 Task: Search one way flight ticket for 5 adults, 1 child, 2 infants in seat and 1 infant on lap in business from Fayetteville: Northwest Arkansas National Airport to Evansville: Evansville Regional Airport on 5-3-2023. Choice of flights is Sun country airlines. Number of bags: 2 checked bags. Price is upto 105000. Outbound departure time preference is 9:15.
Action: Mouse moved to (396, 343)
Screenshot: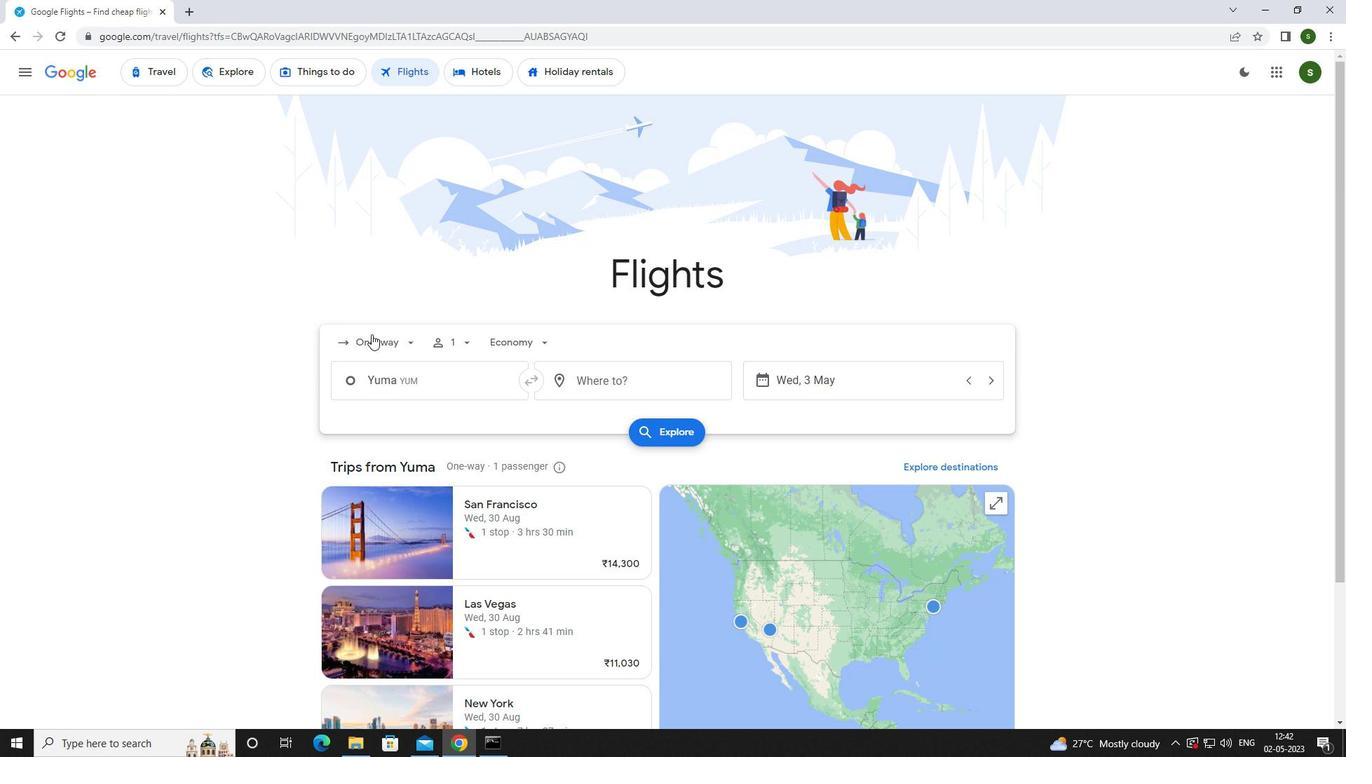 
Action: Mouse pressed left at (396, 343)
Screenshot: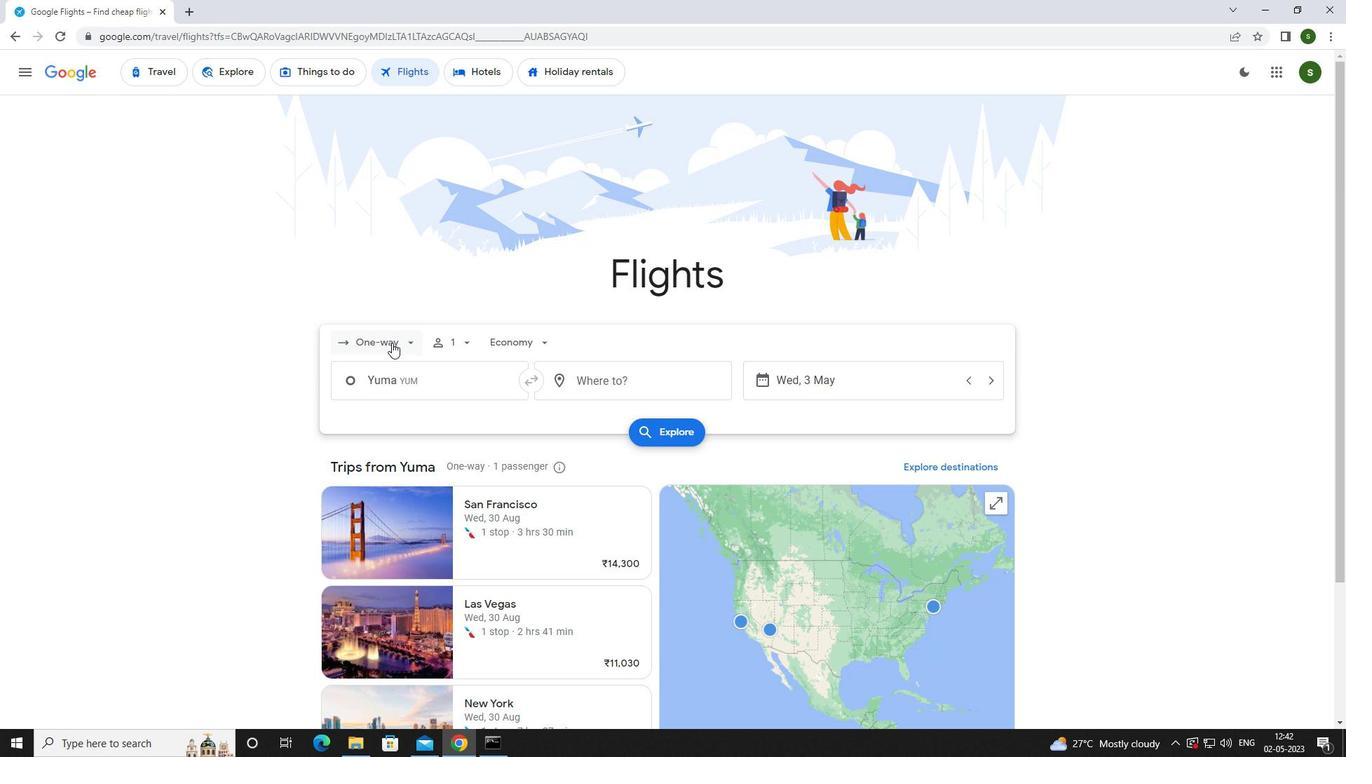 
Action: Mouse moved to (406, 406)
Screenshot: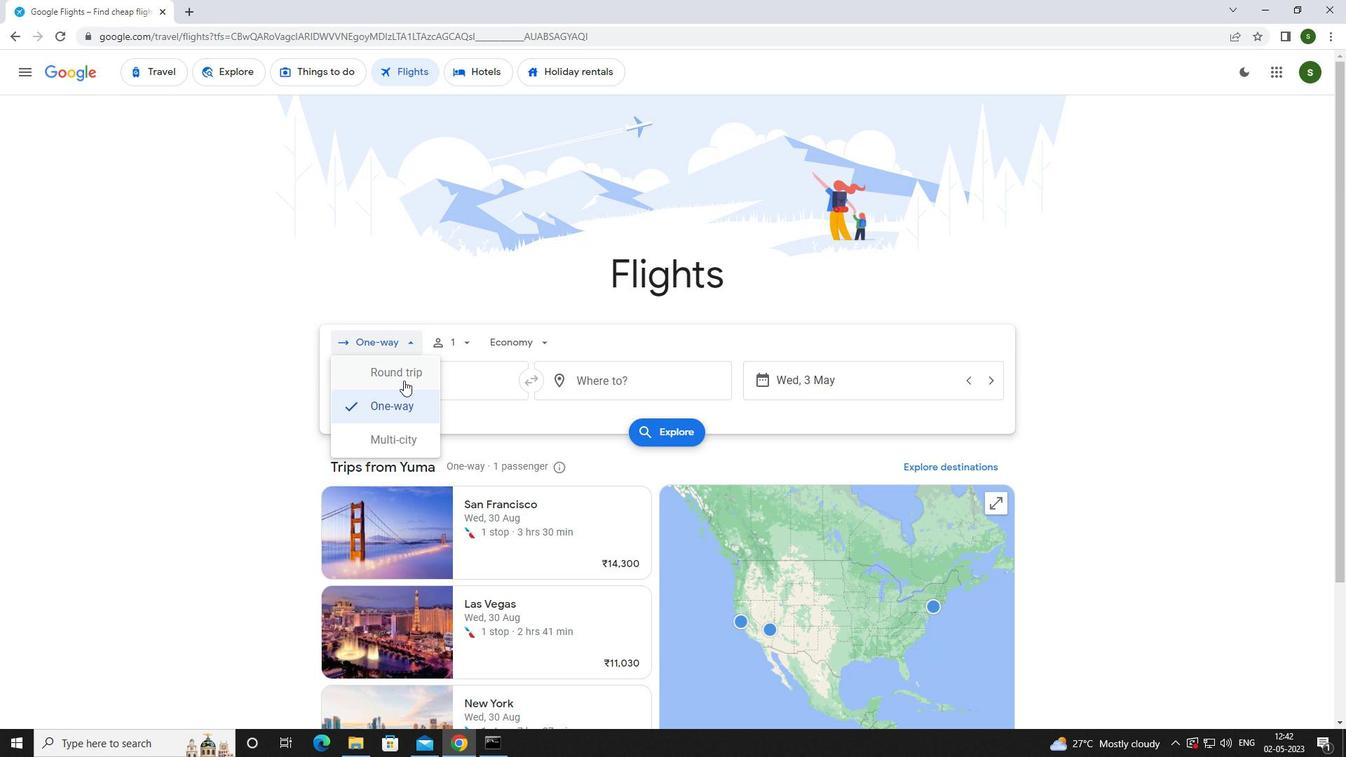 
Action: Mouse pressed left at (406, 406)
Screenshot: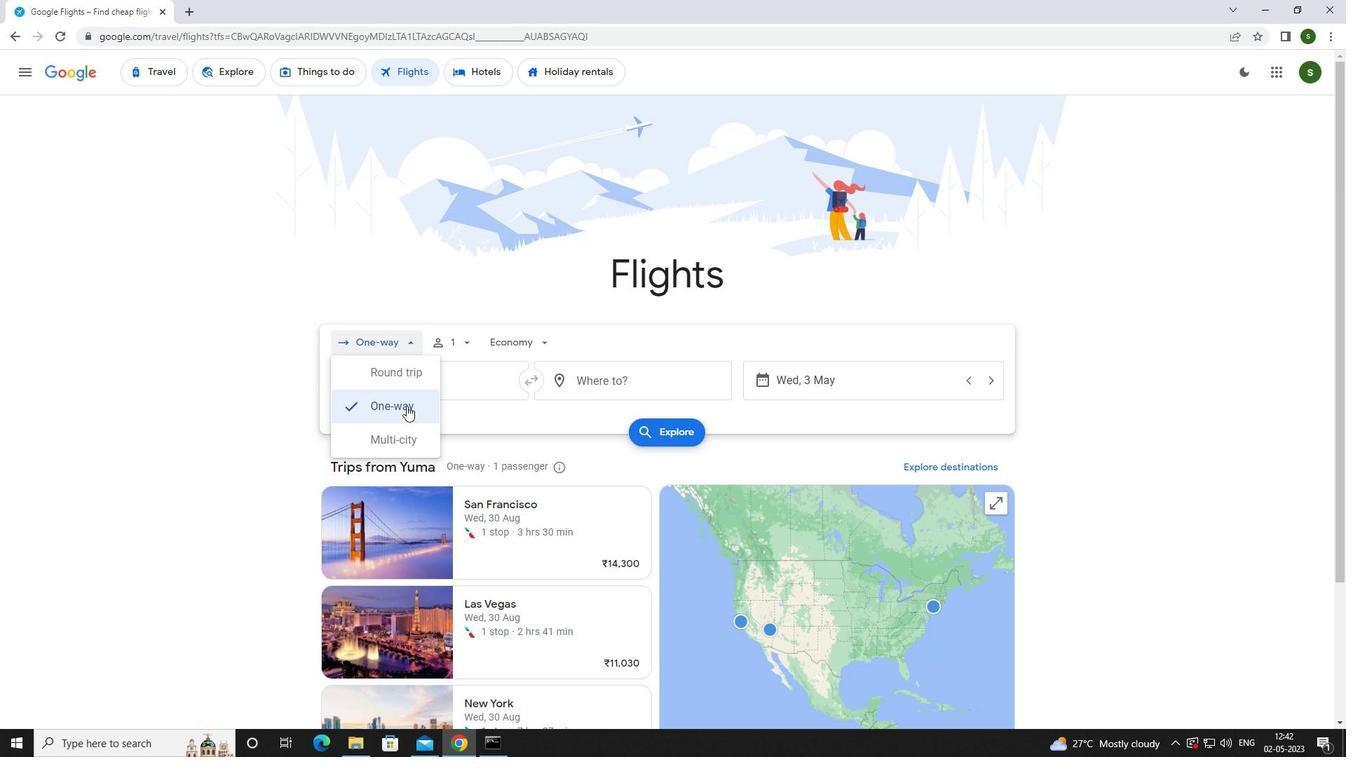 
Action: Mouse moved to (460, 347)
Screenshot: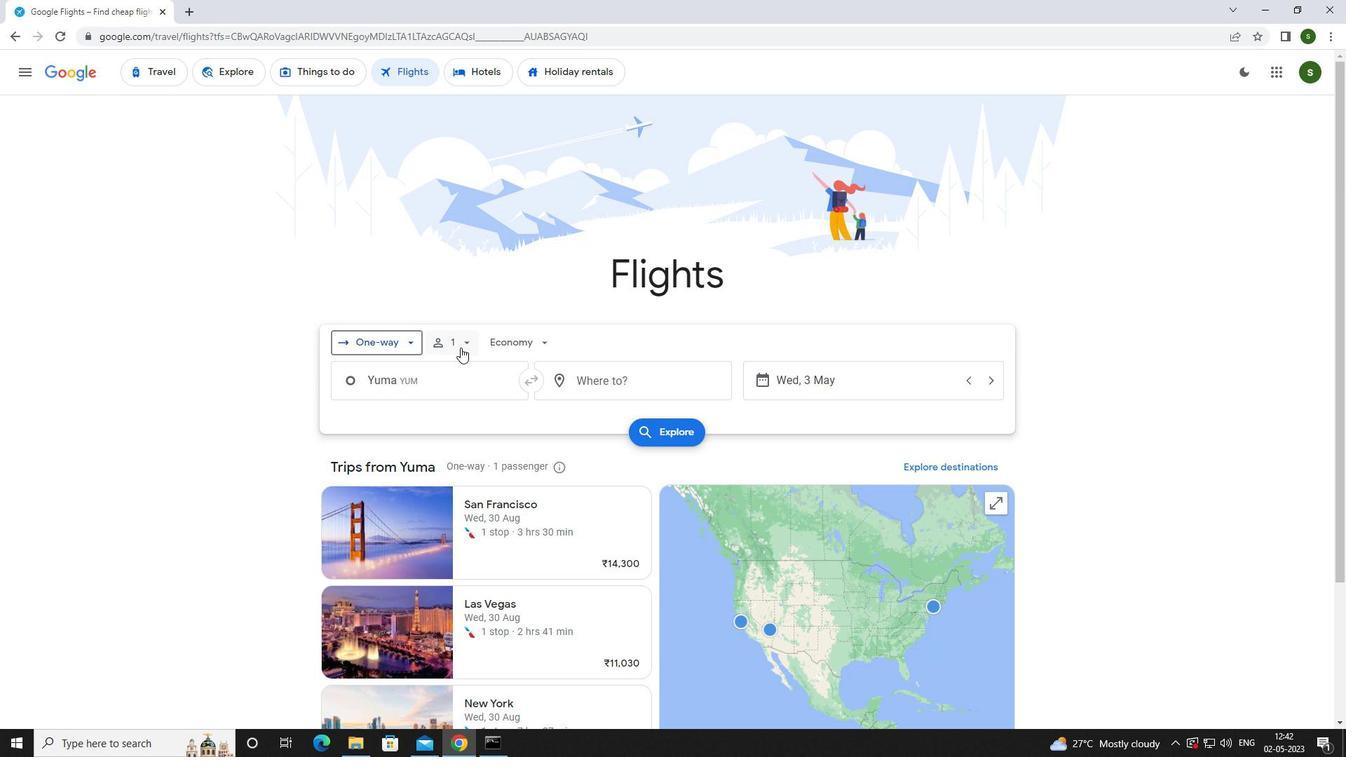 
Action: Mouse pressed left at (460, 347)
Screenshot: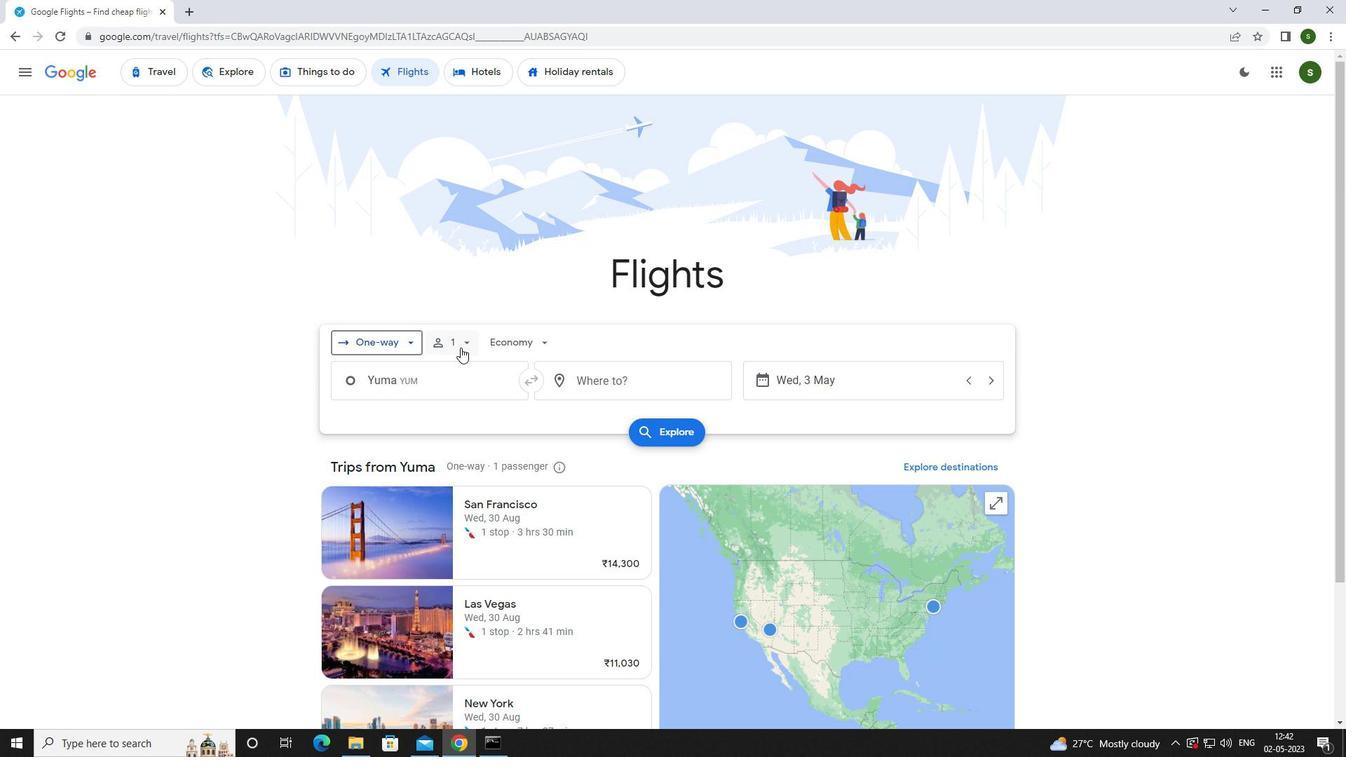 
Action: Mouse moved to (578, 383)
Screenshot: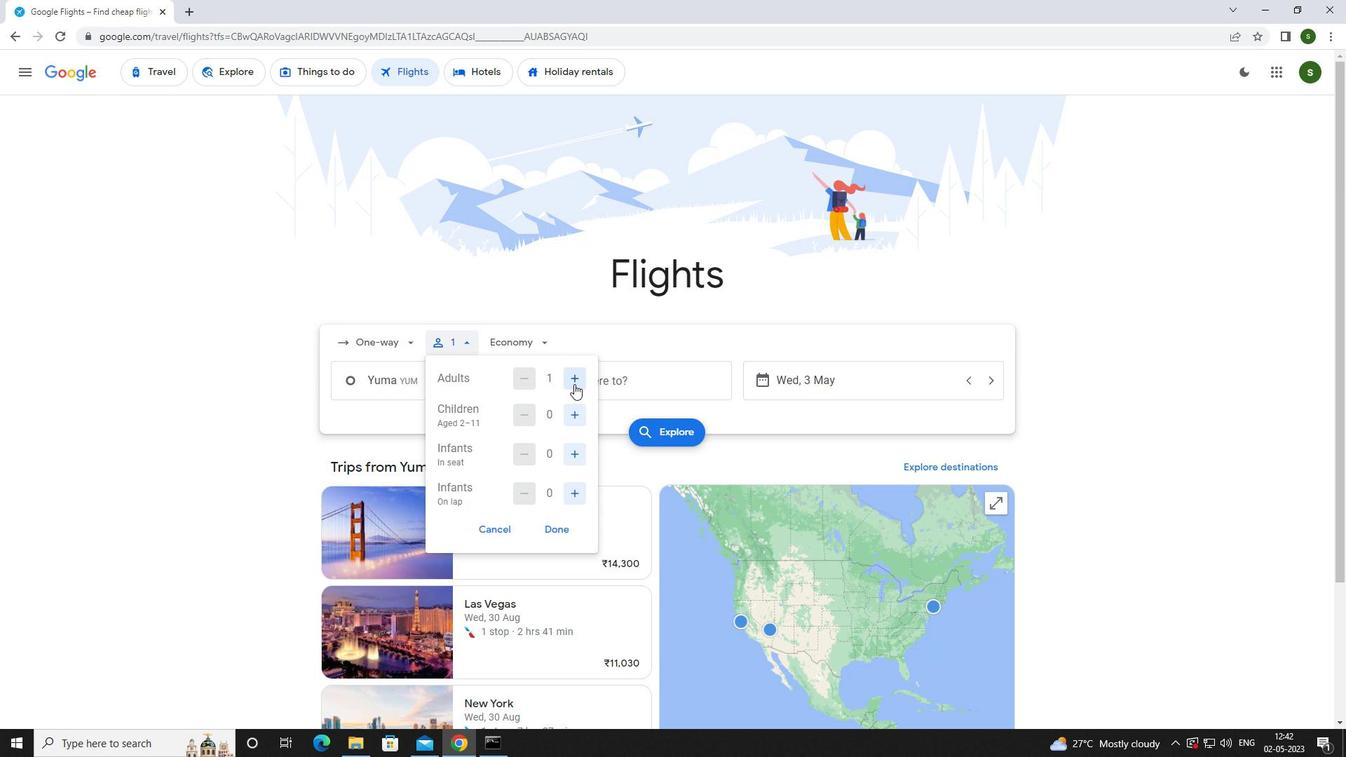 
Action: Mouse pressed left at (578, 383)
Screenshot: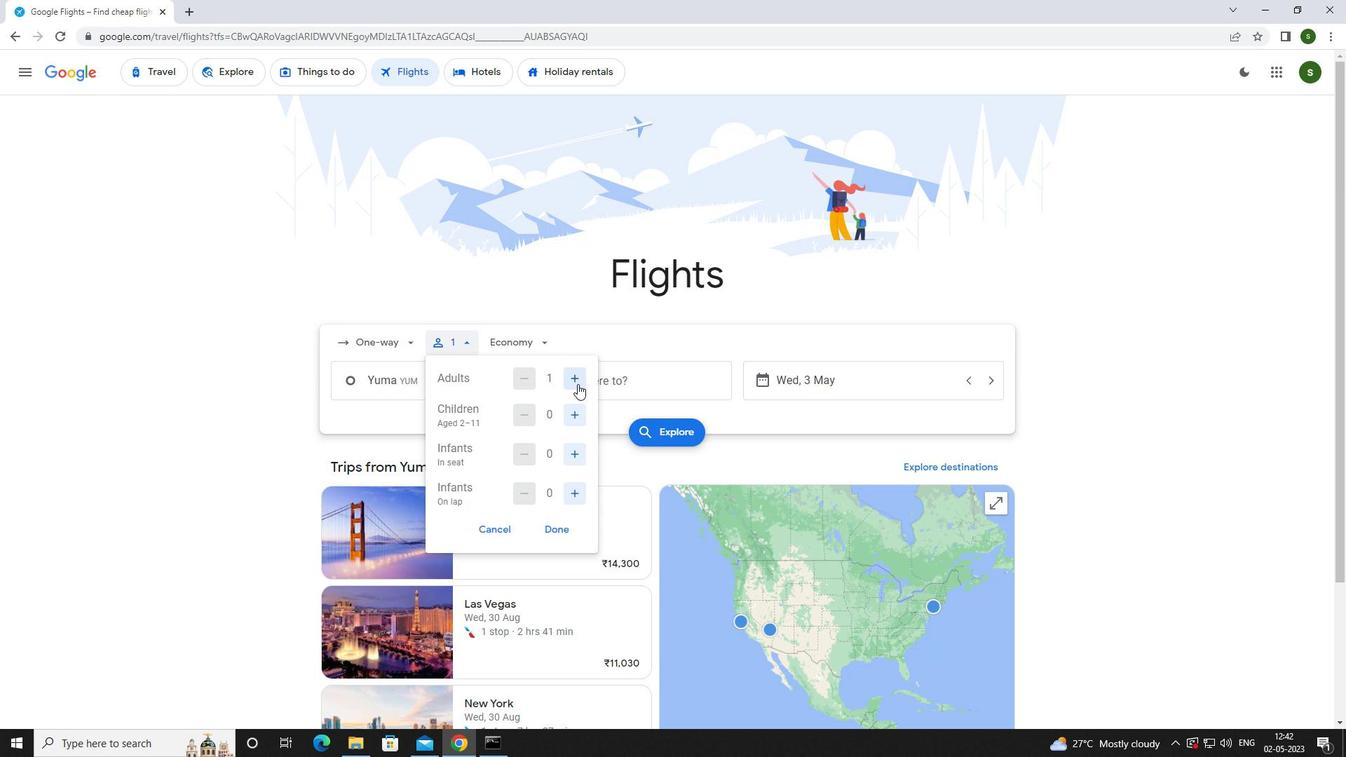 
Action: Mouse pressed left at (578, 383)
Screenshot: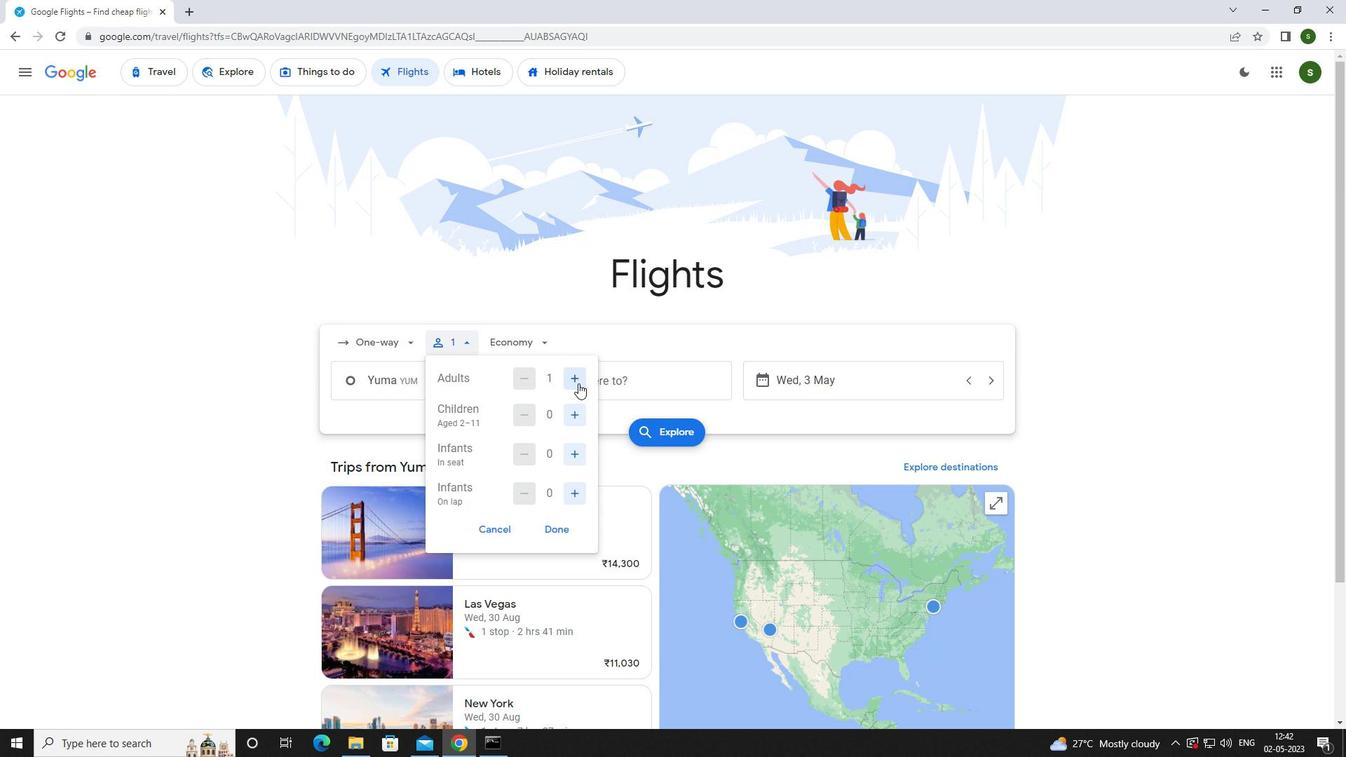 
Action: Mouse moved to (578, 381)
Screenshot: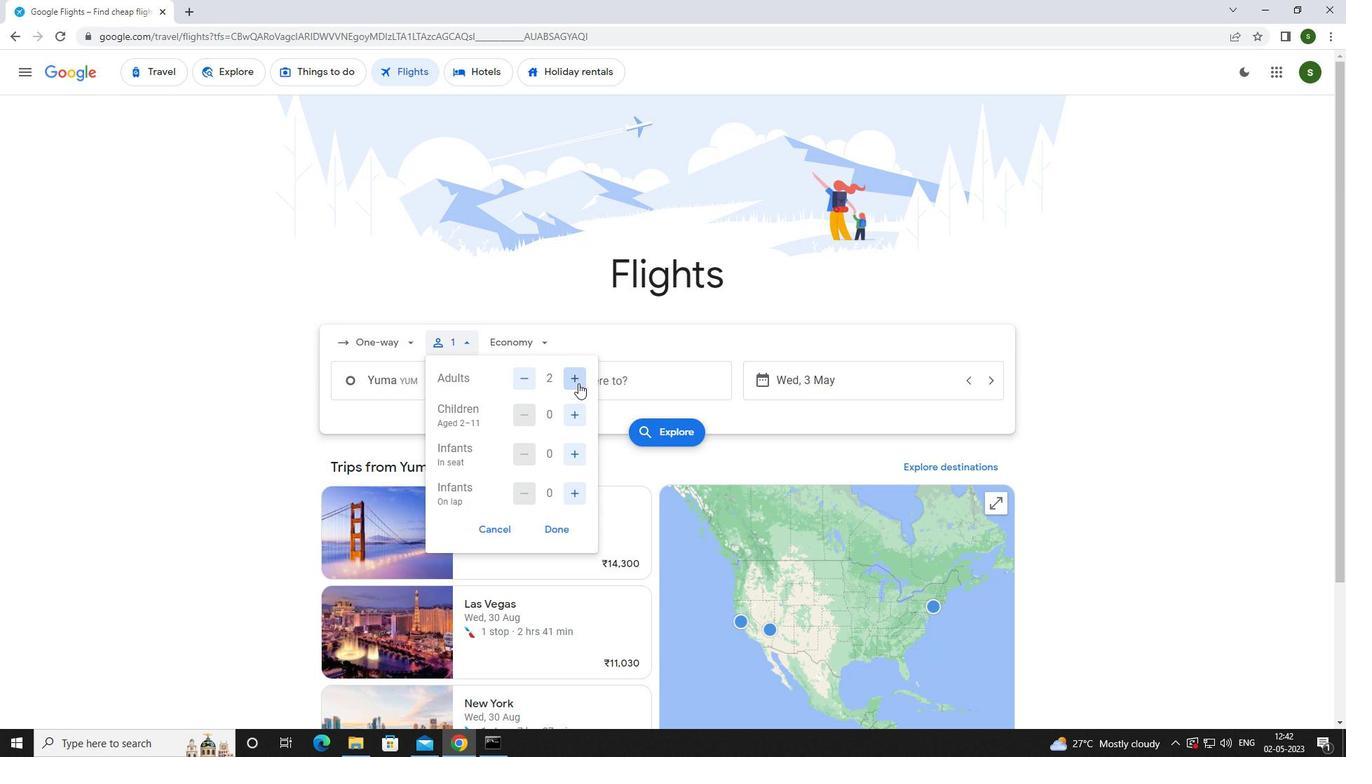 
Action: Mouse pressed left at (578, 381)
Screenshot: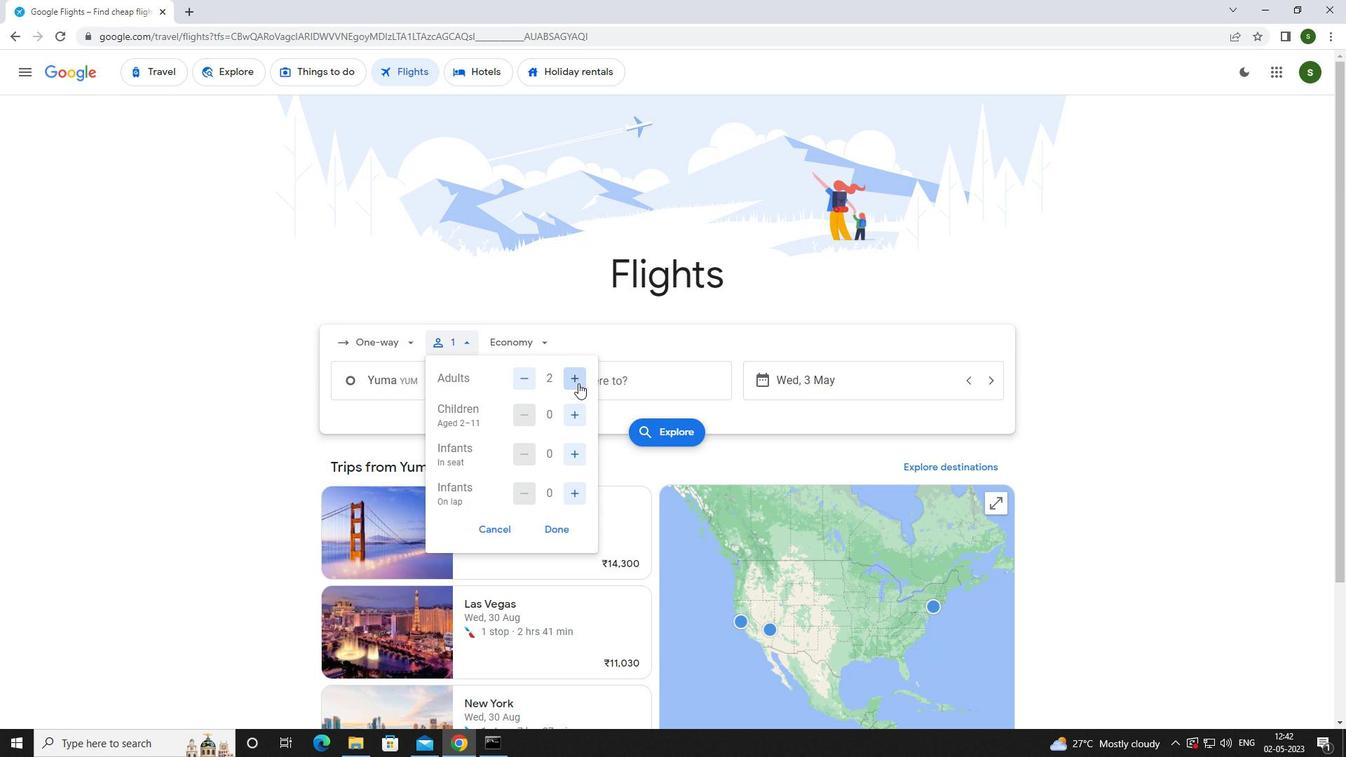 
Action: Mouse pressed left at (578, 381)
Screenshot: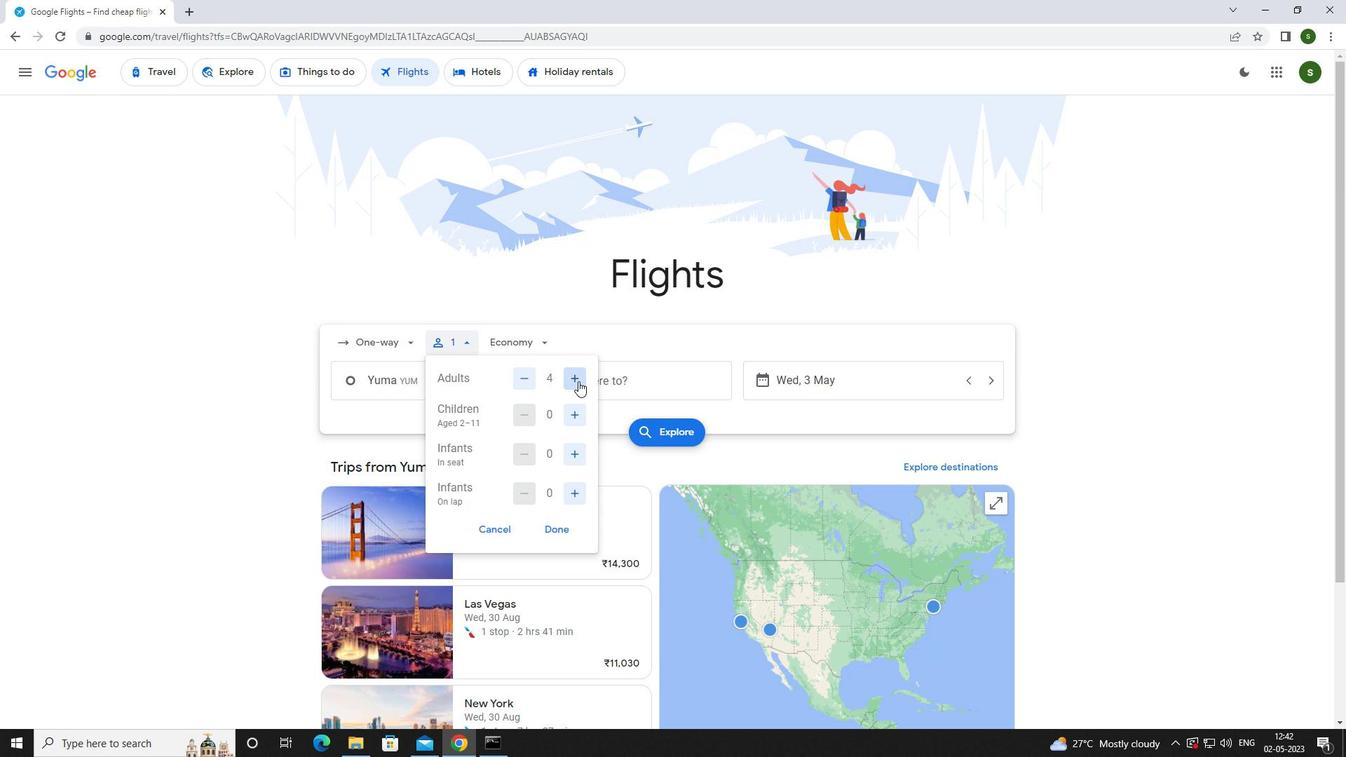 
Action: Mouse moved to (583, 412)
Screenshot: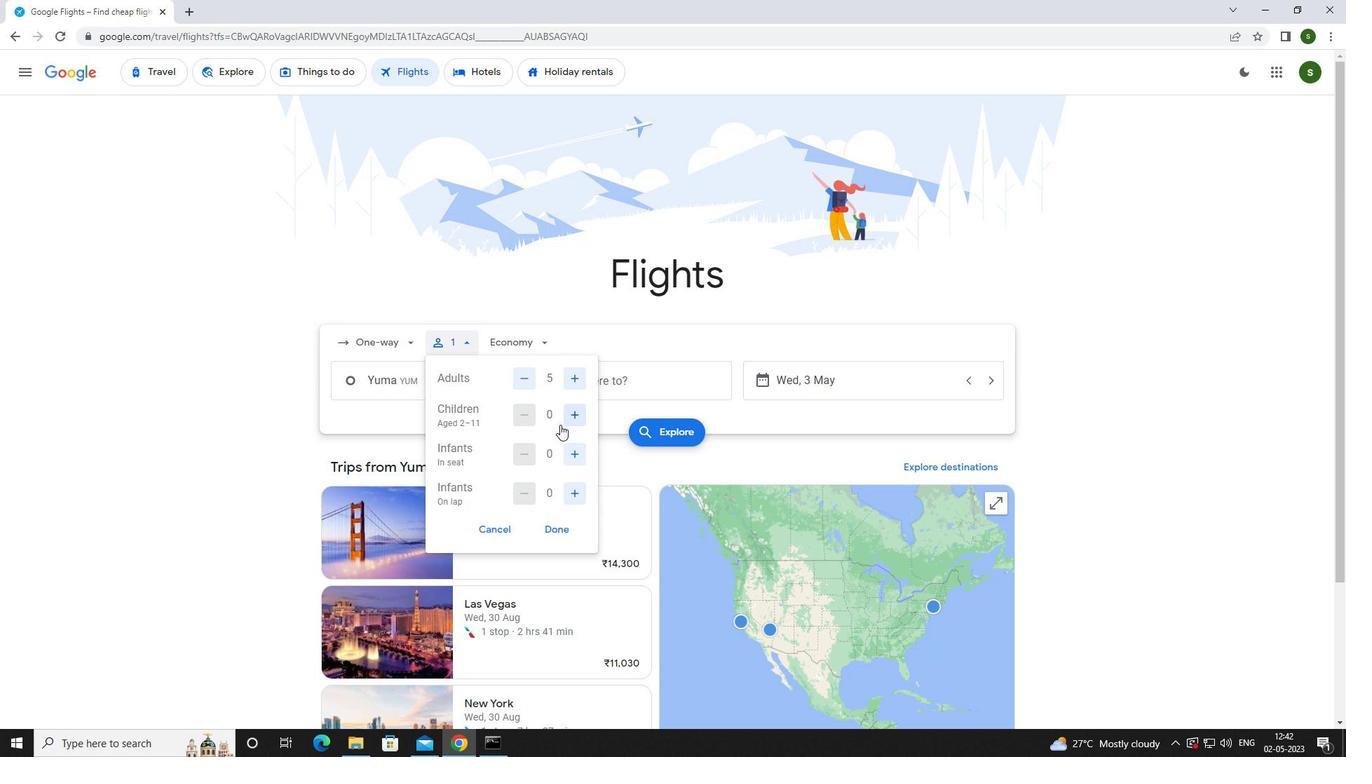 
Action: Mouse pressed left at (583, 412)
Screenshot: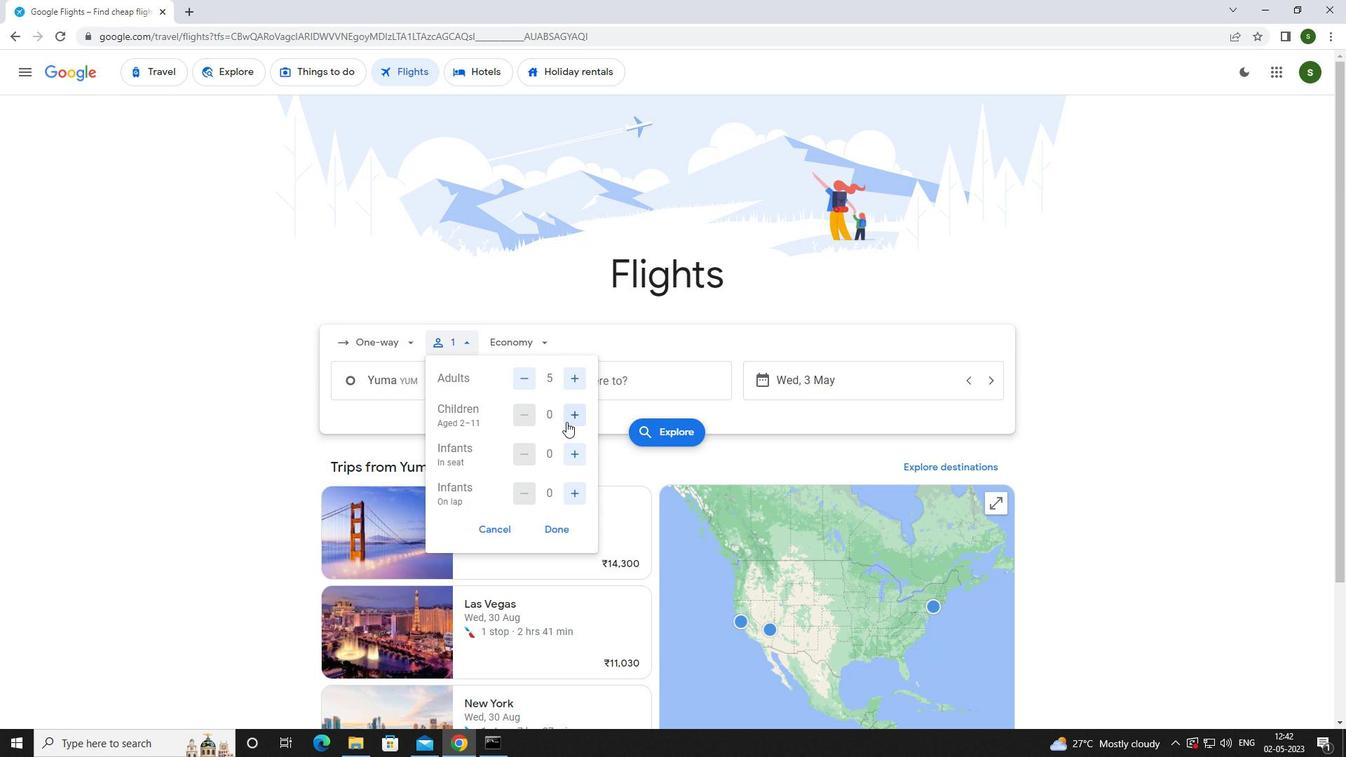 
Action: Mouse moved to (577, 451)
Screenshot: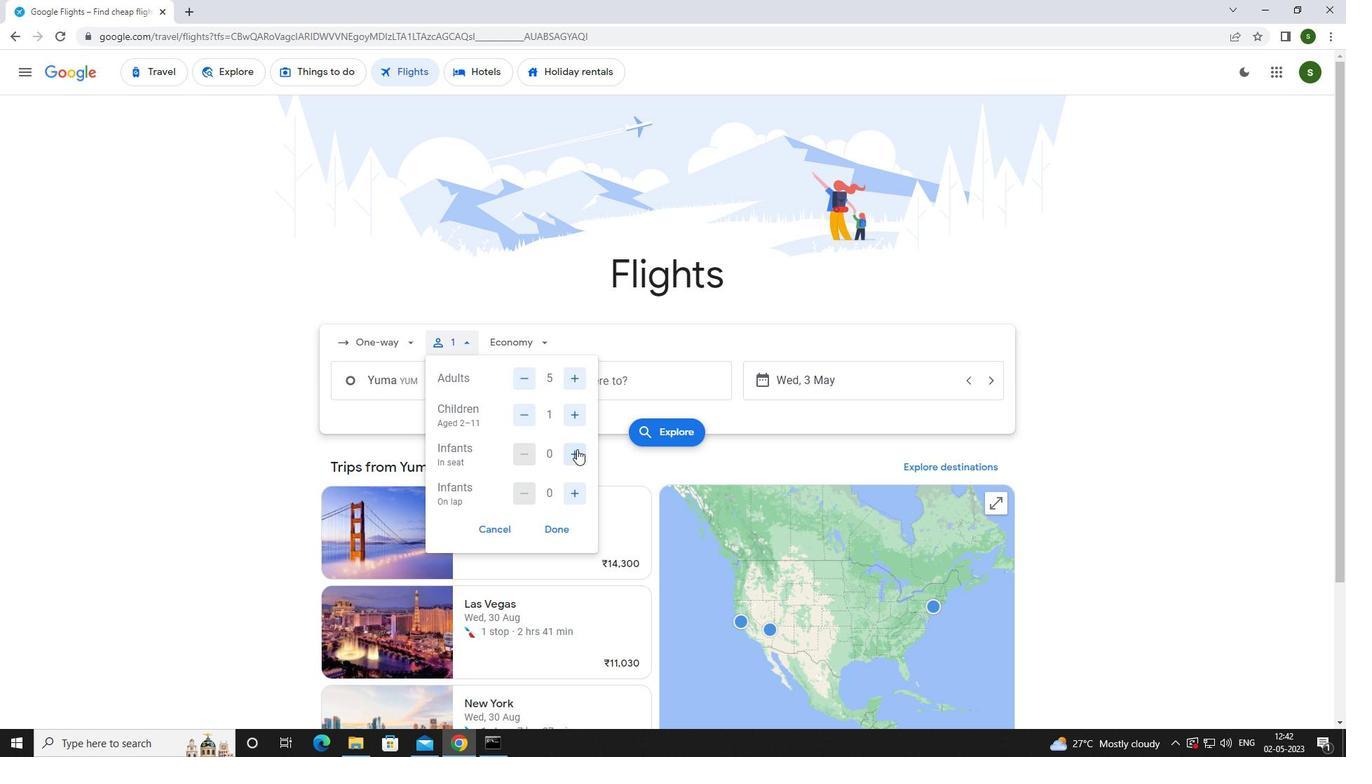 
Action: Mouse pressed left at (577, 451)
Screenshot: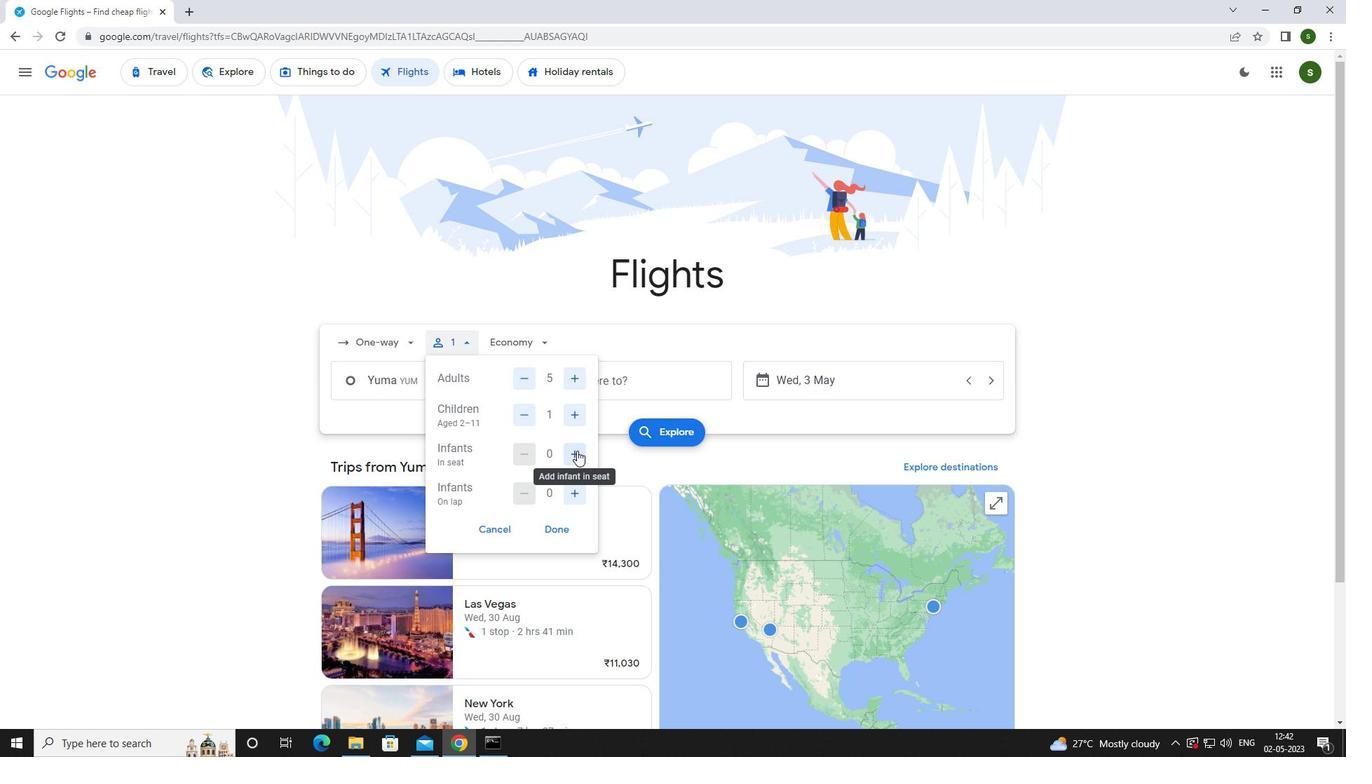 
Action: Mouse pressed left at (577, 451)
Screenshot: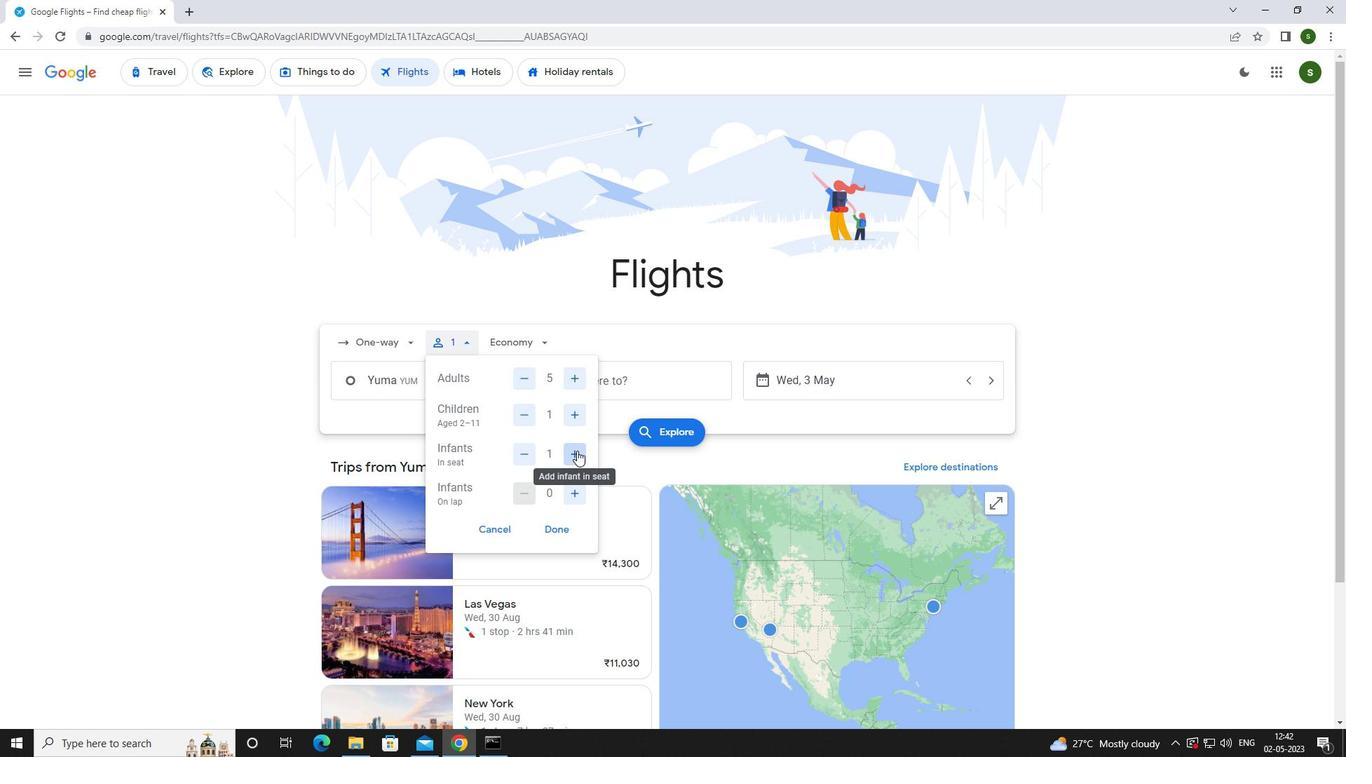 
Action: Mouse moved to (580, 493)
Screenshot: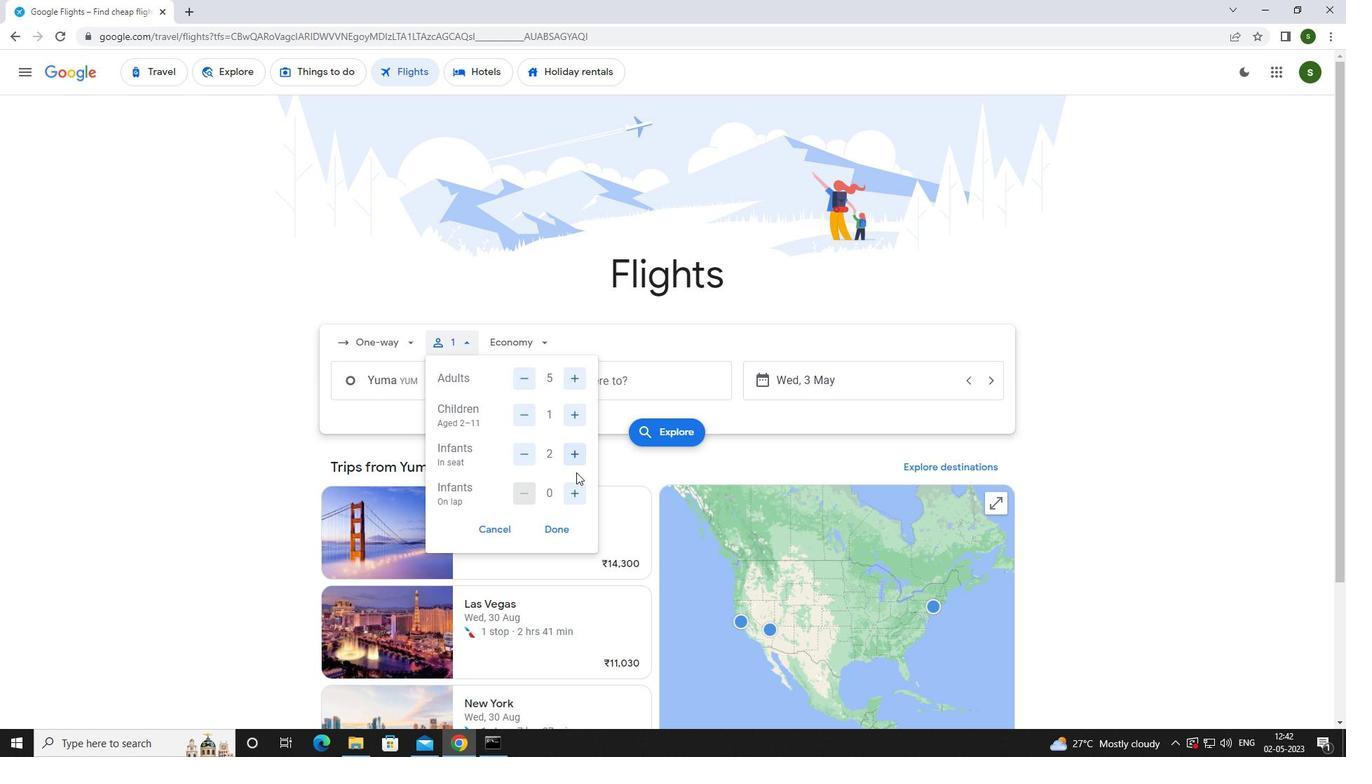 
Action: Mouse pressed left at (580, 493)
Screenshot: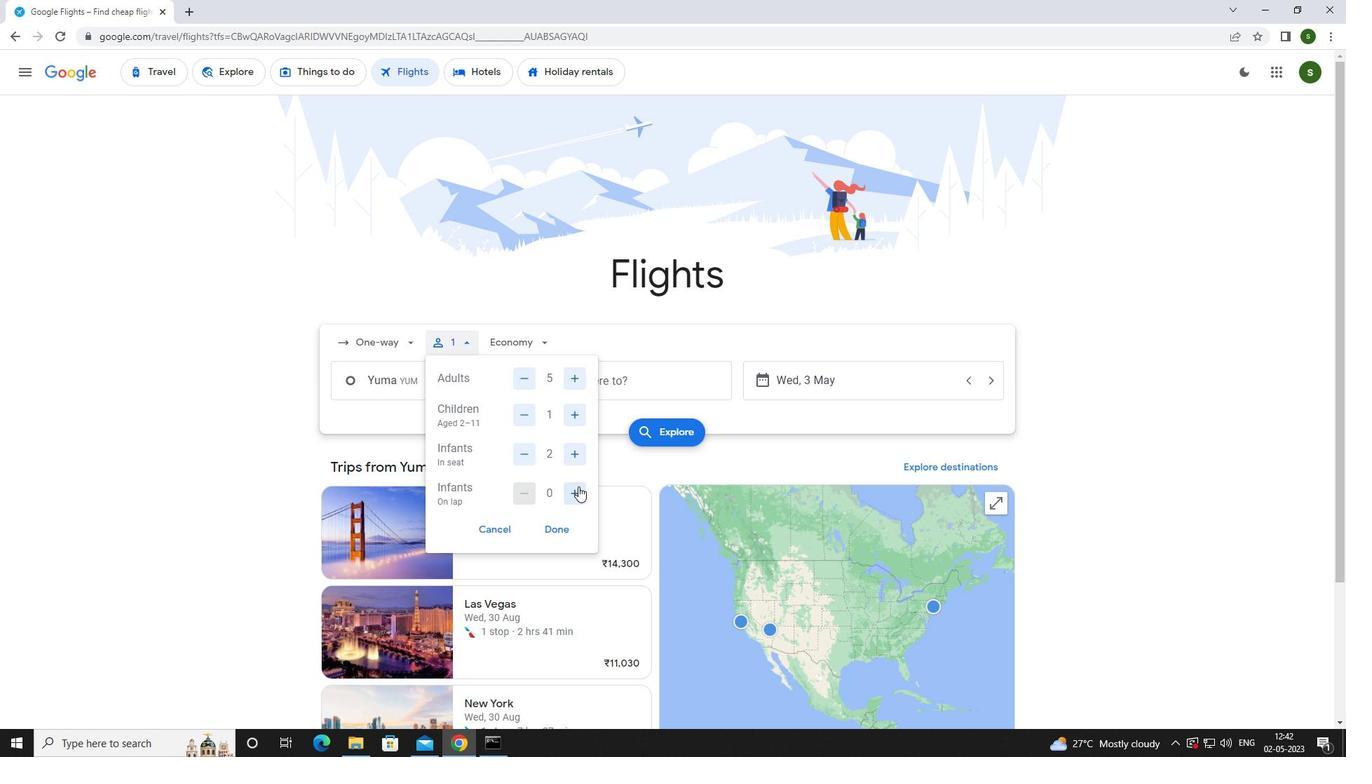 
Action: Mouse moved to (536, 340)
Screenshot: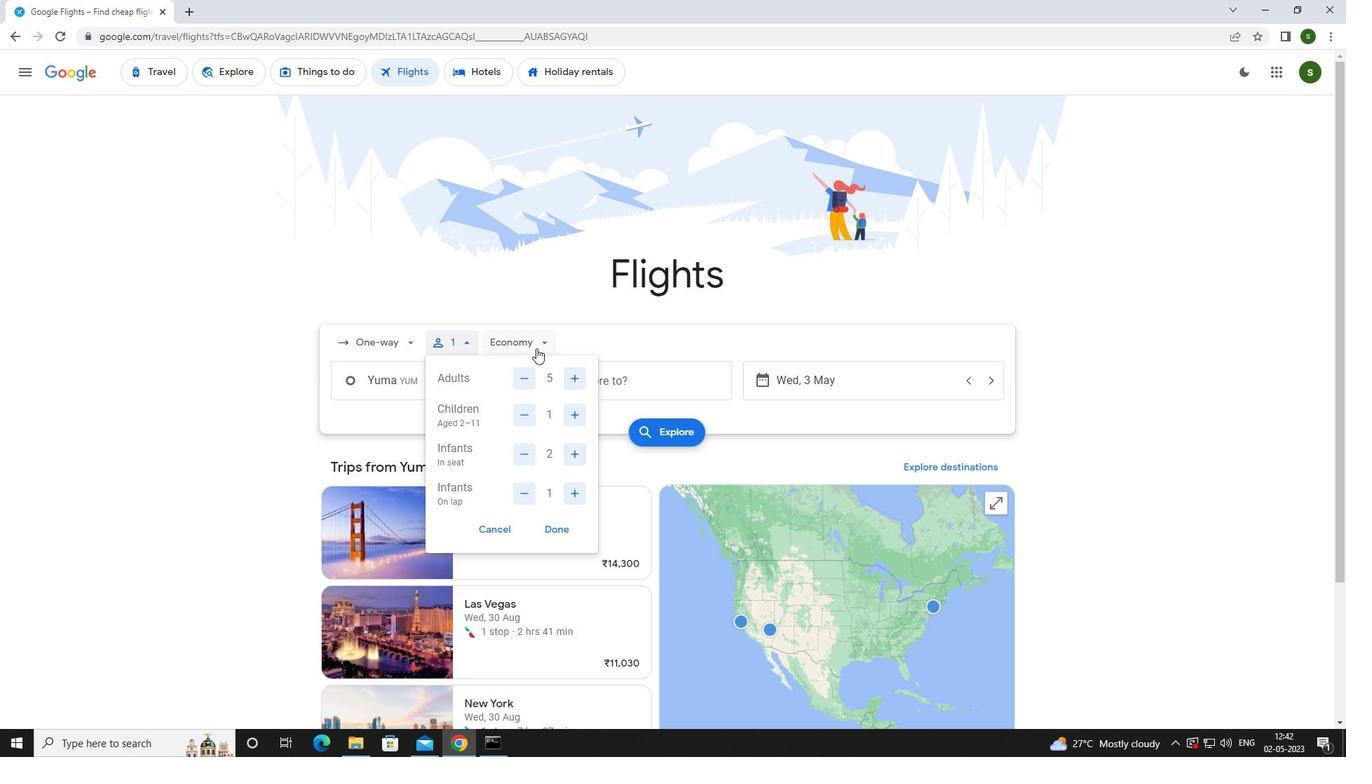 
Action: Mouse pressed left at (536, 340)
Screenshot: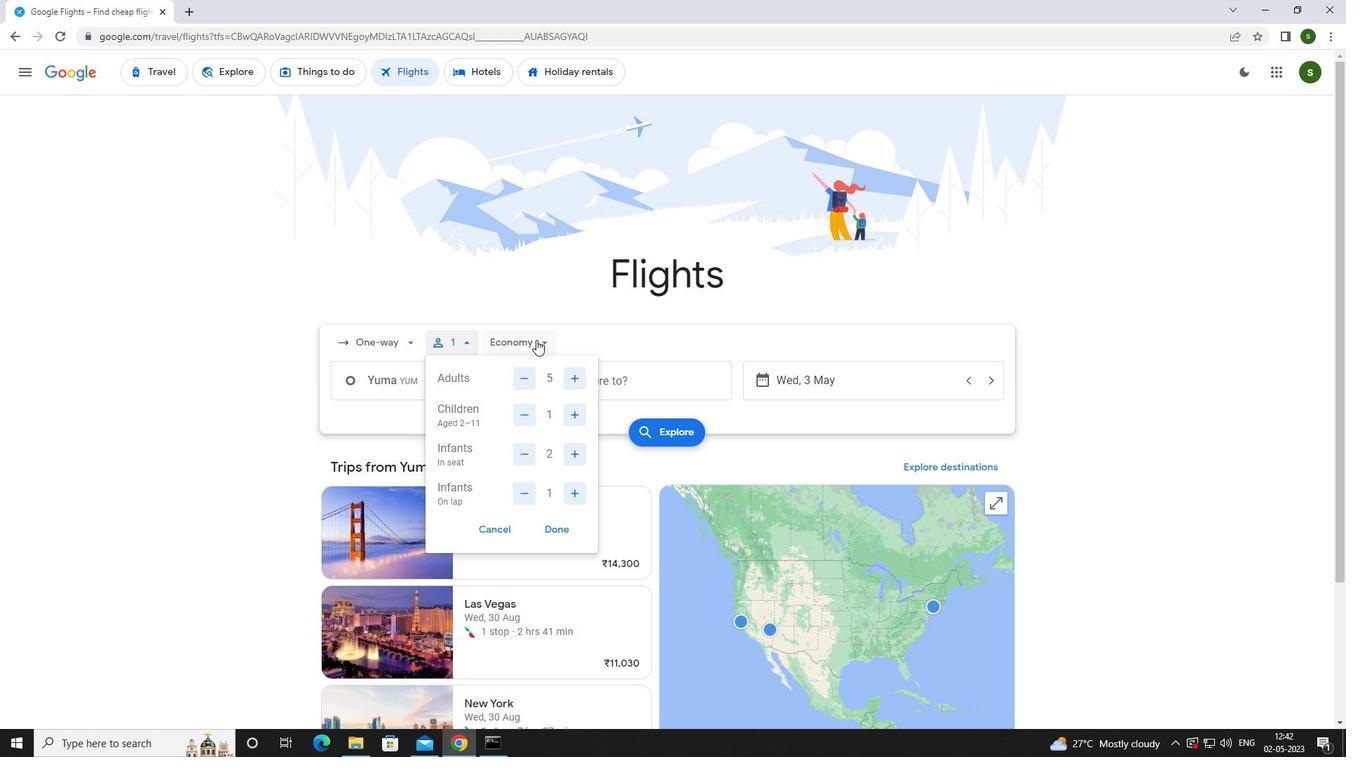 
Action: Mouse moved to (556, 437)
Screenshot: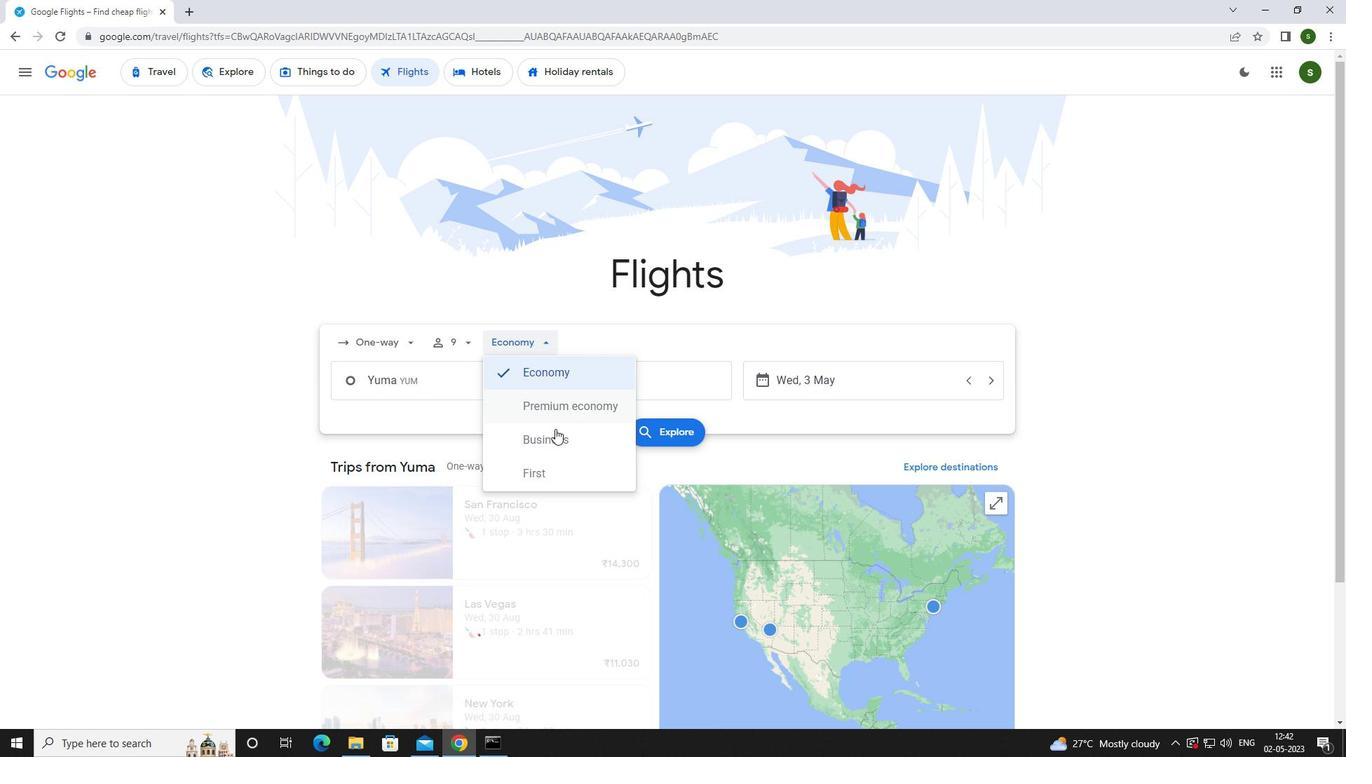 
Action: Mouse pressed left at (556, 437)
Screenshot: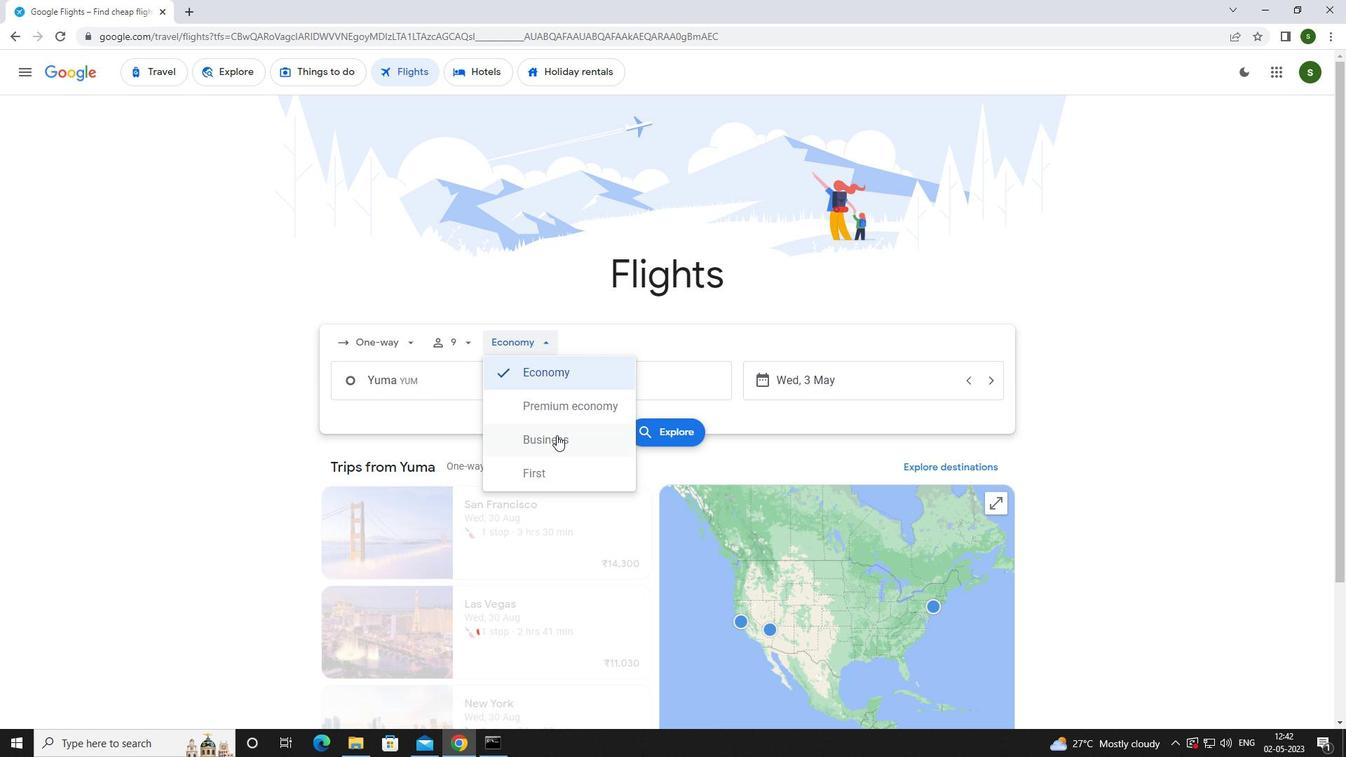 
Action: Mouse moved to (464, 382)
Screenshot: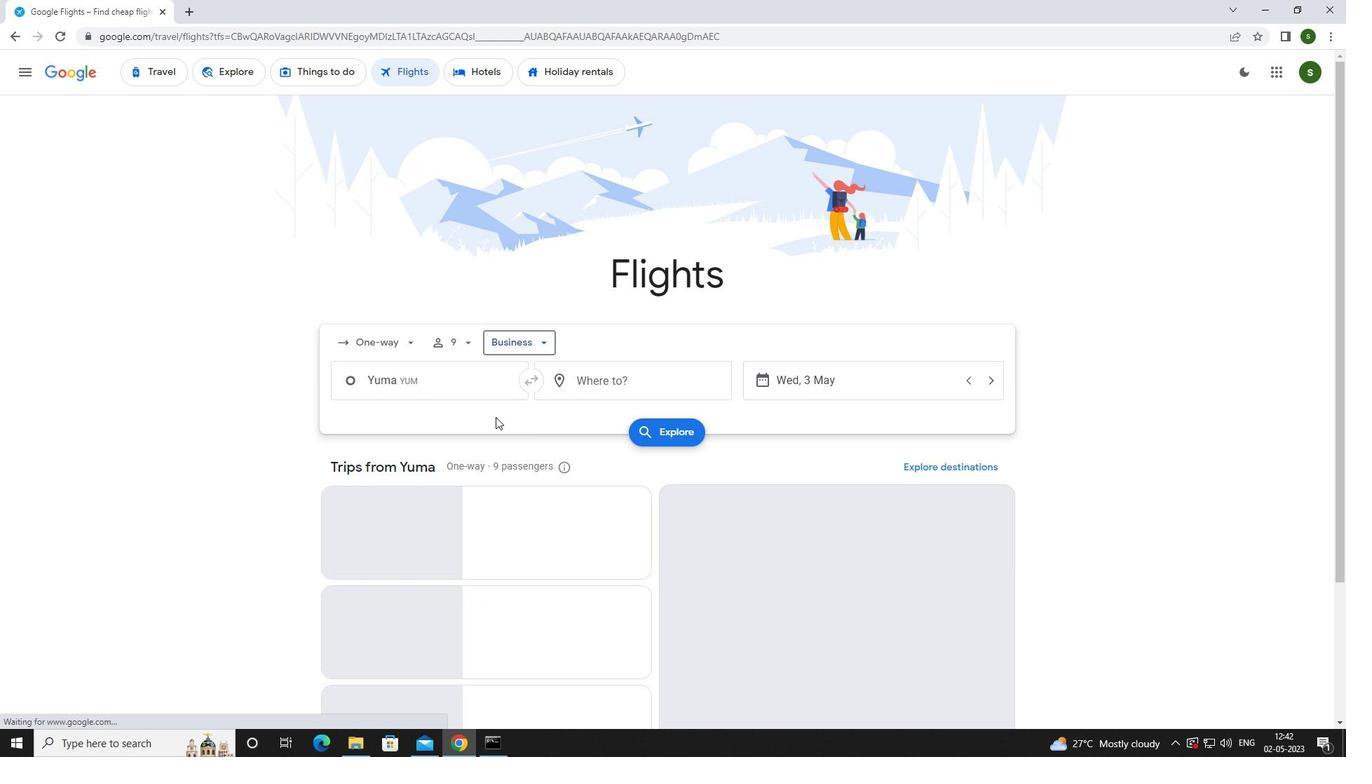 
Action: Mouse pressed left at (464, 382)
Screenshot: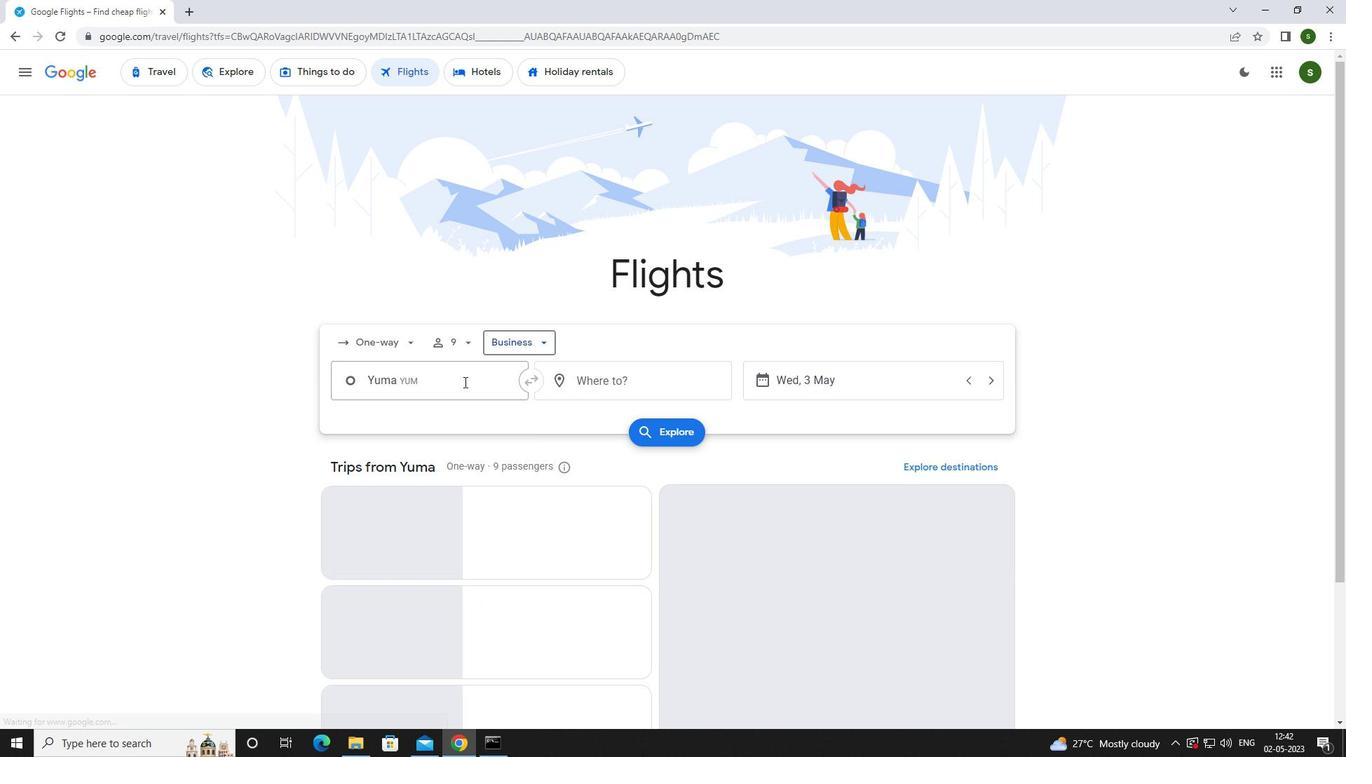 
Action: Mouse moved to (466, 381)
Screenshot: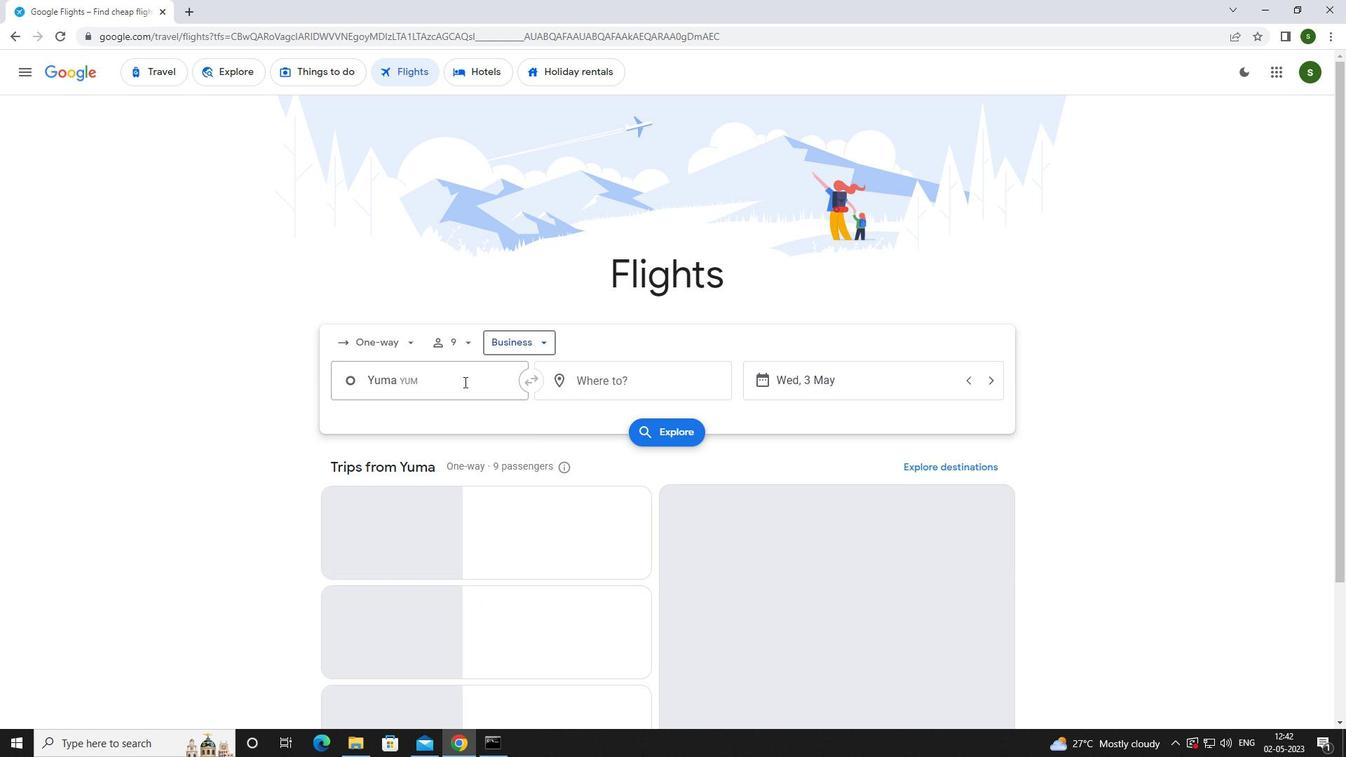
Action: Key pressed <Key.caps_lock>f<Key.caps_lock>ayette
Screenshot: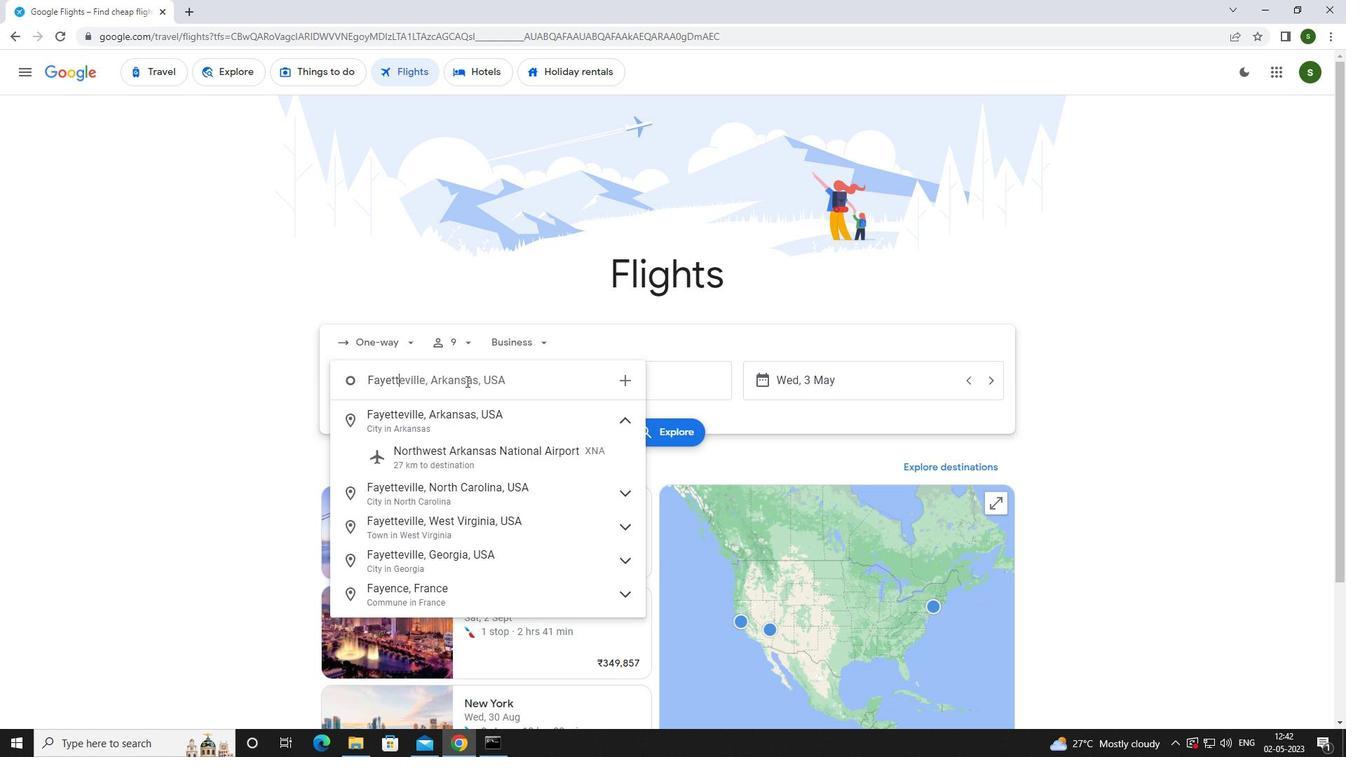
Action: Mouse moved to (464, 454)
Screenshot: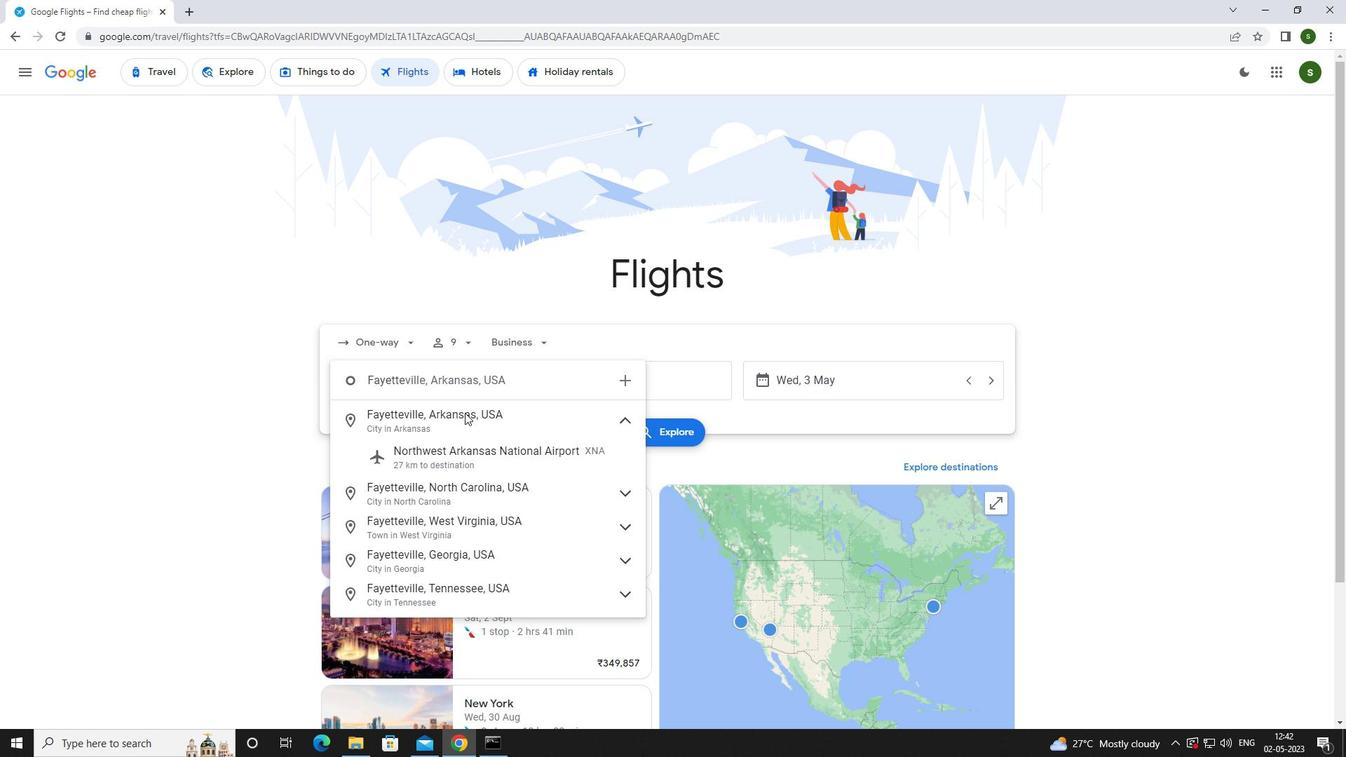 
Action: Mouse pressed left at (464, 454)
Screenshot: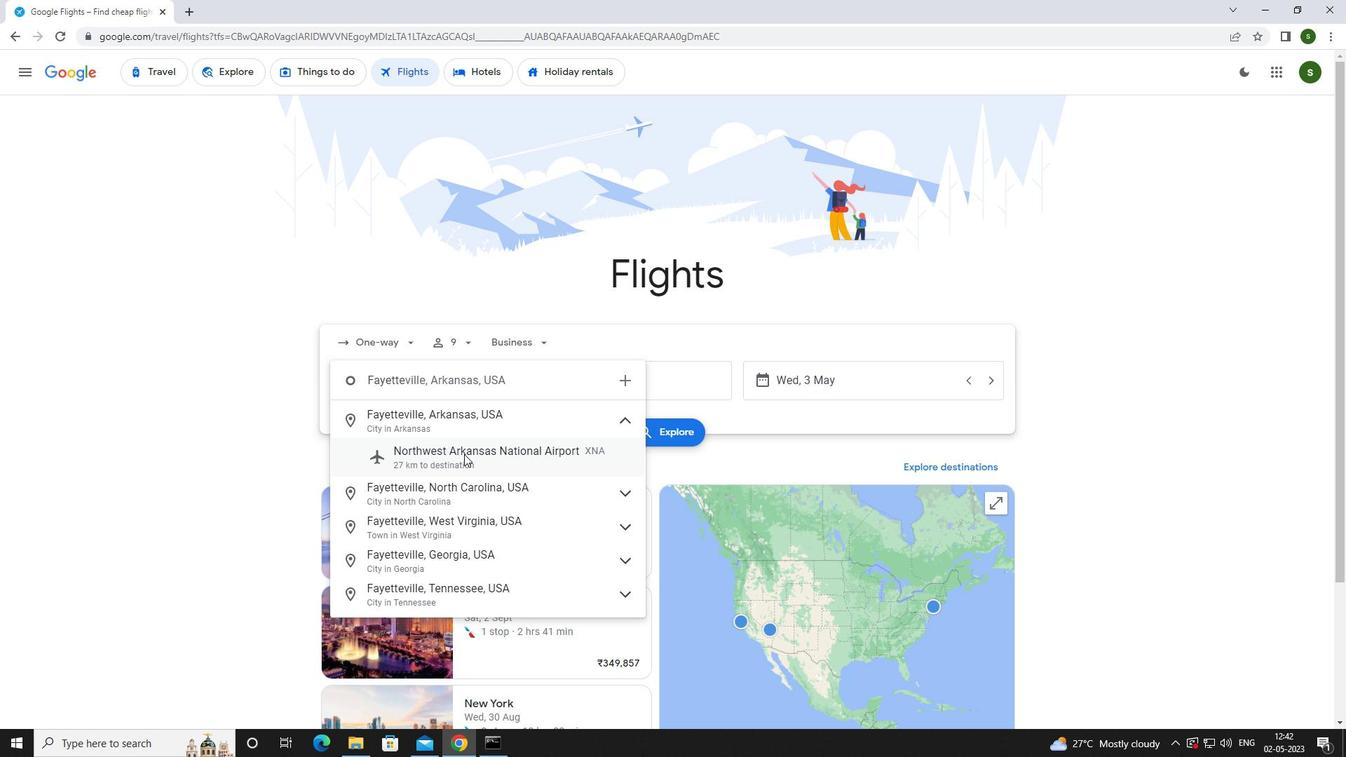 
Action: Mouse moved to (617, 383)
Screenshot: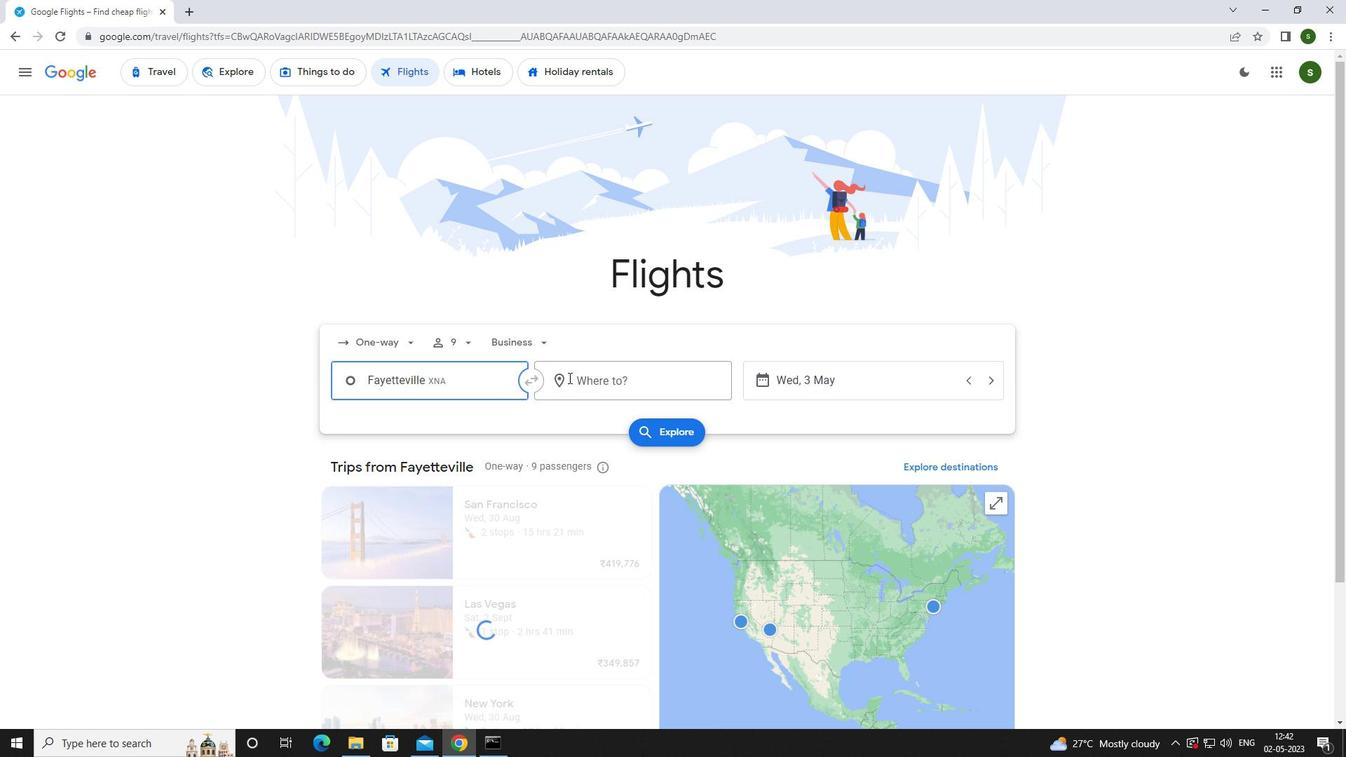 
Action: Mouse pressed left at (617, 383)
Screenshot: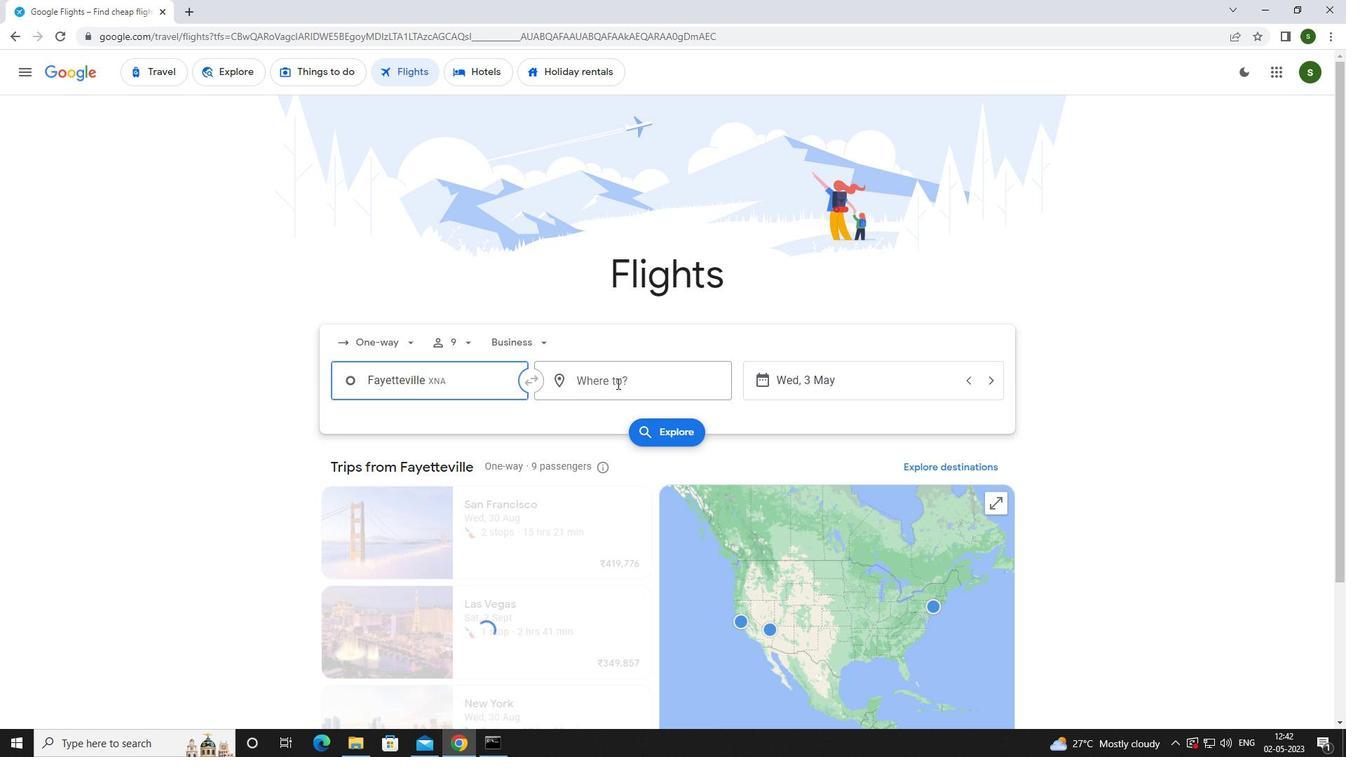 
Action: Mouse moved to (594, 390)
Screenshot: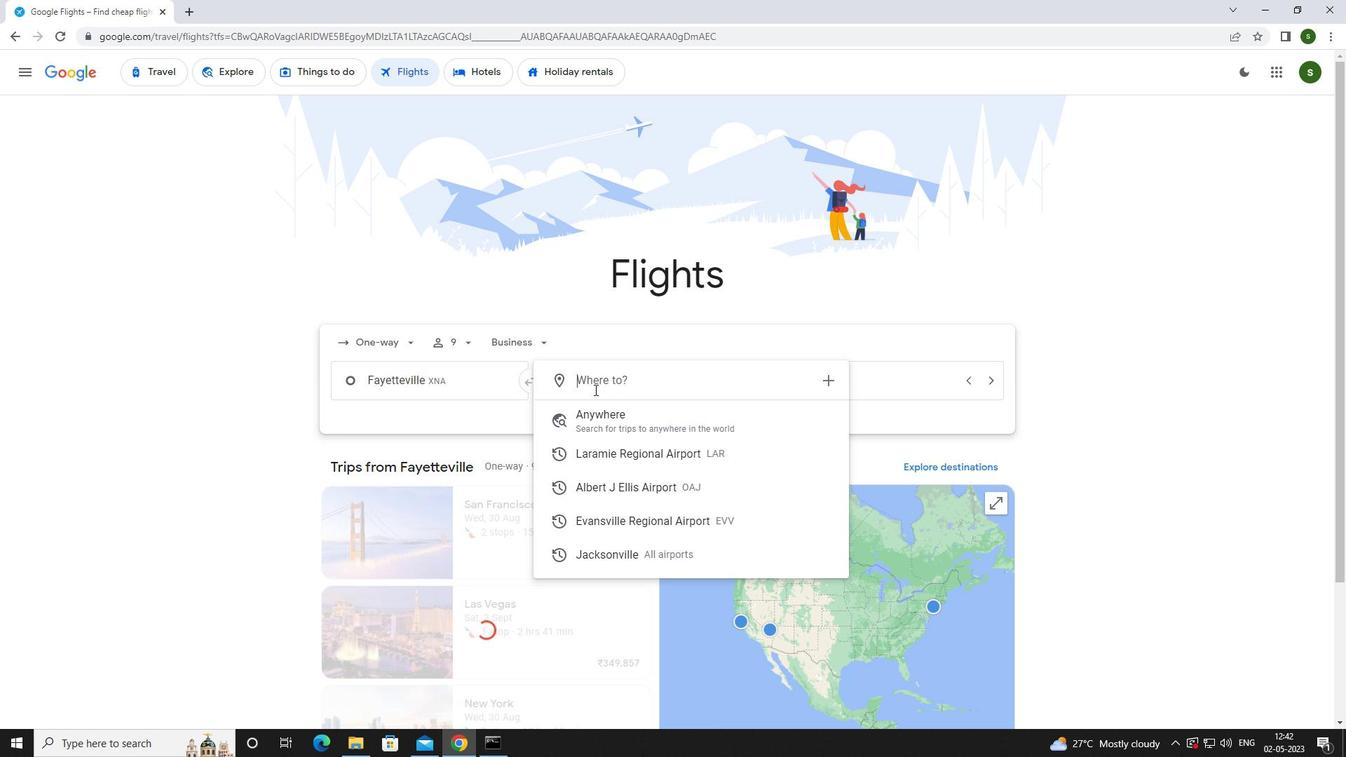 
Action: Key pressed <Key.caps_lock>e<Key.caps_lock>vansvil
Screenshot: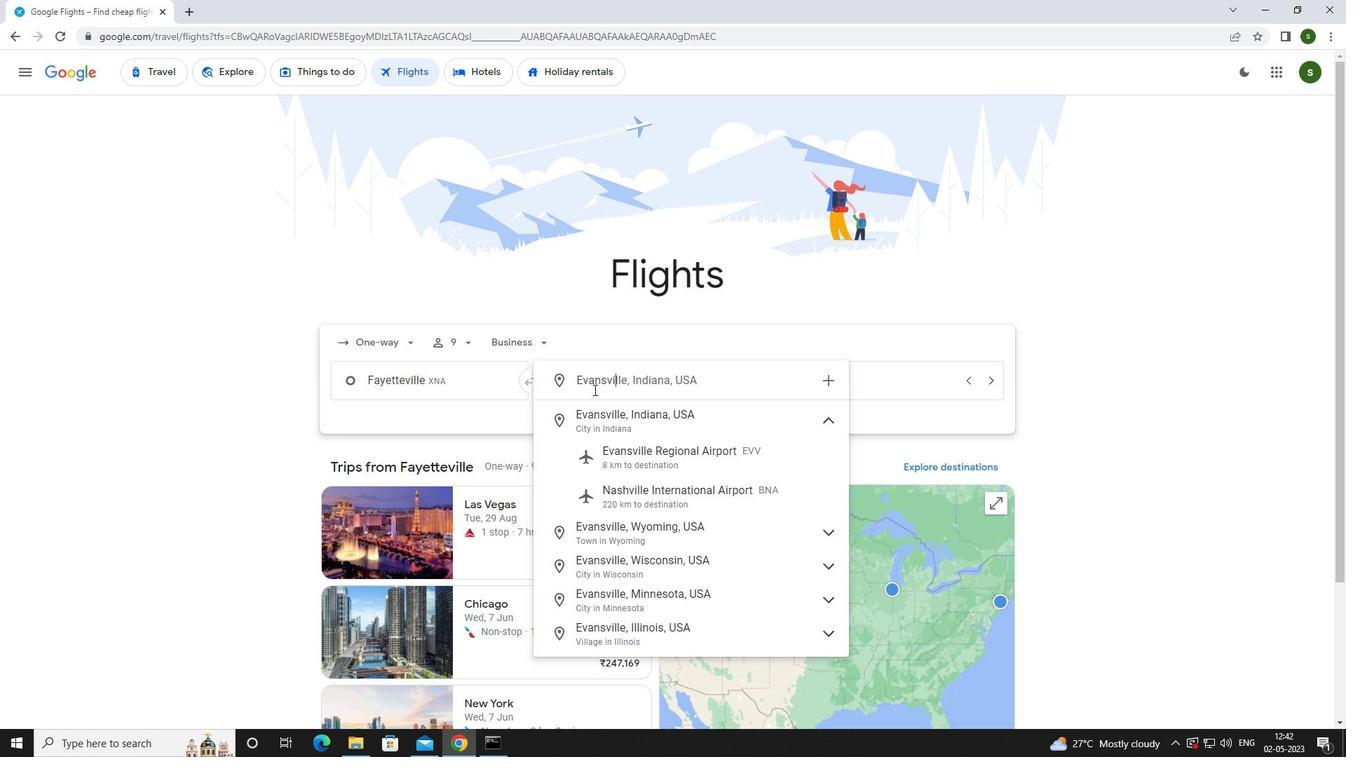 
Action: Mouse moved to (617, 458)
Screenshot: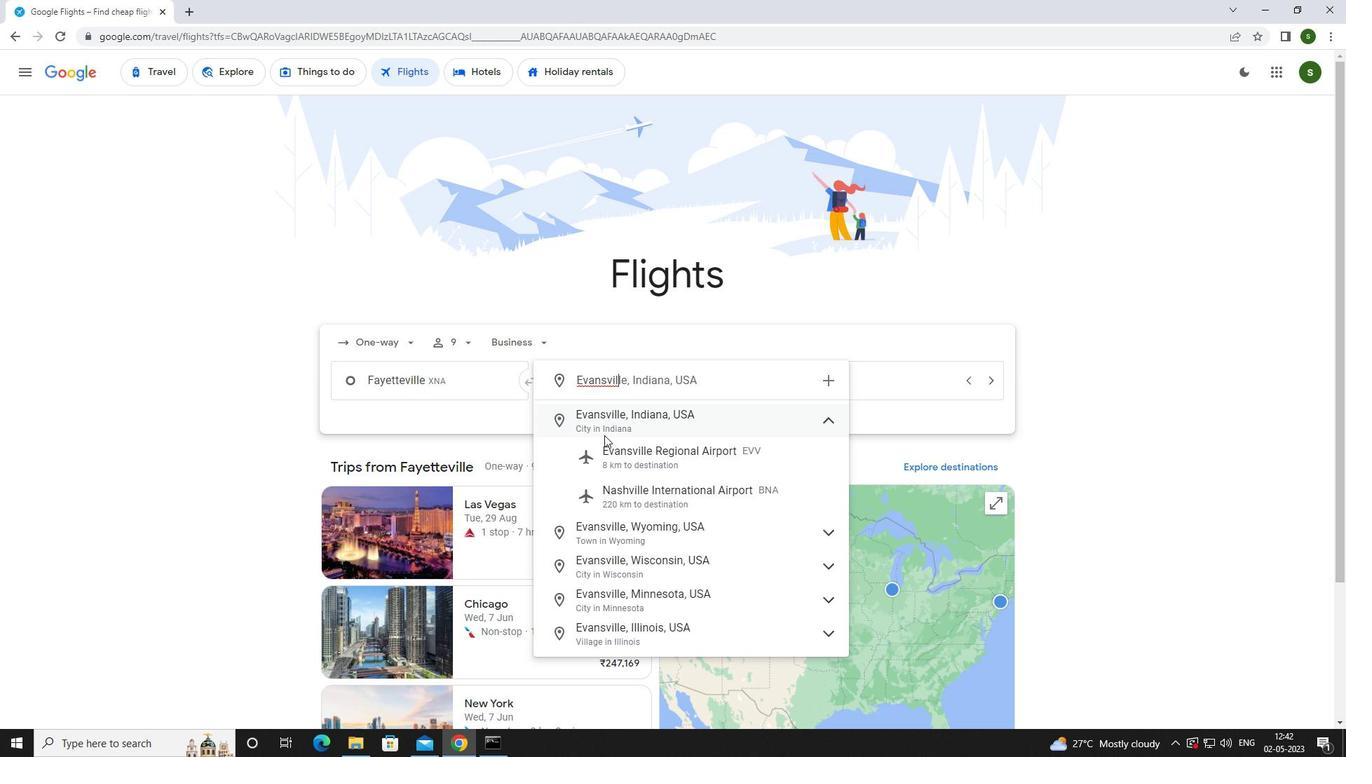 
Action: Mouse pressed left at (617, 458)
Screenshot: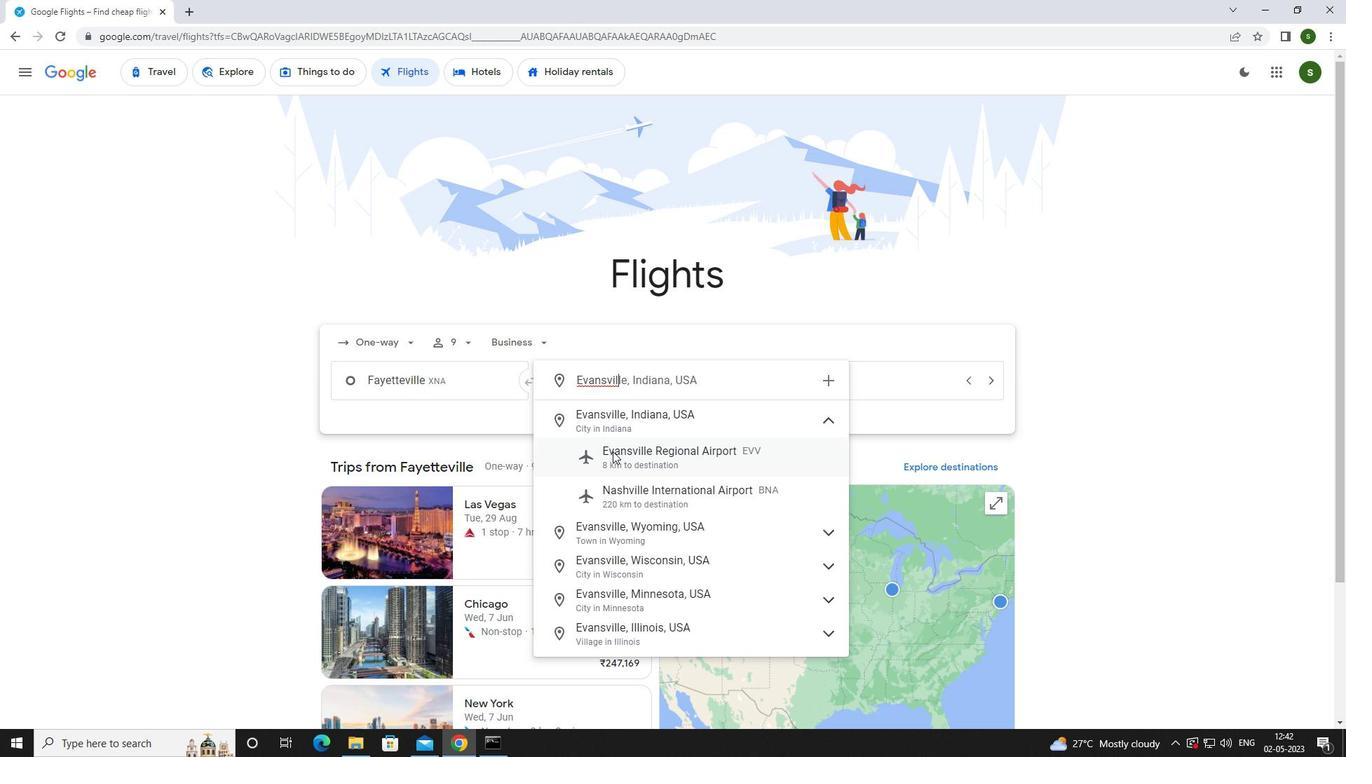 
Action: Mouse moved to (853, 385)
Screenshot: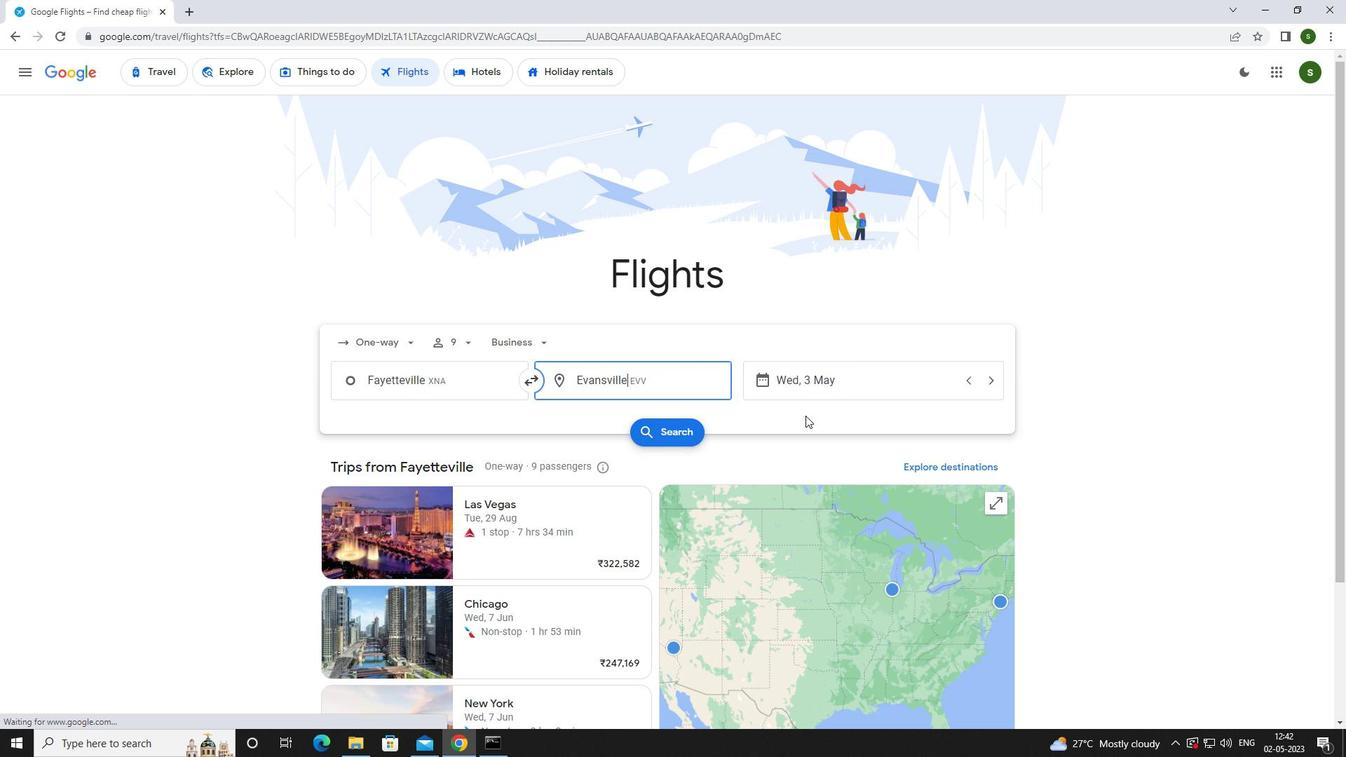 
Action: Mouse pressed left at (853, 385)
Screenshot: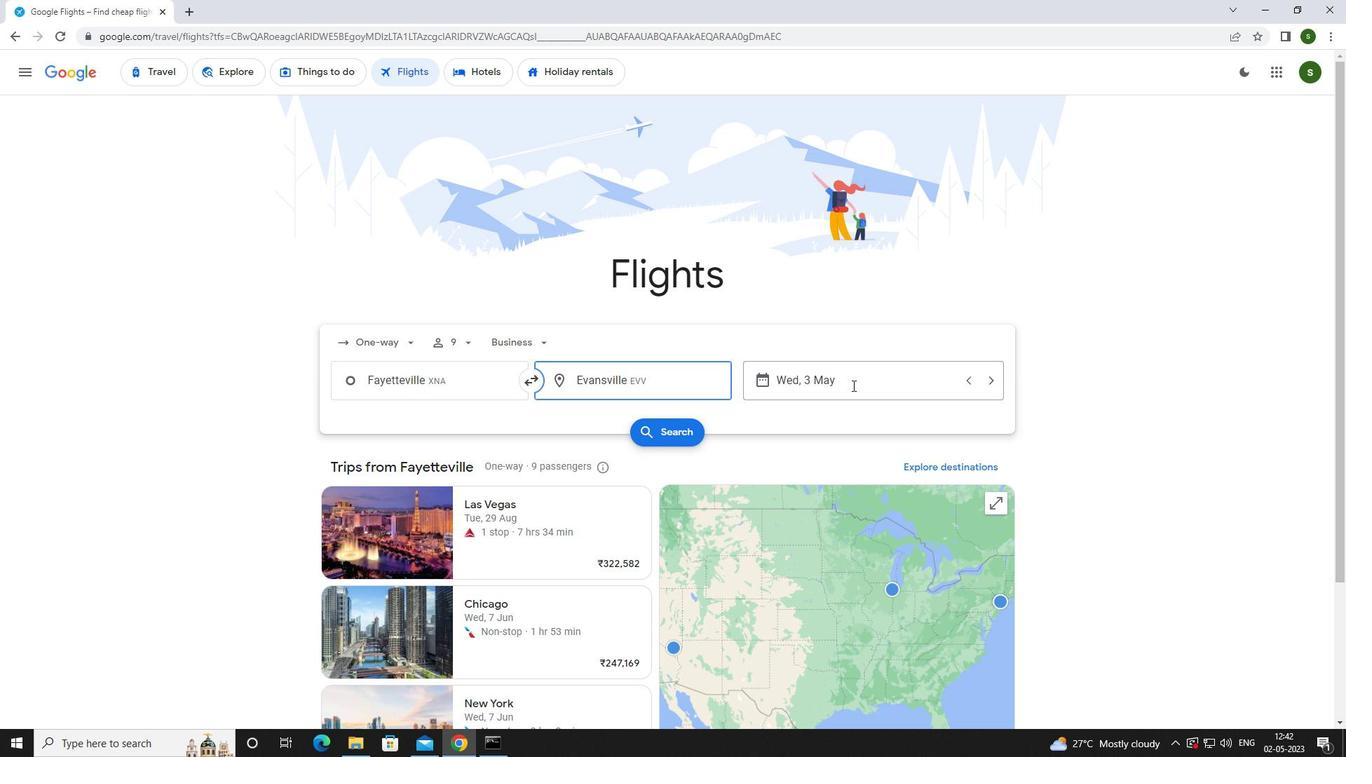 
Action: Mouse moved to (603, 472)
Screenshot: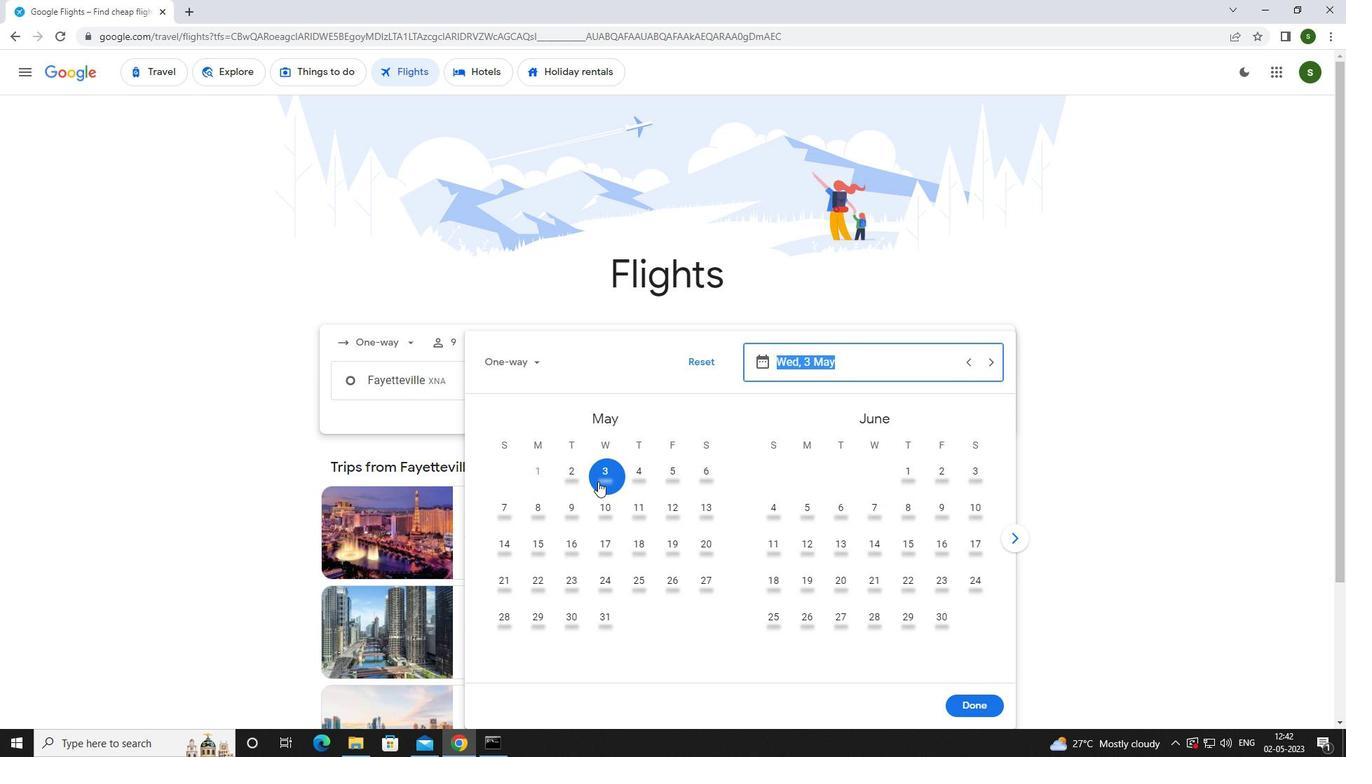 
Action: Mouse pressed left at (603, 472)
Screenshot: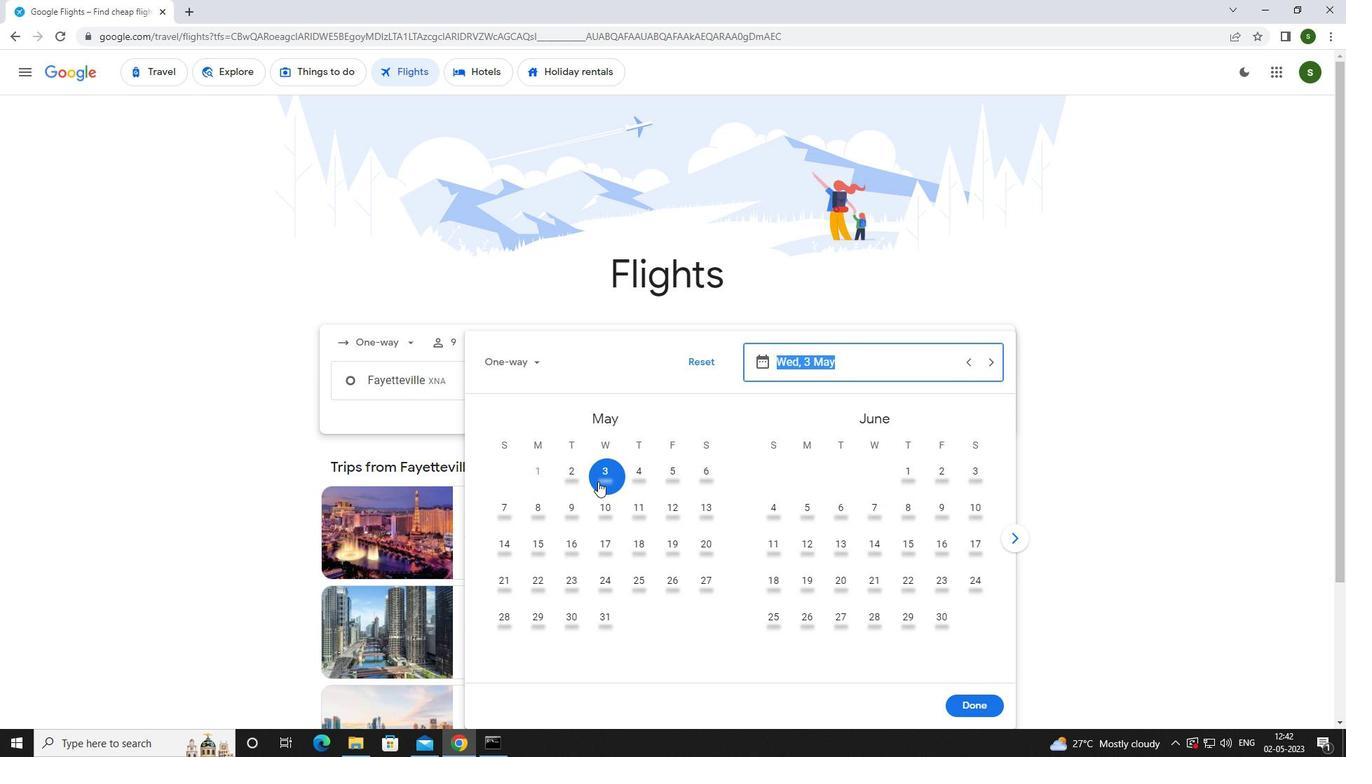 
Action: Mouse moved to (975, 700)
Screenshot: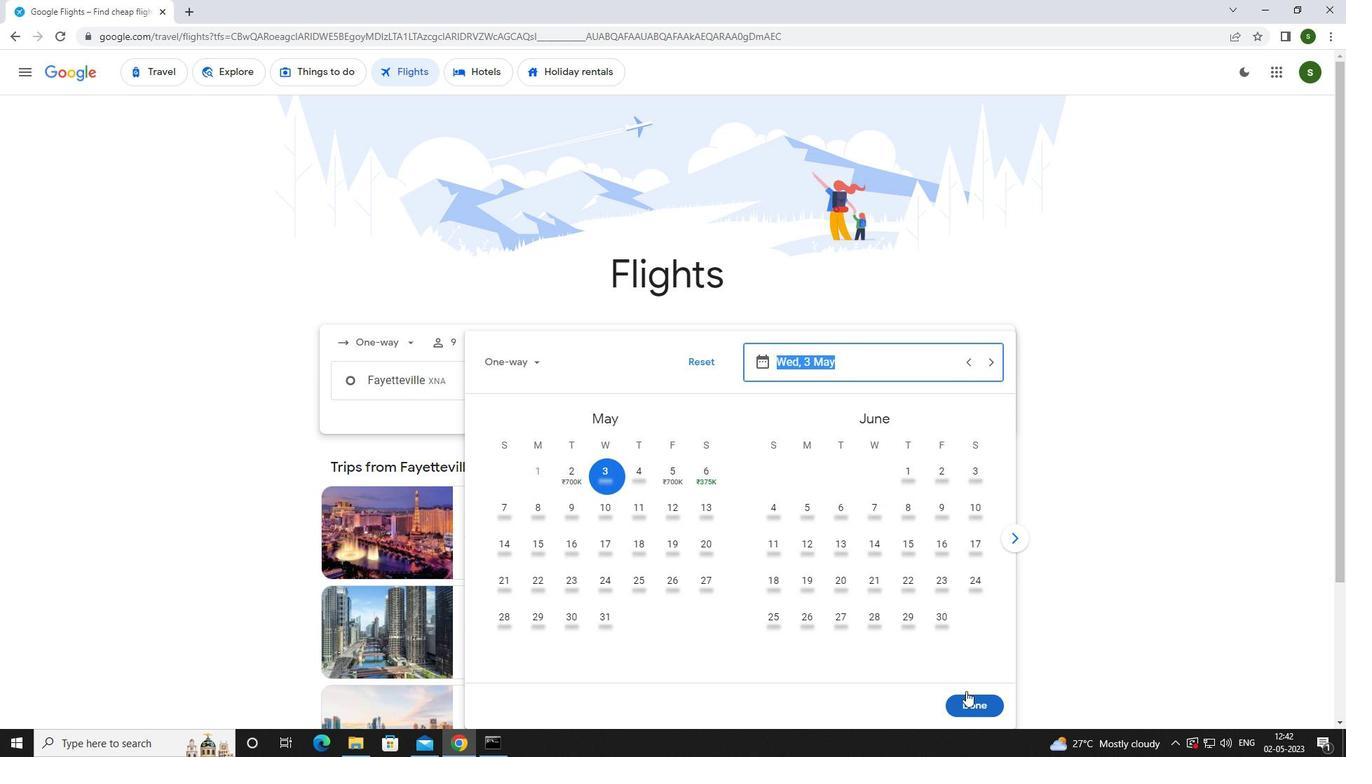 
Action: Mouse pressed left at (975, 700)
Screenshot: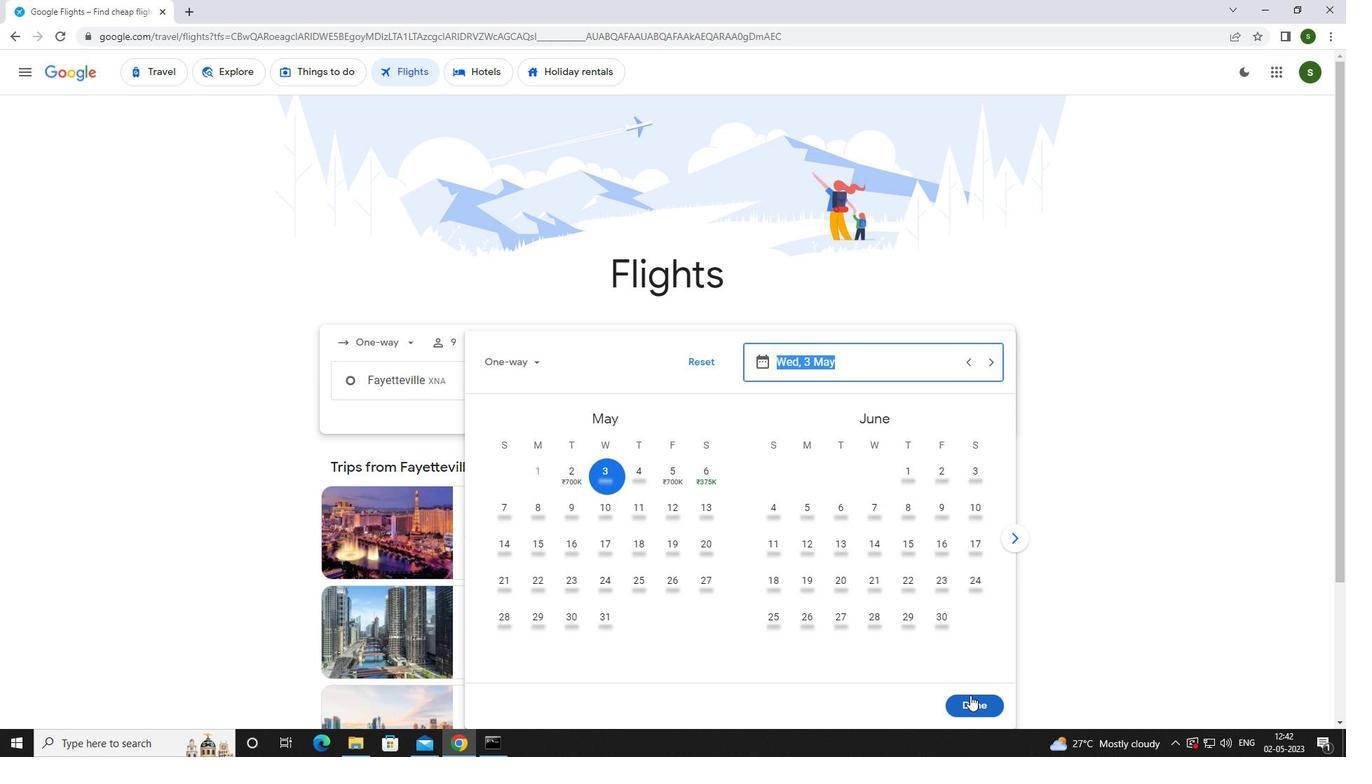 
Action: Mouse moved to (684, 435)
Screenshot: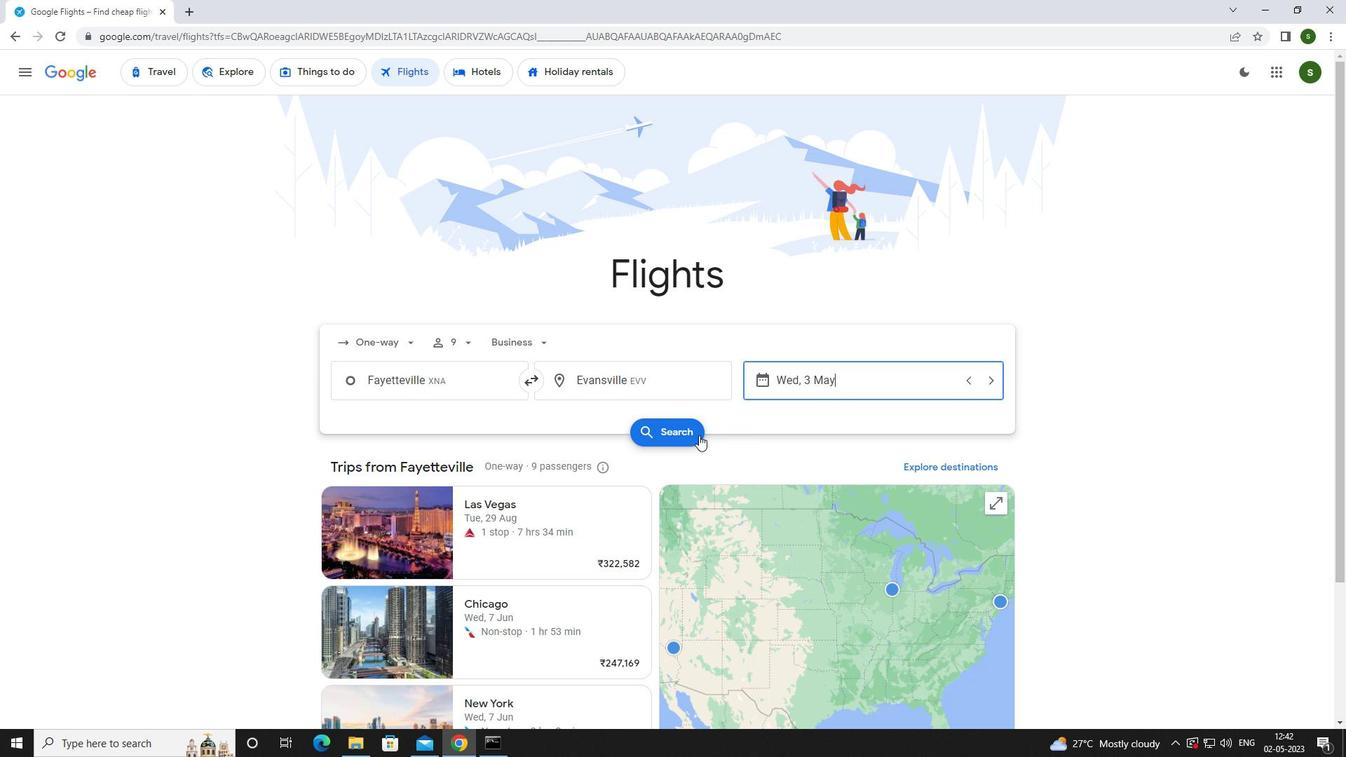 
Action: Mouse pressed left at (684, 435)
Screenshot: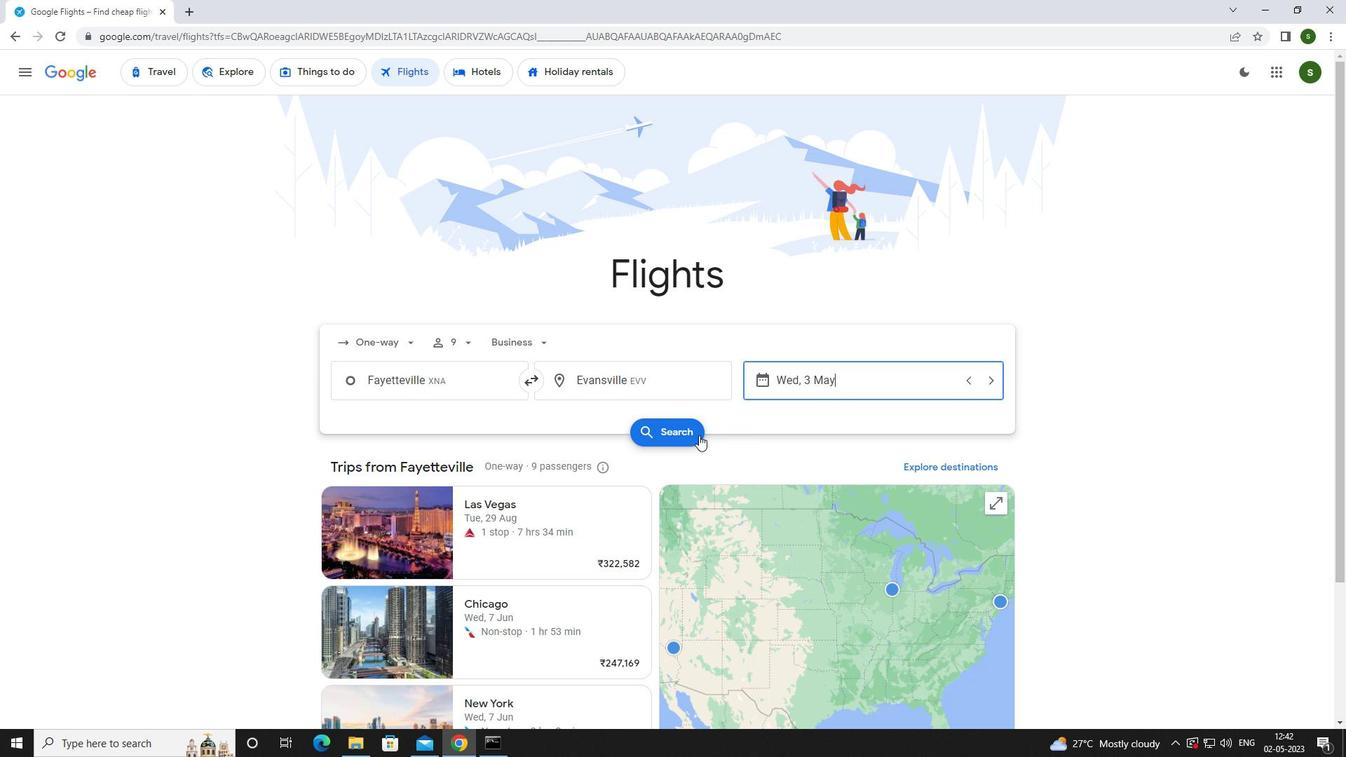 
Action: Mouse moved to (345, 202)
Screenshot: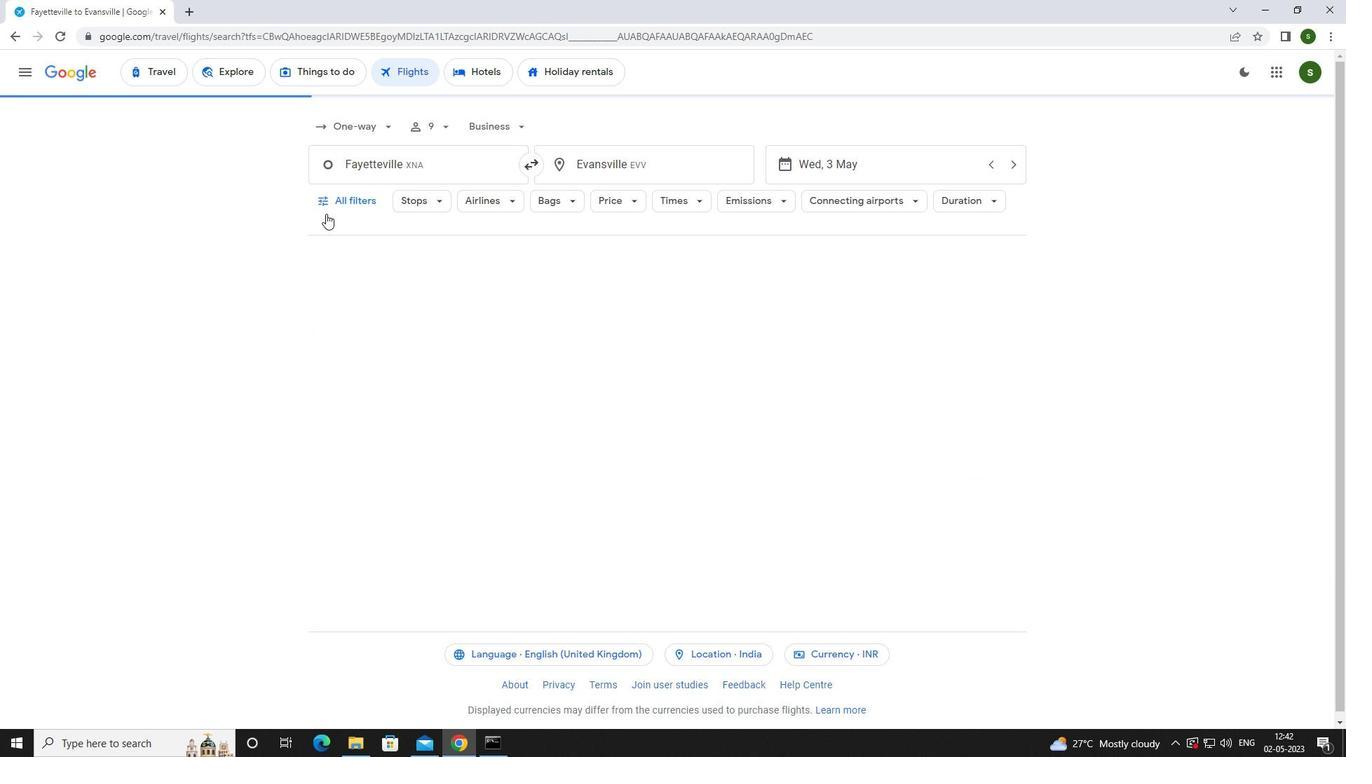 
Action: Mouse pressed left at (345, 202)
Screenshot: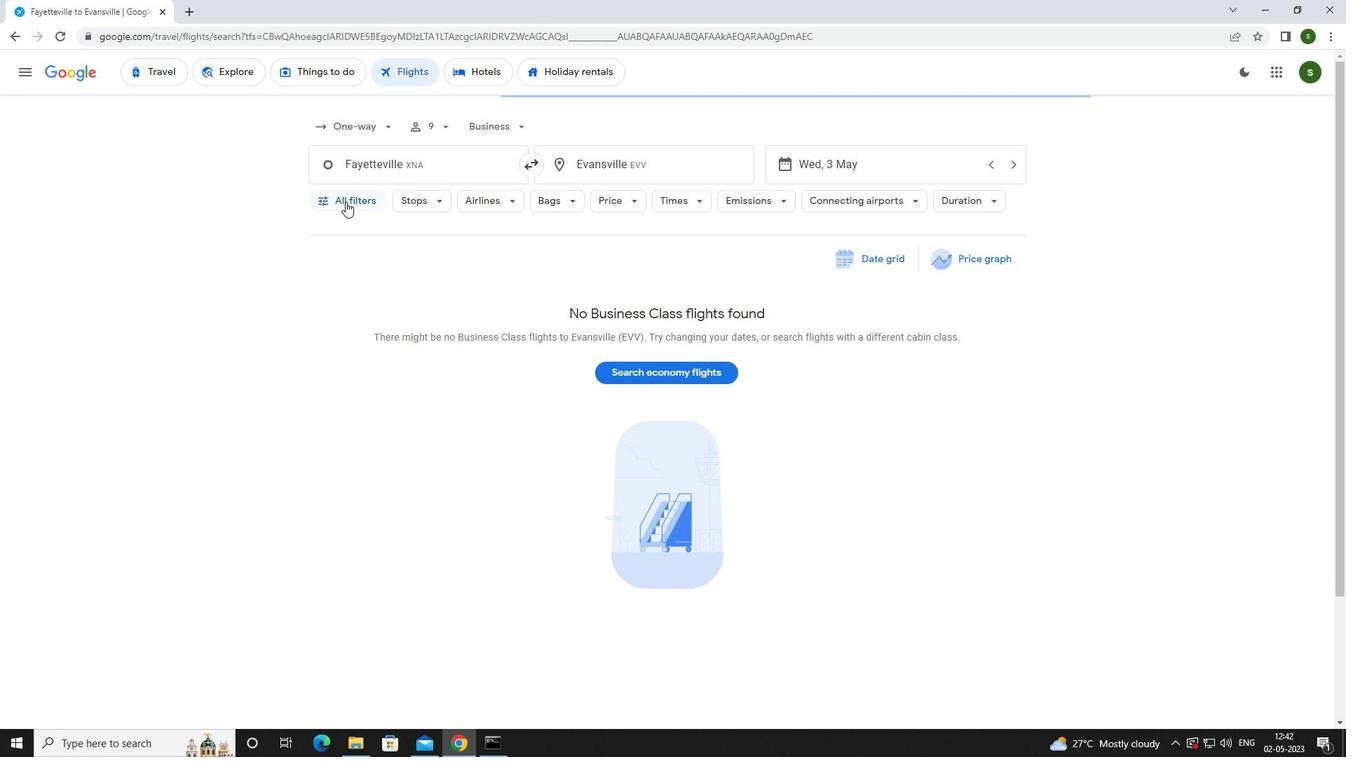 
Action: Mouse moved to (528, 495)
Screenshot: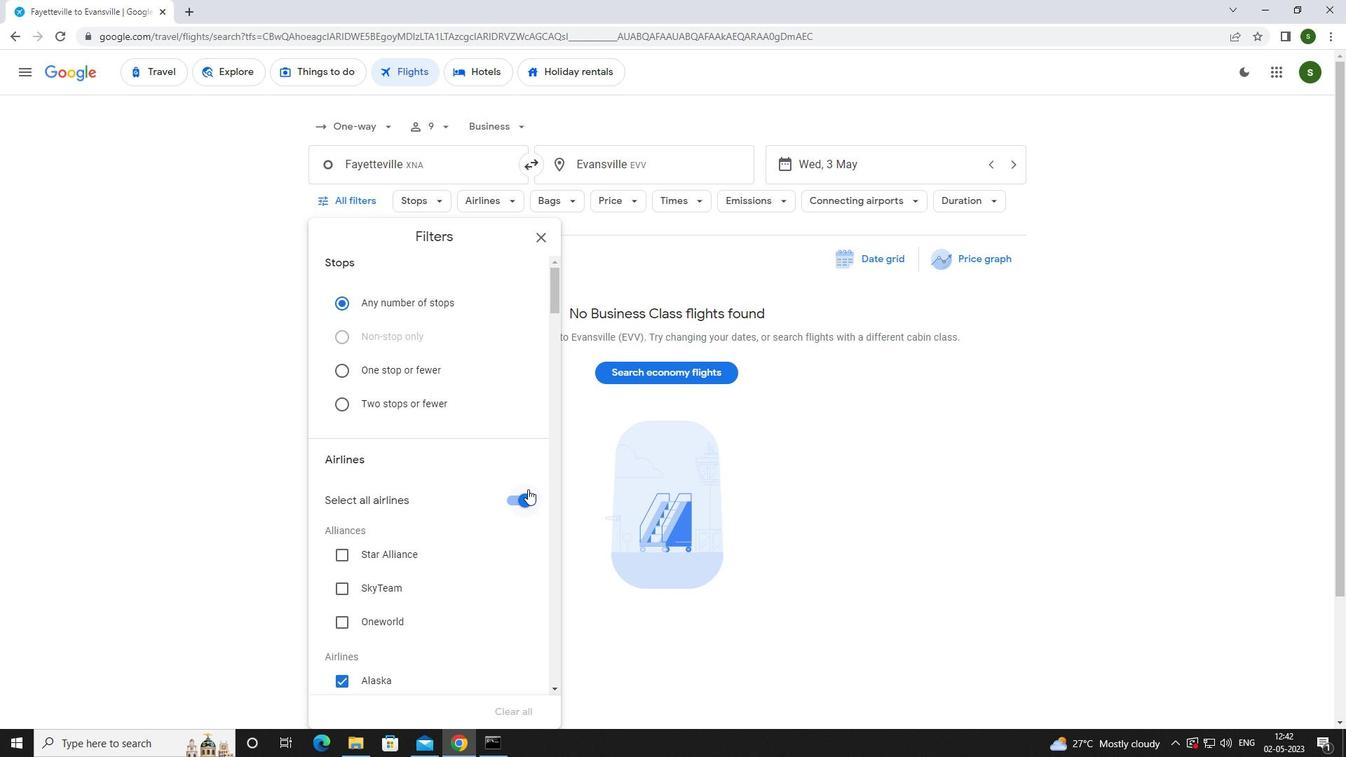
Action: Mouse pressed left at (528, 495)
Screenshot: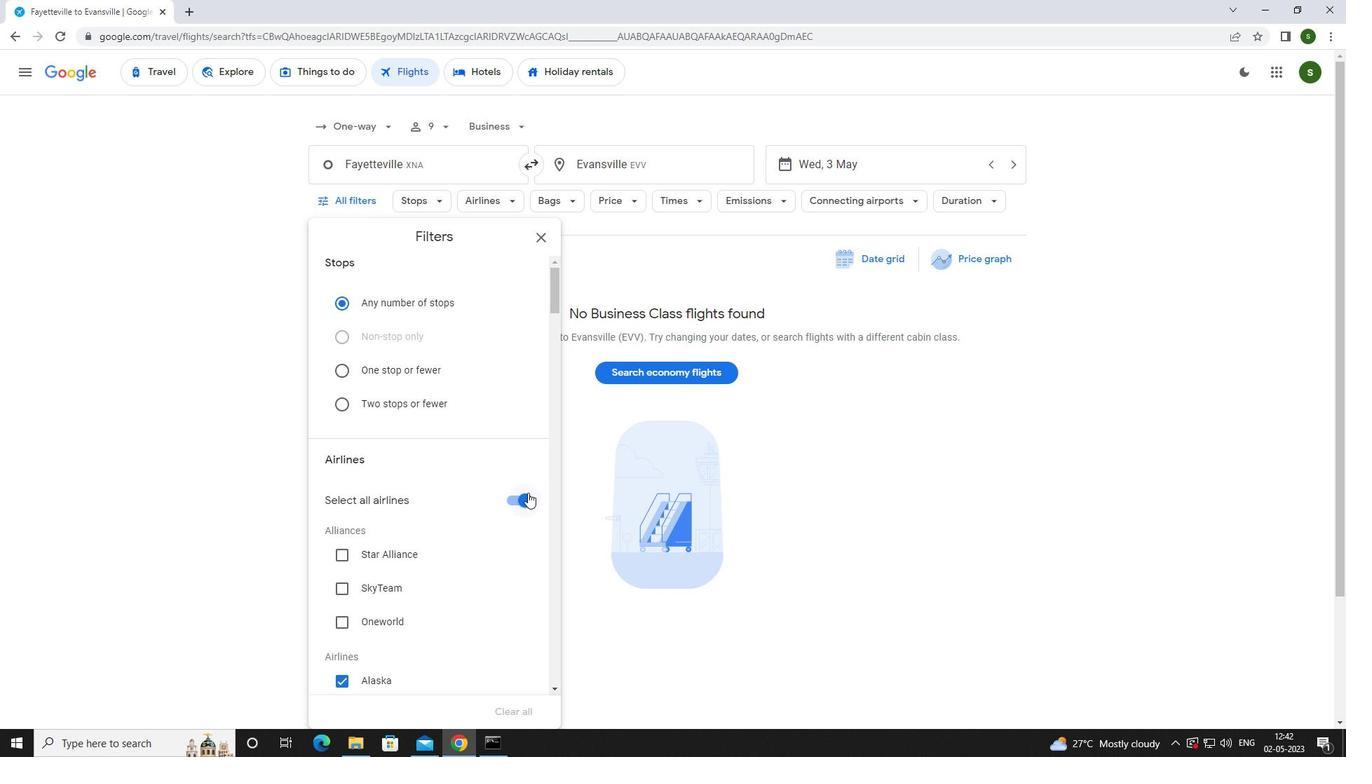 
Action: Mouse moved to (474, 413)
Screenshot: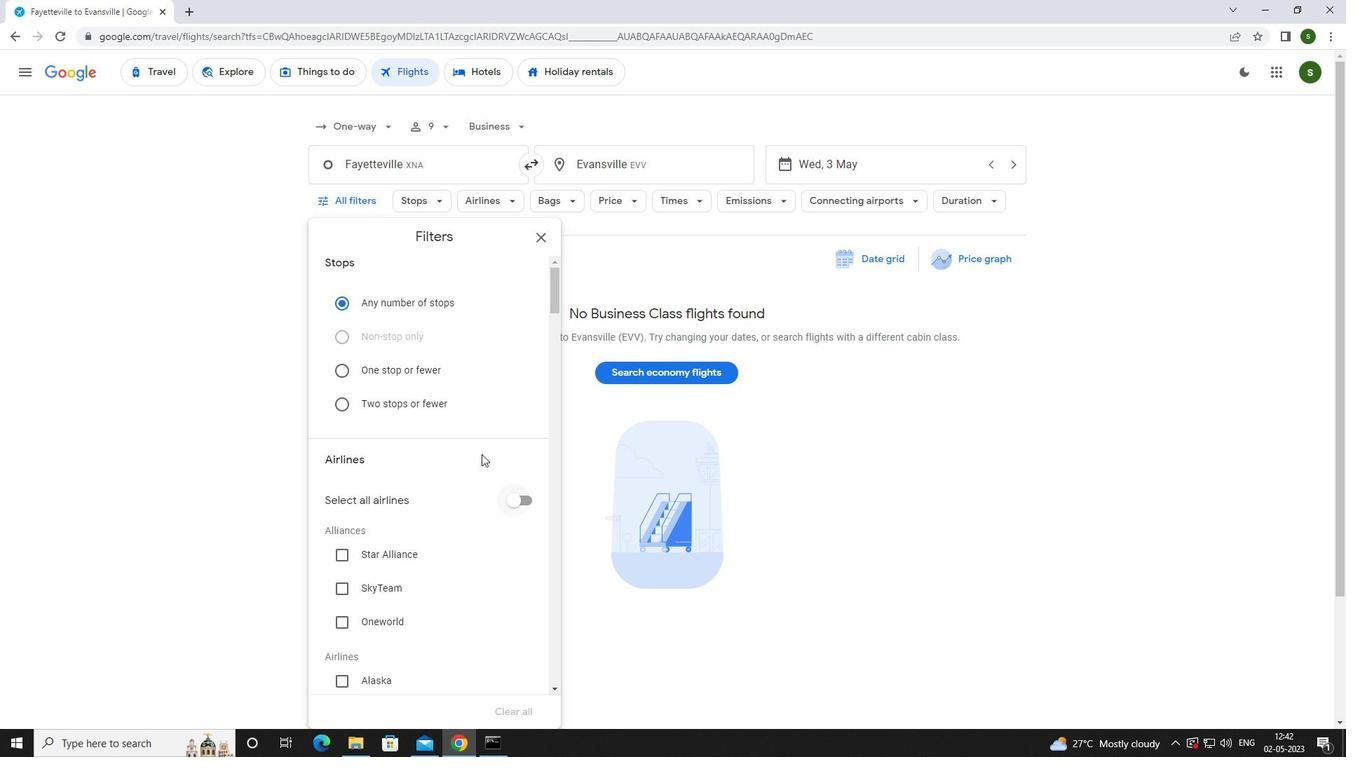 
Action: Mouse scrolled (474, 413) with delta (0, 0)
Screenshot: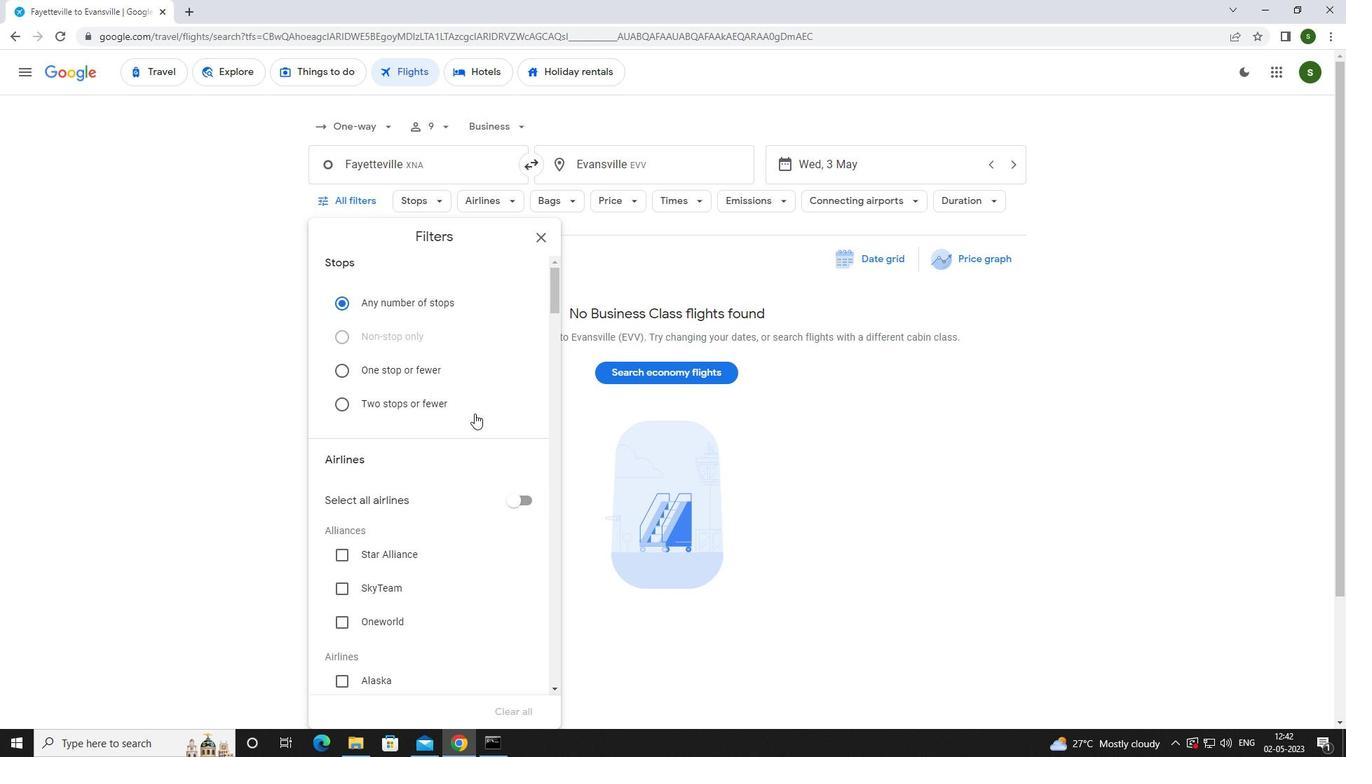 
Action: Mouse scrolled (474, 413) with delta (0, 0)
Screenshot: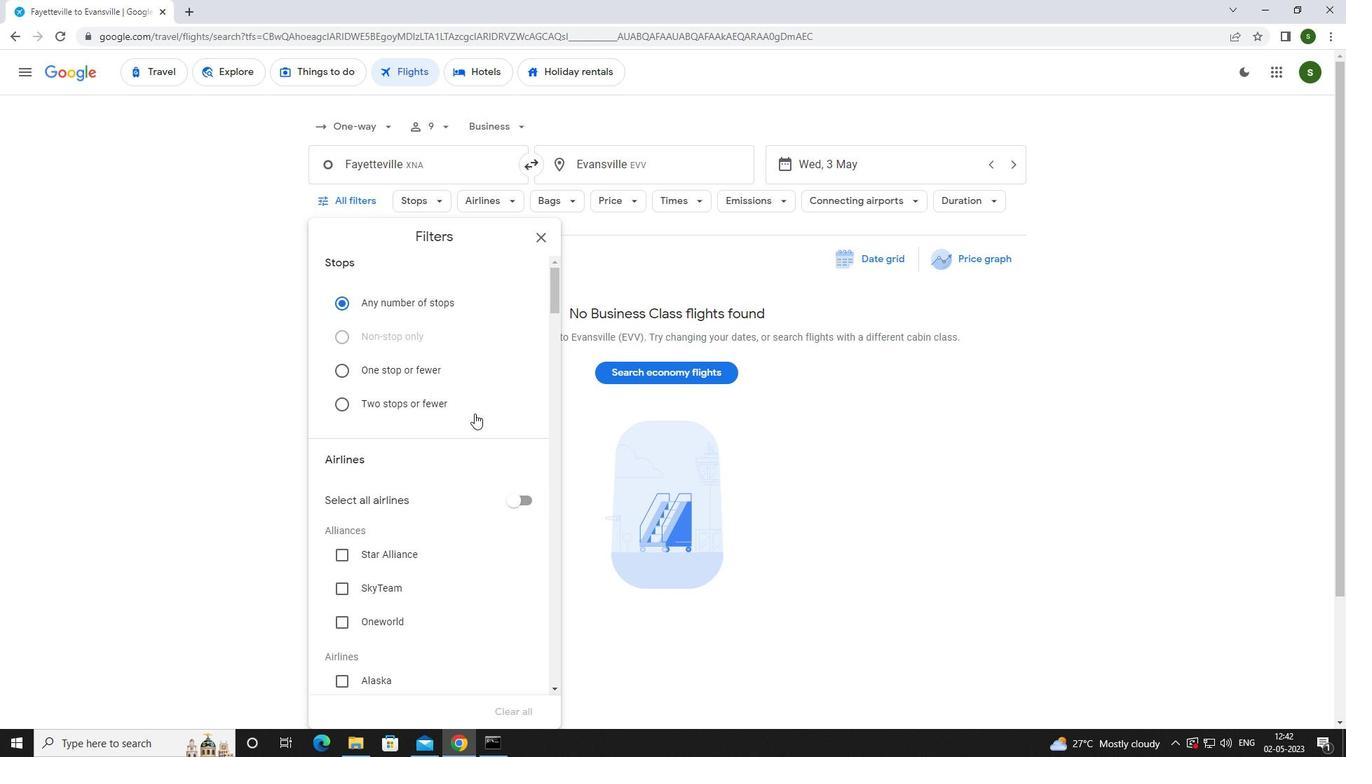 
Action: Mouse scrolled (474, 413) with delta (0, 0)
Screenshot: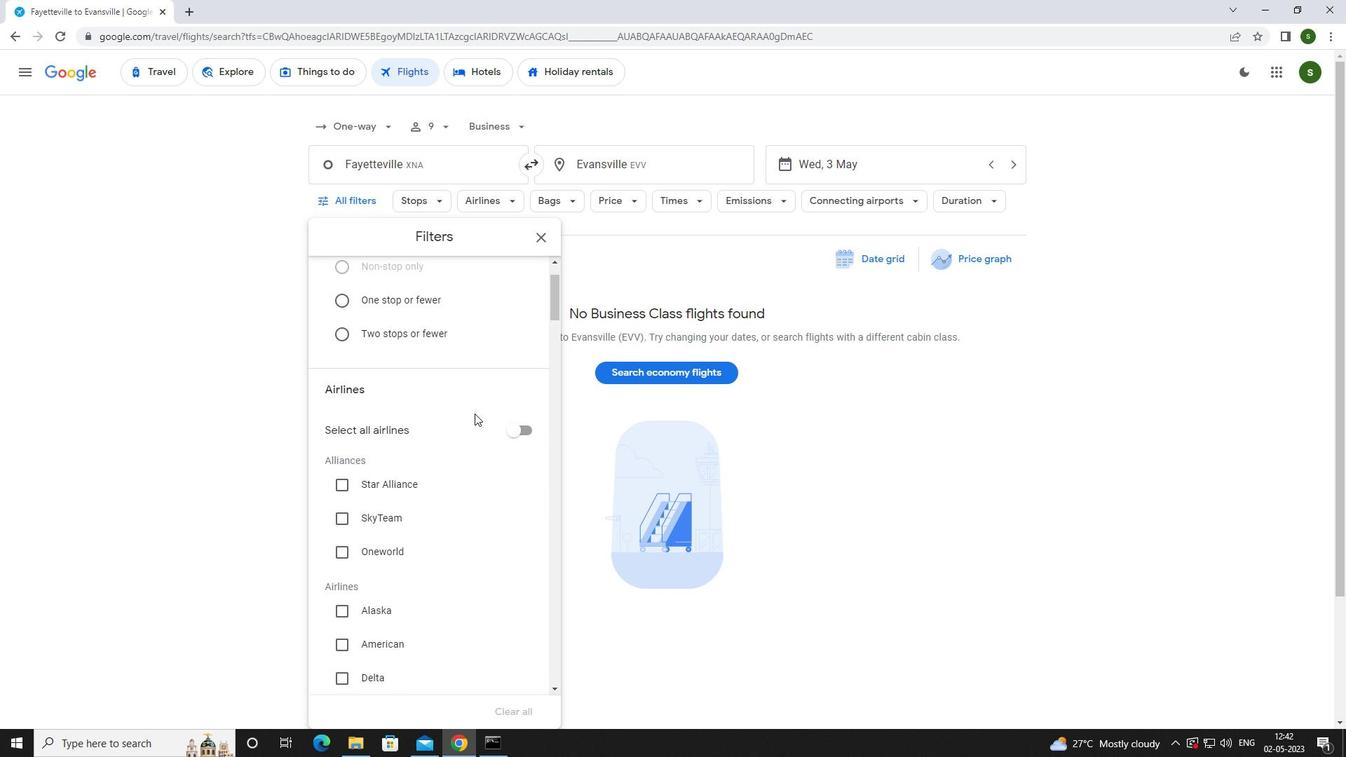 
Action: Mouse scrolled (474, 413) with delta (0, 0)
Screenshot: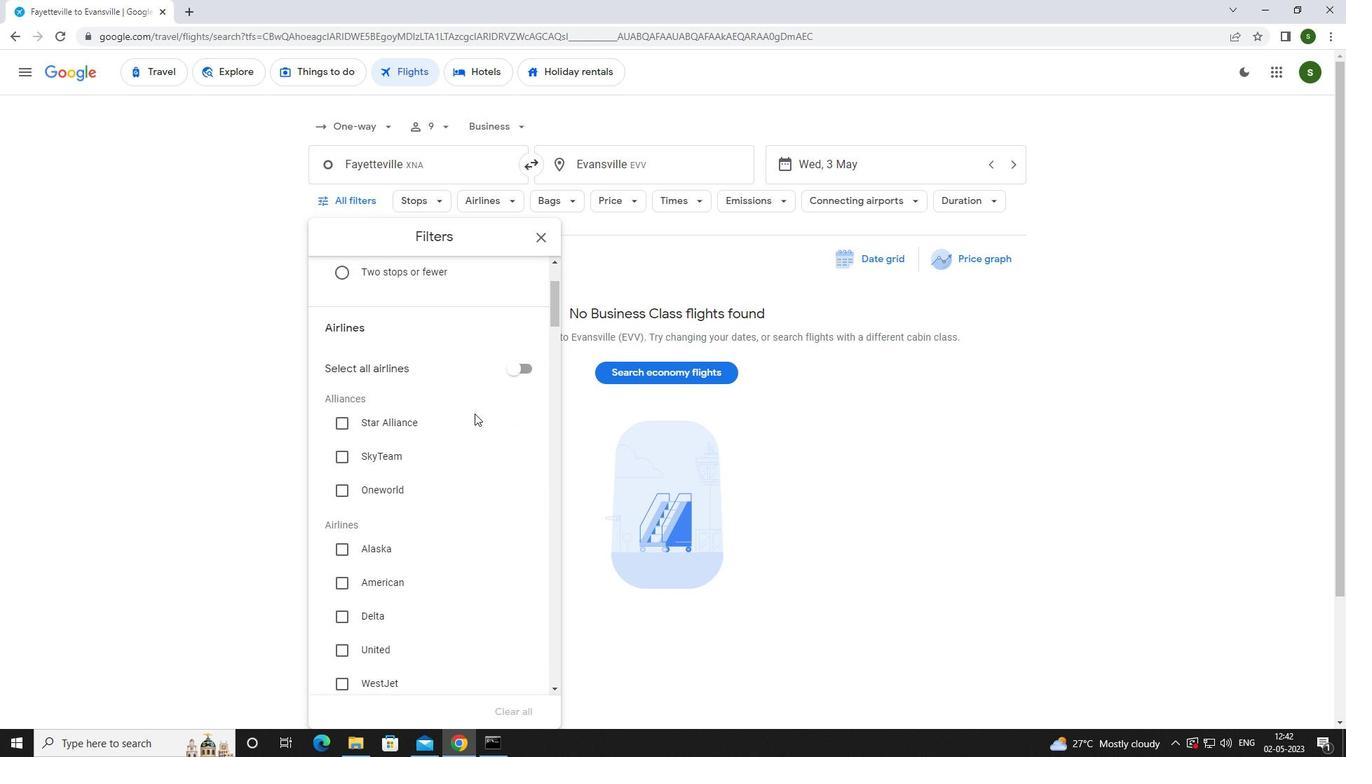 
Action: Mouse scrolled (474, 413) with delta (0, 0)
Screenshot: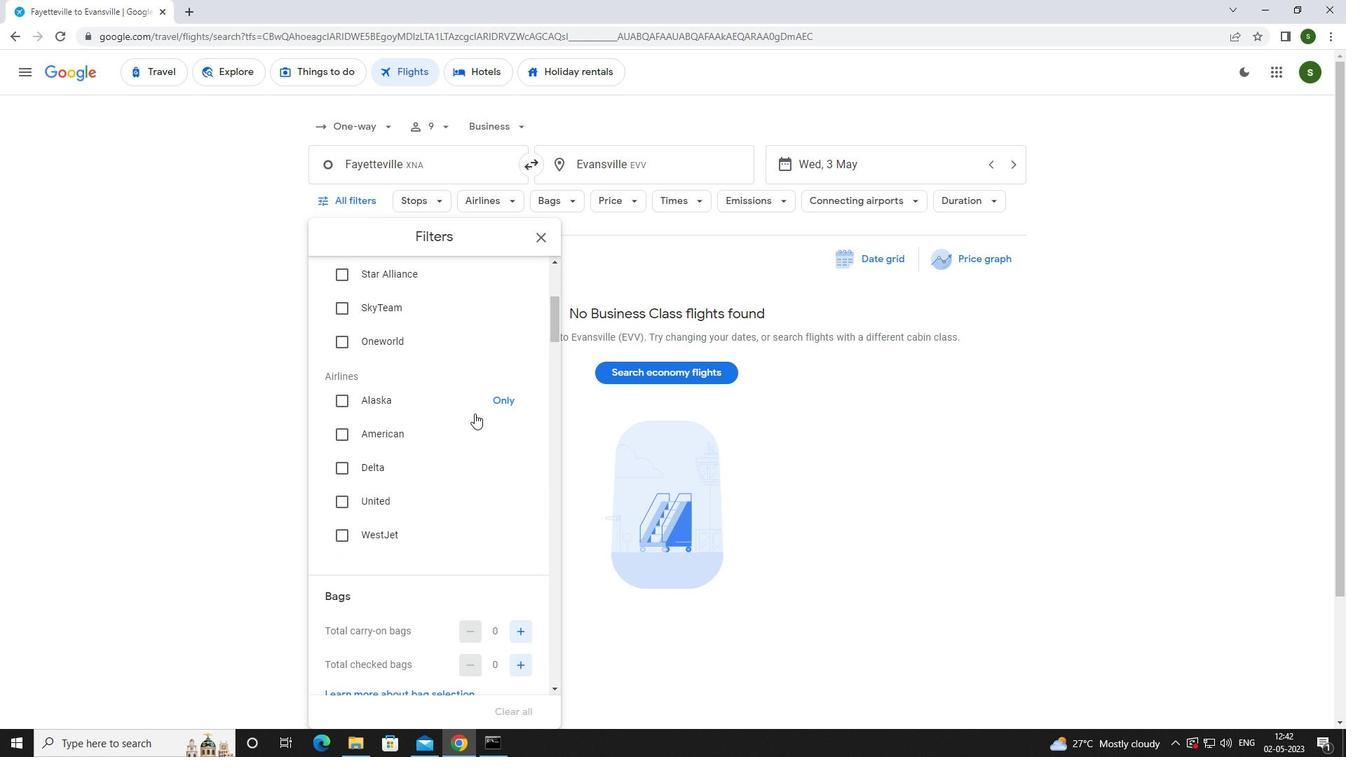 
Action: Mouse scrolled (474, 413) with delta (0, 0)
Screenshot: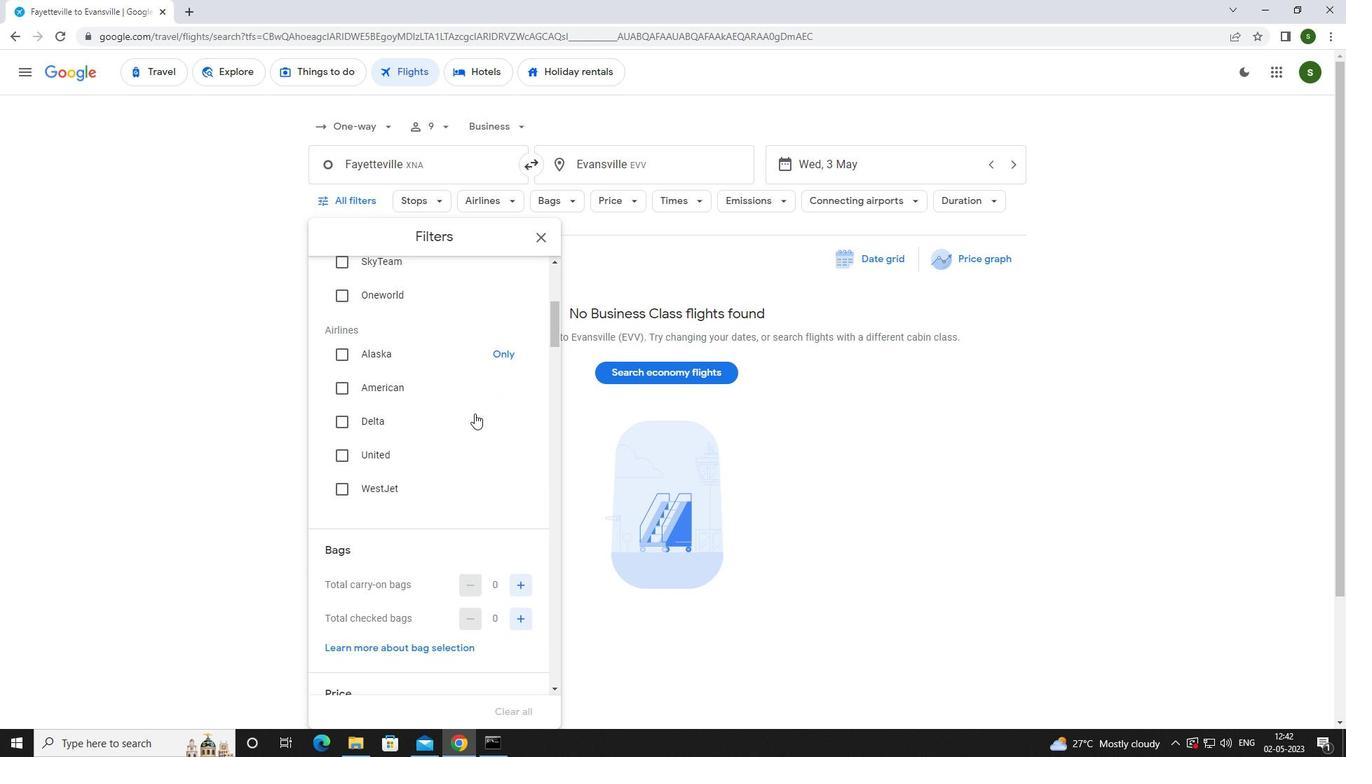 
Action: Mouse moved to (524, 526)
Screenshot: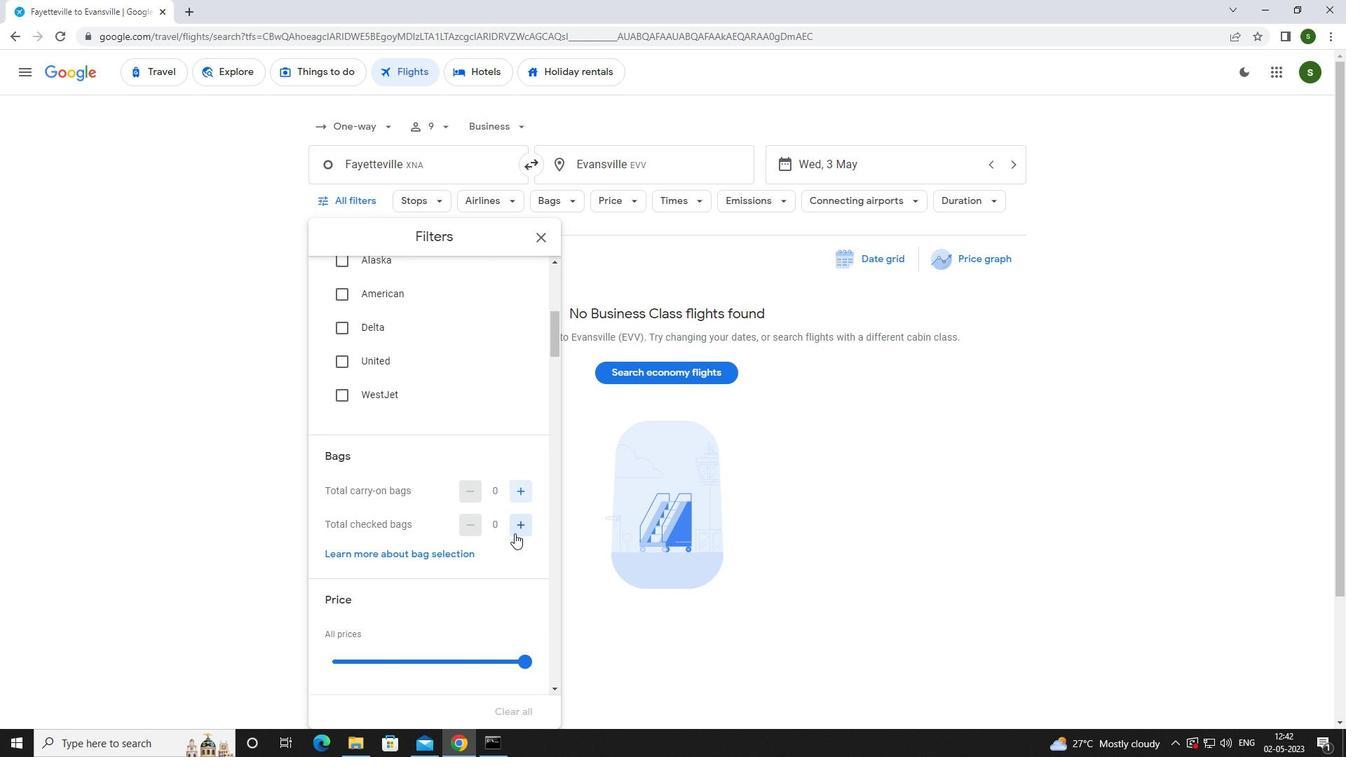 
Action: Mouse pressed left at (524, 526)
Screenshot: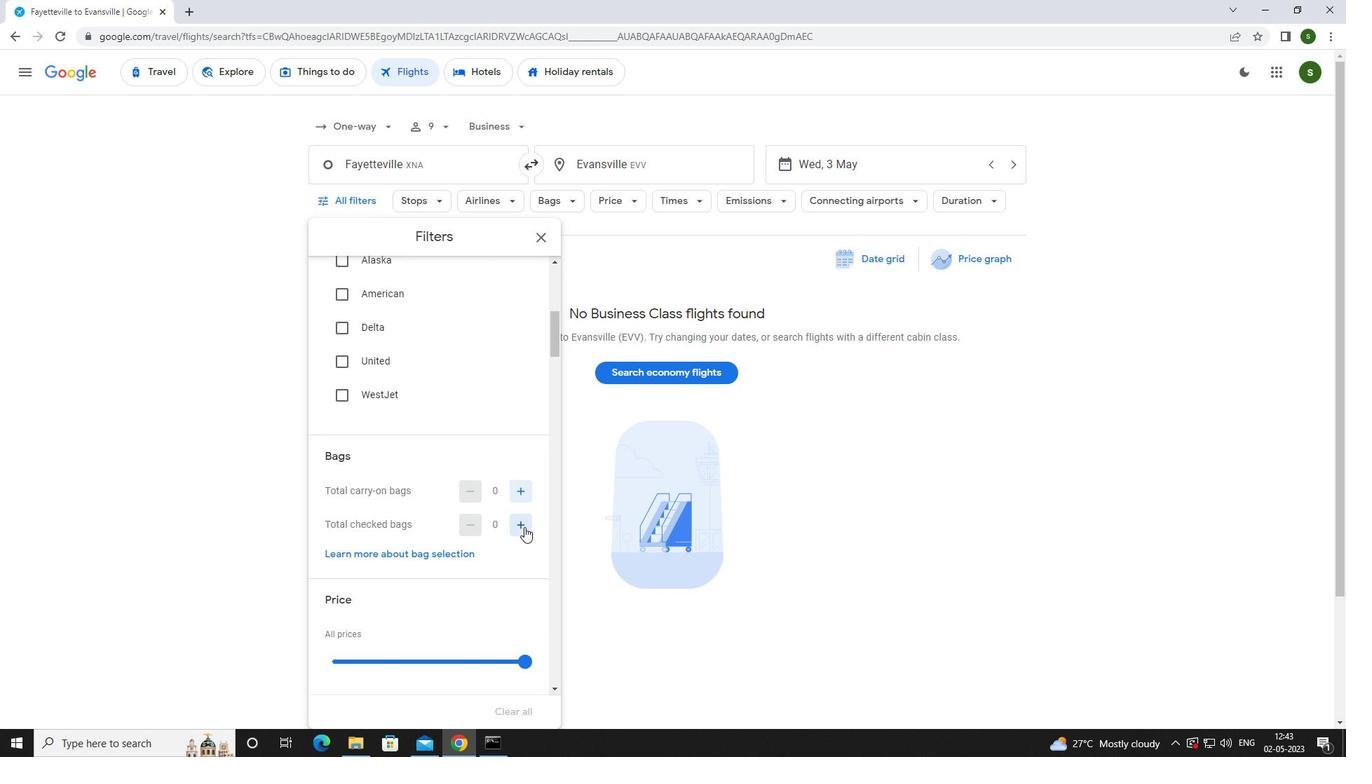 
Action: Mouse pressed left at (524, 526)
Screenshot: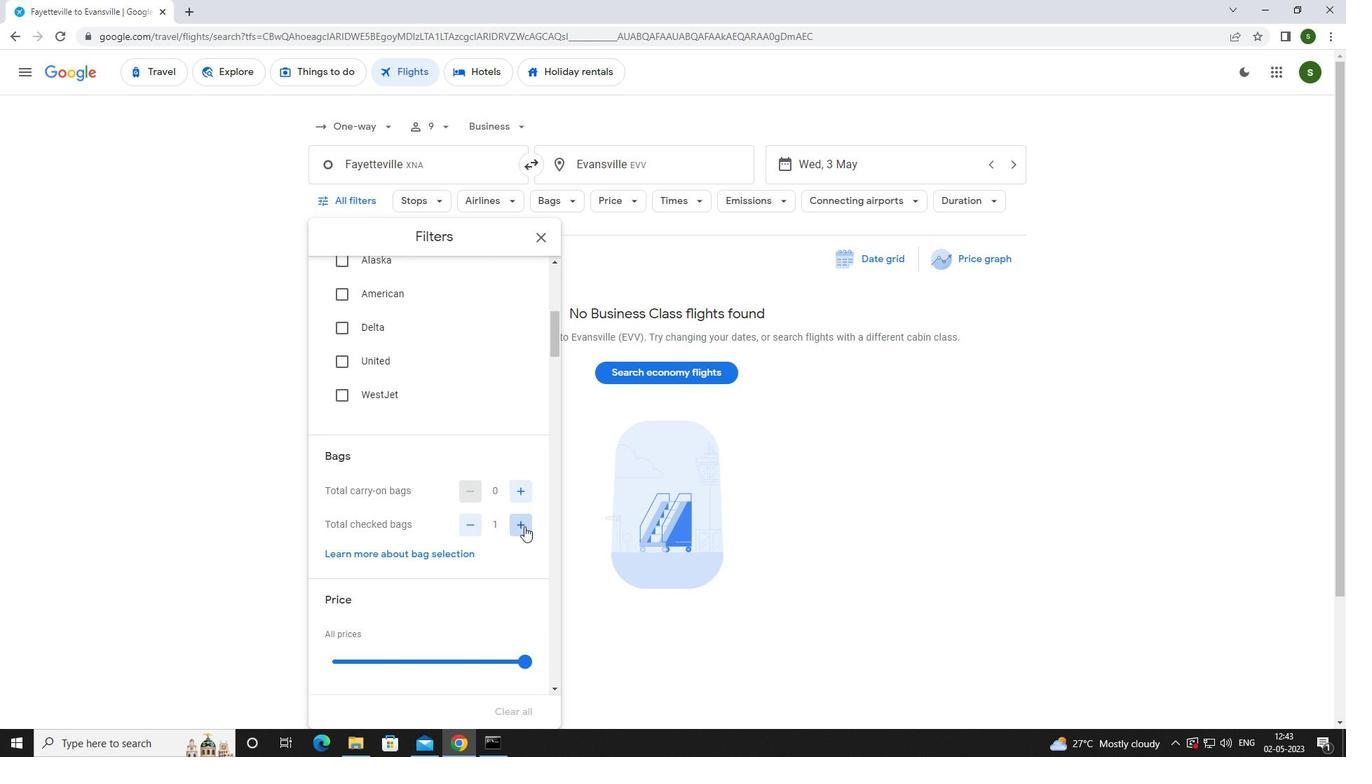 
Action: Mouse scrolled (524, 526) with delta (0, 0)
Screenshot: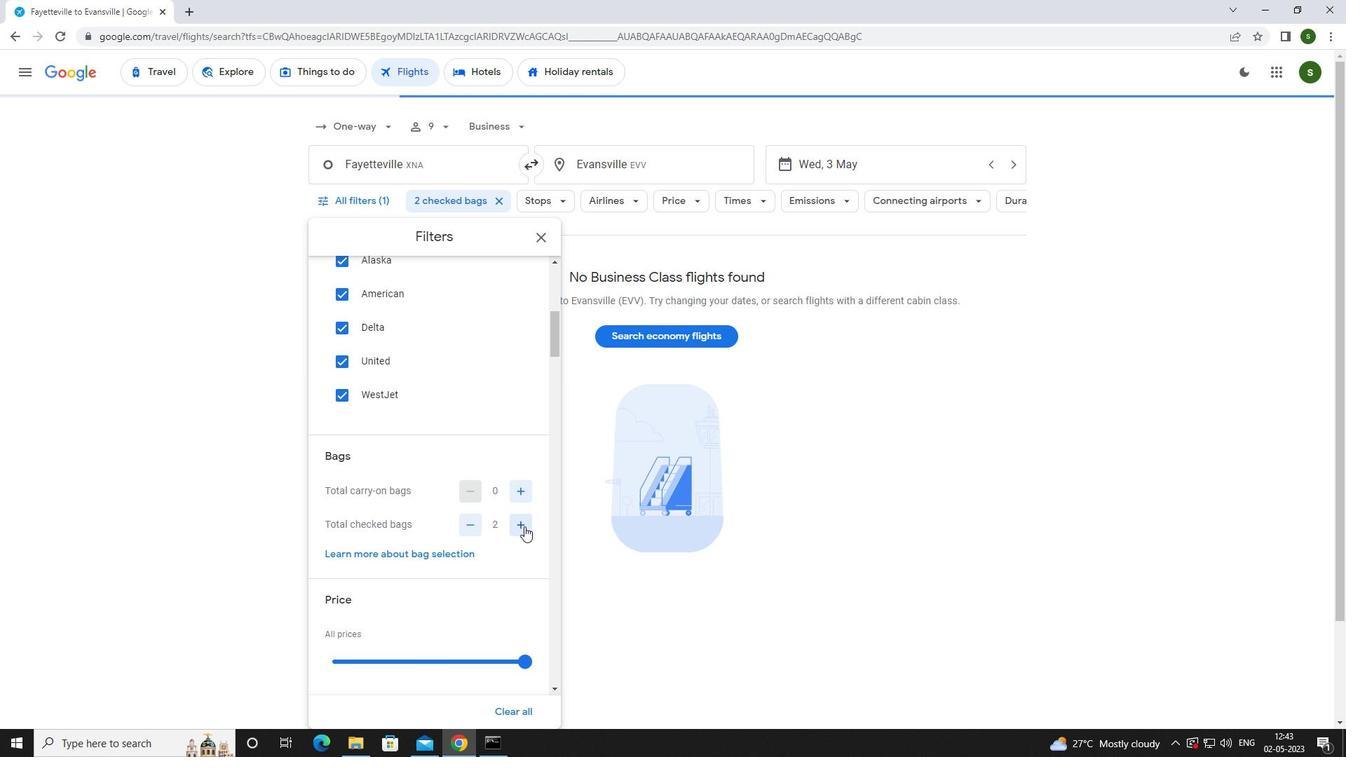 
Action: Mouse moved to (524, 594)
Screenshot: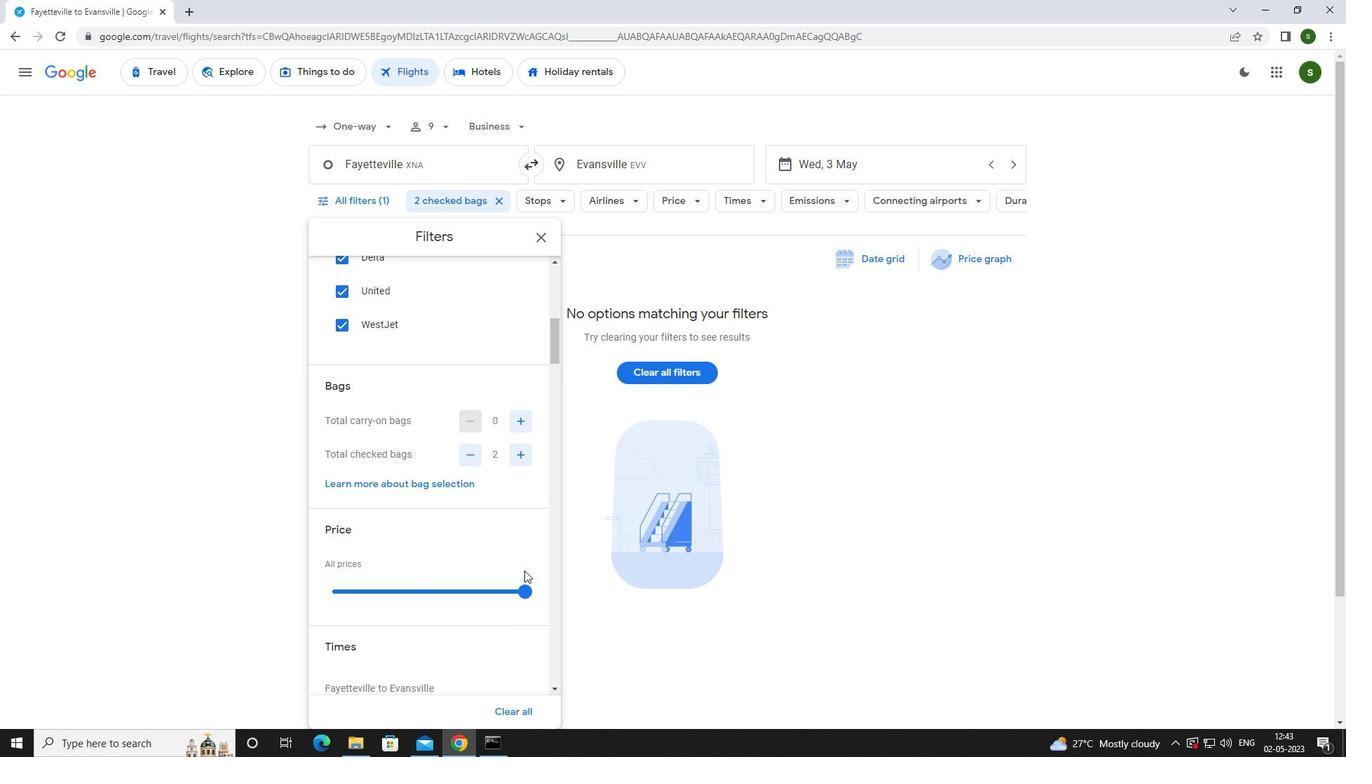 
Action: Mouse pressed left at (524, 594)
Screenshot: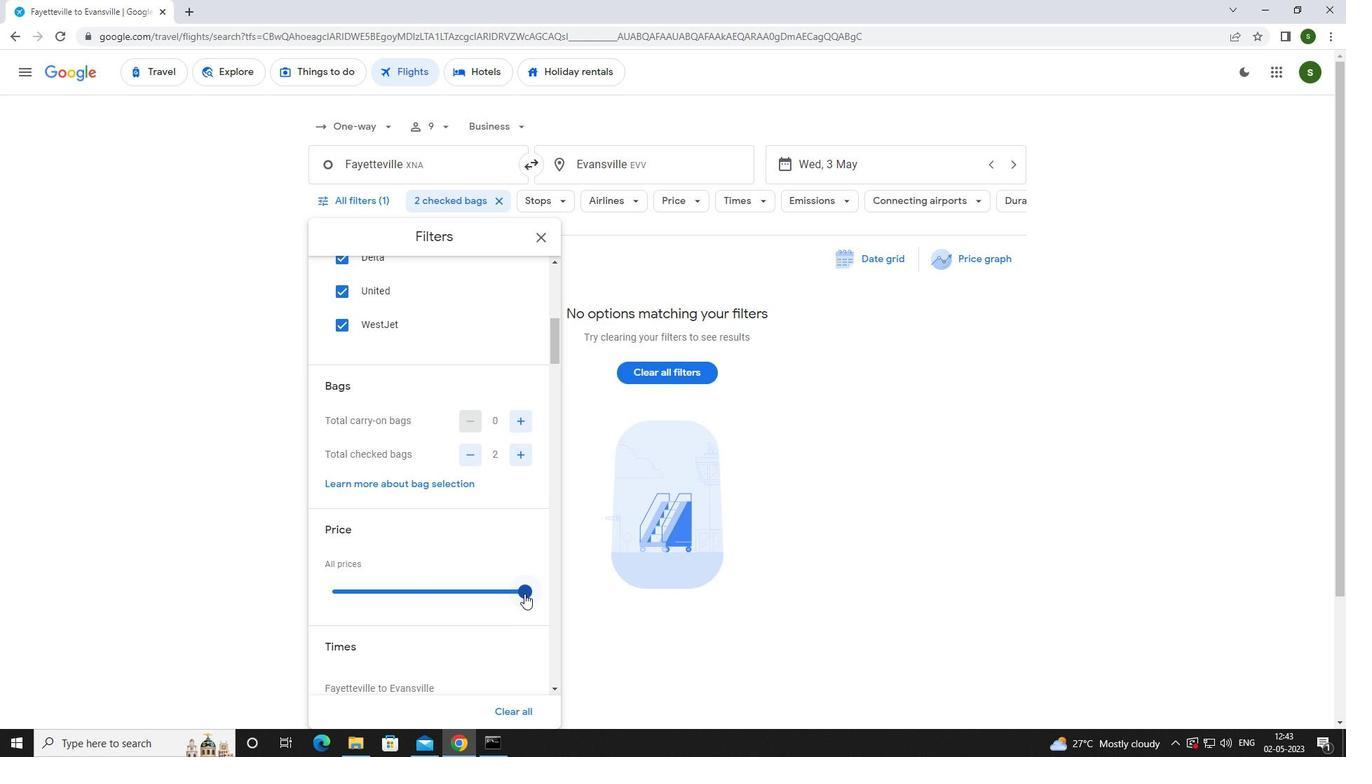 
Action: Mouse moved to (525, 589)
Screenshot: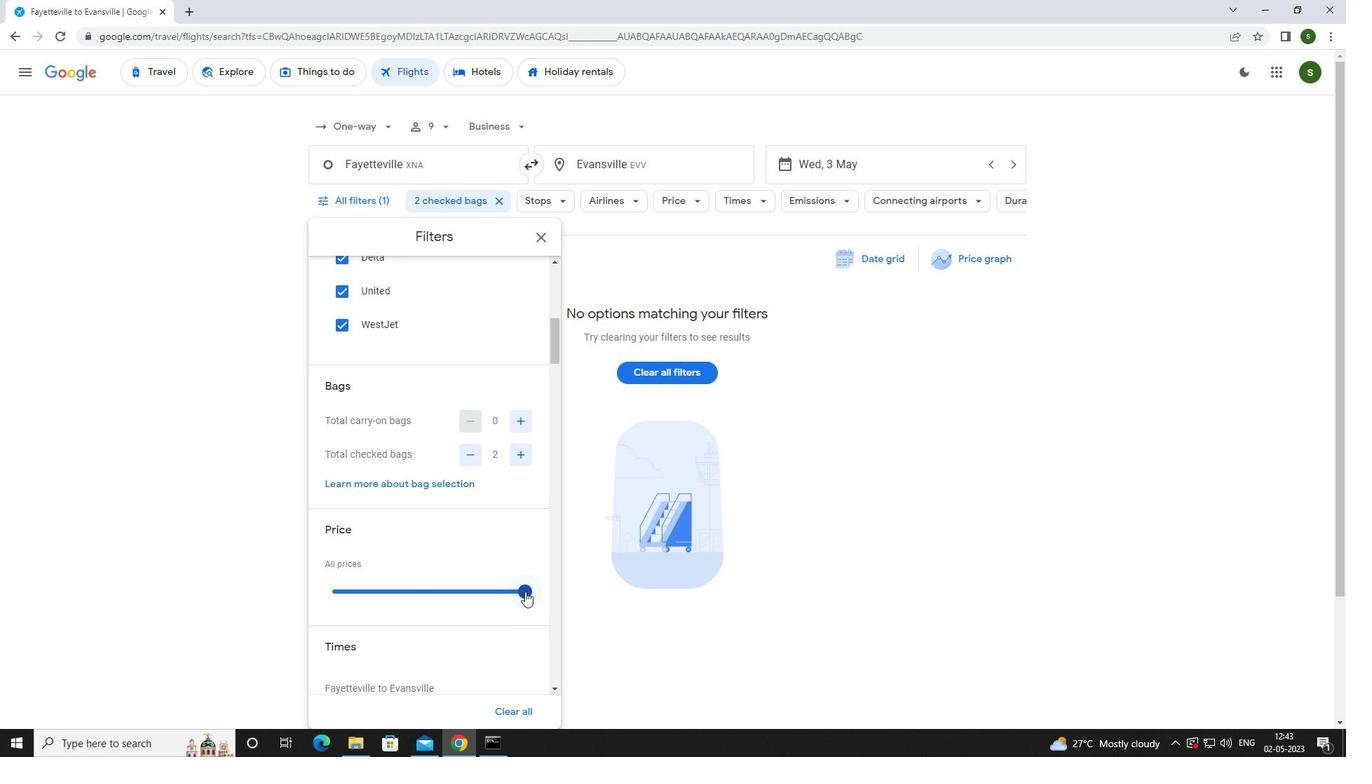 
Action: Mouse scrolled (525, 589) with delta (0, 0)
Screenshot: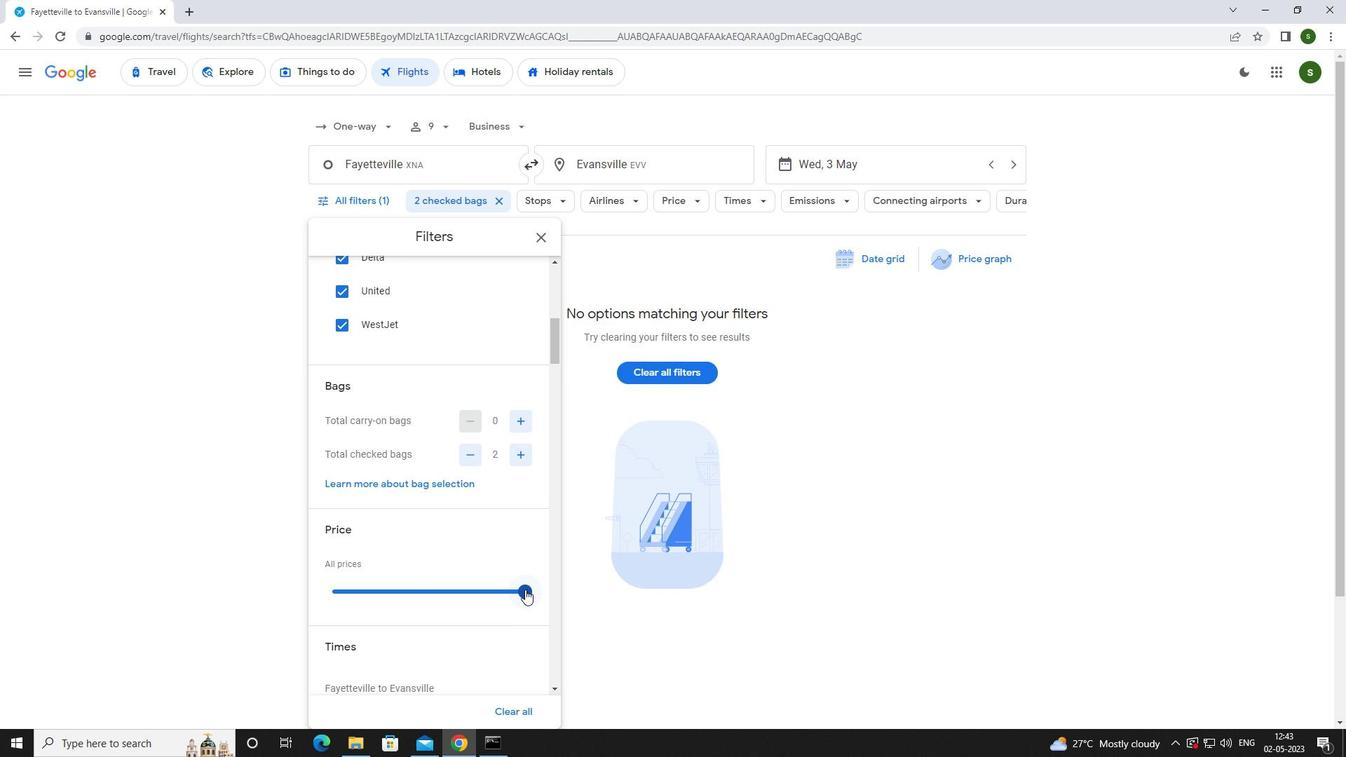 
Action: Mouse scrolled (525, 589) with delta (0, 0)
Screenshot: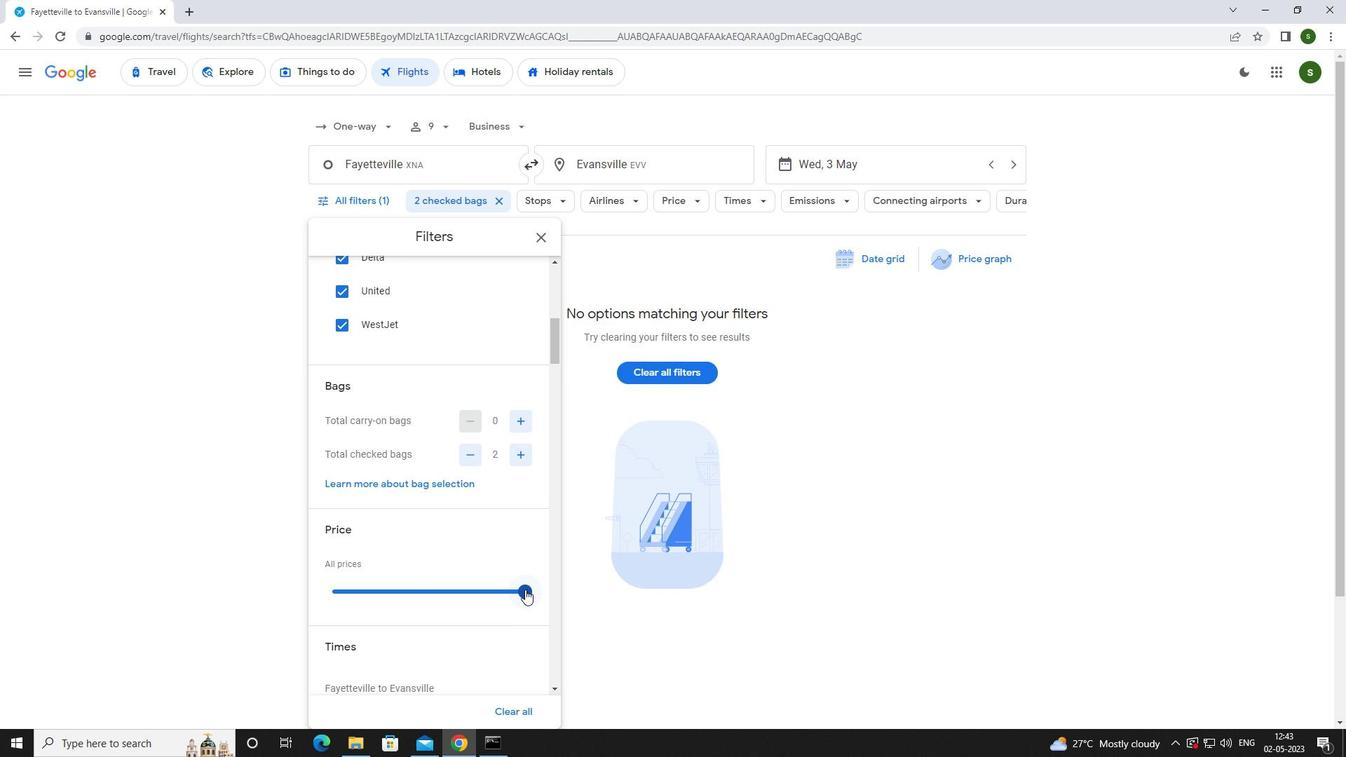 
Action: Mouse moved to (329, 608)
Screenshot: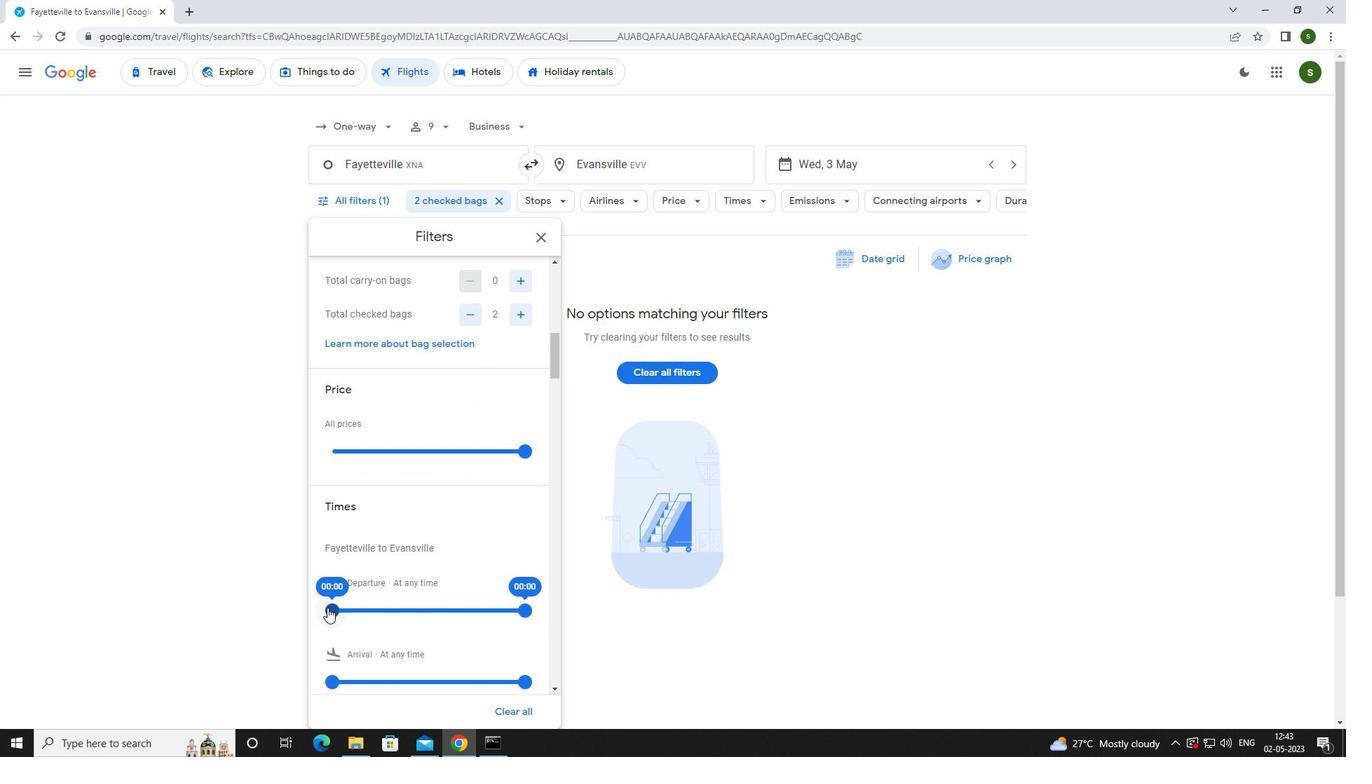 
Action: Mouse pressed left at (329, 608)
Screenshot: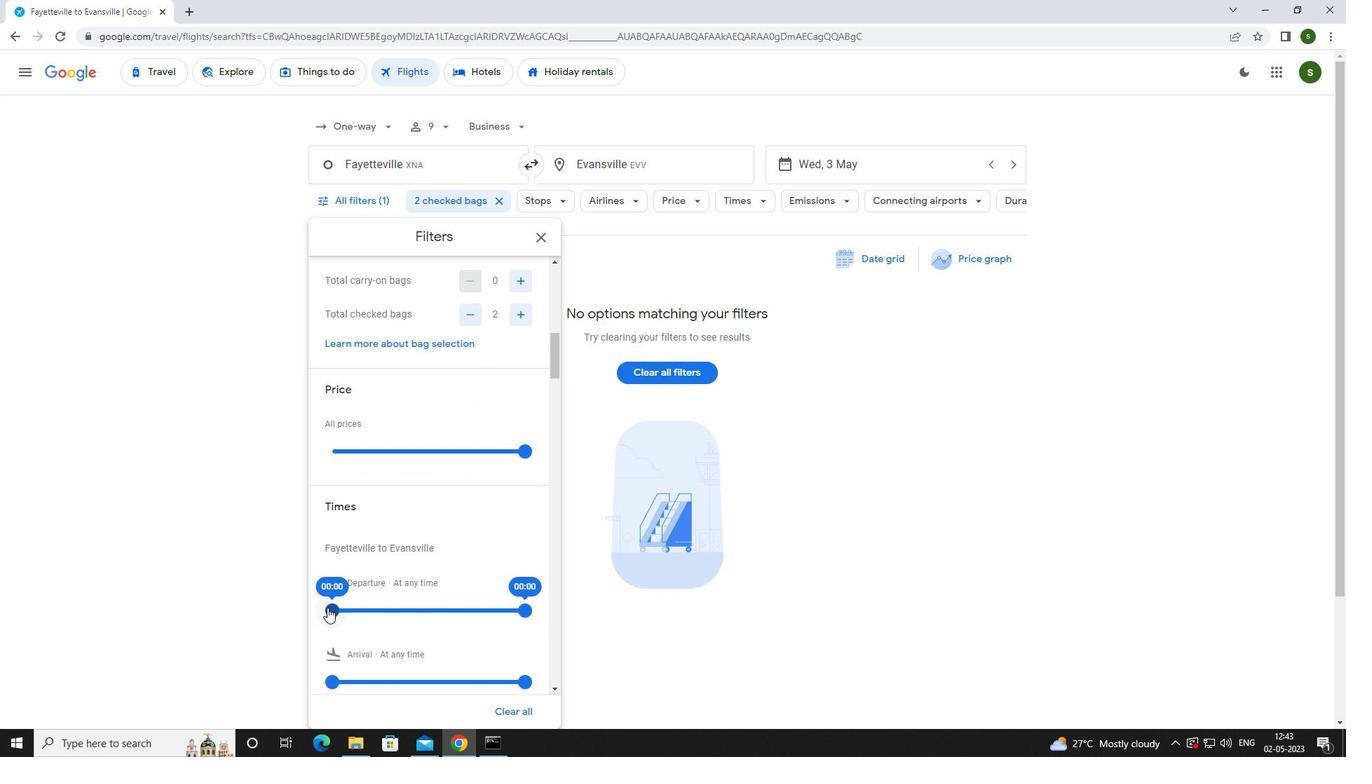 
Action: Mouse moved to (799, 495)
Screenshot: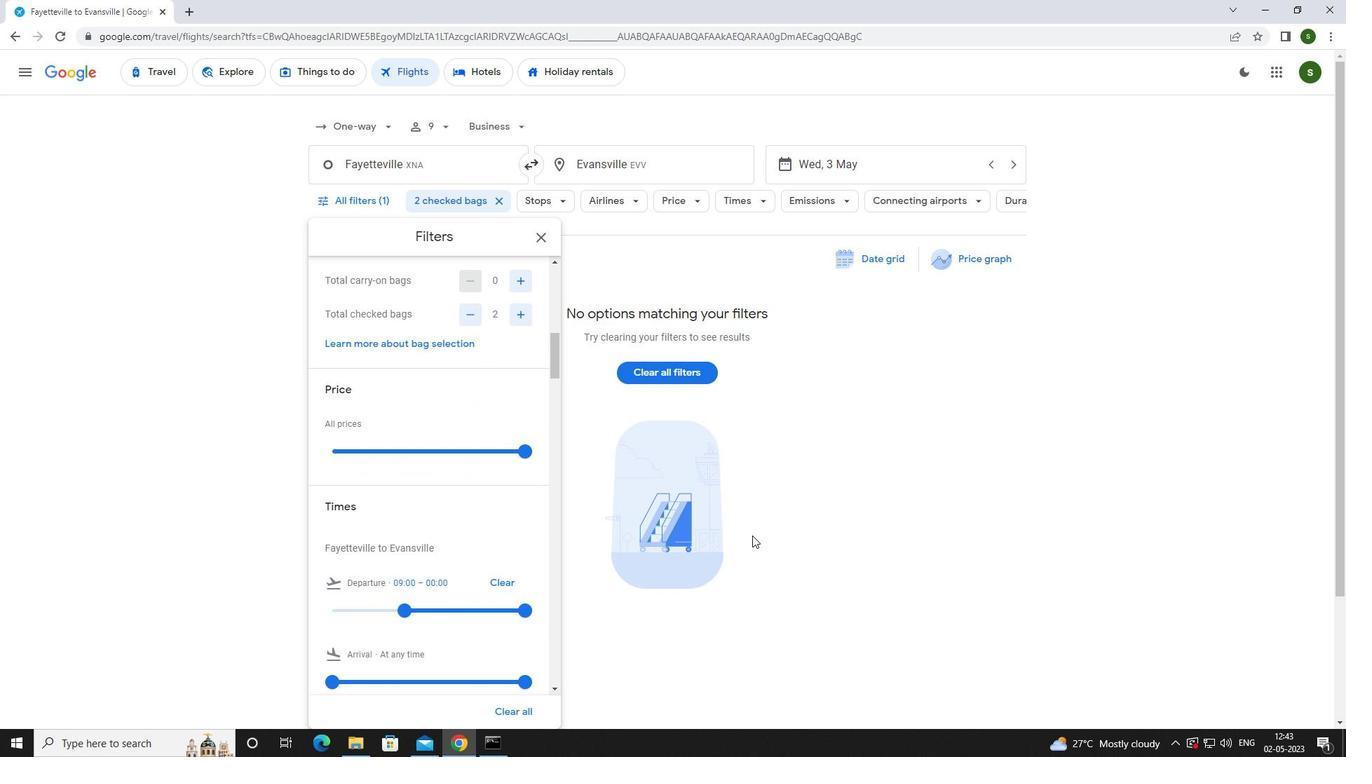 
Action: Mouse pressed left at (799, 495)
Screenshot: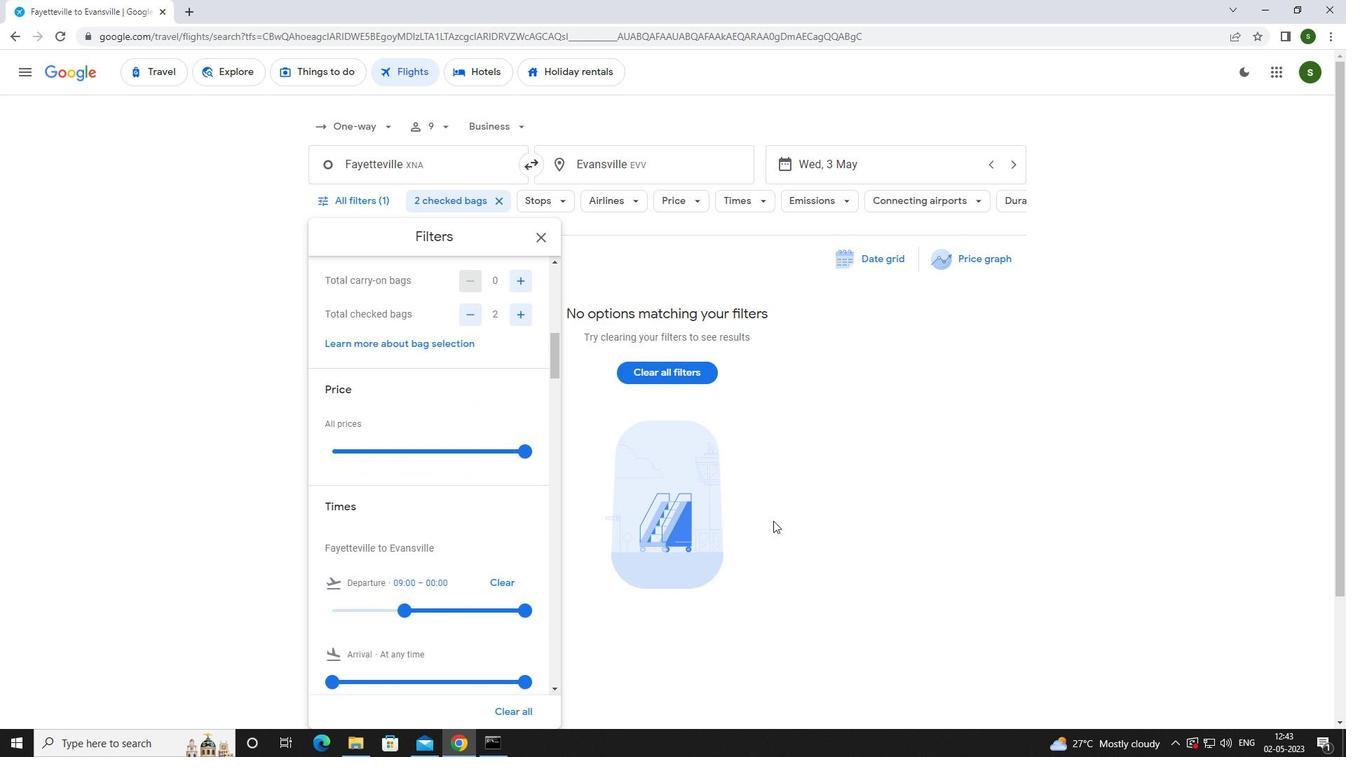 
Action: Mouse moved to (799, 495)
Screenshot: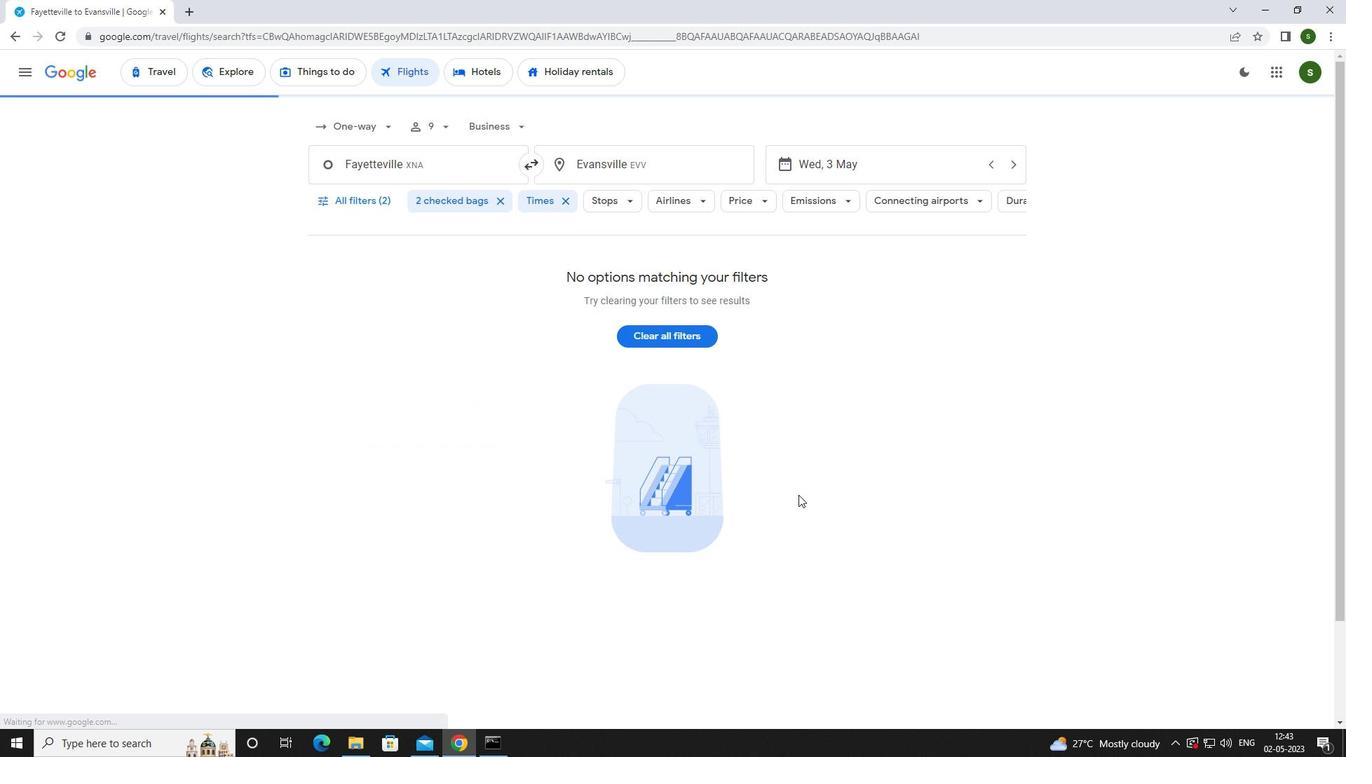 
